 Task: Find connections with filter location Quatro Barras with filter topic #Onlineadvertisingwith filter profile language Spanish with filter current company ANMOL INDUSTRIES LIMITED with filter school R. A. Podar College of Commerce & Economics with filter industry Retail Office Supplies and Gifts with filter service category Customer Service with filter keywords title Massage Therapy
Action: Mouse moved to (215, 275)
Screenshot: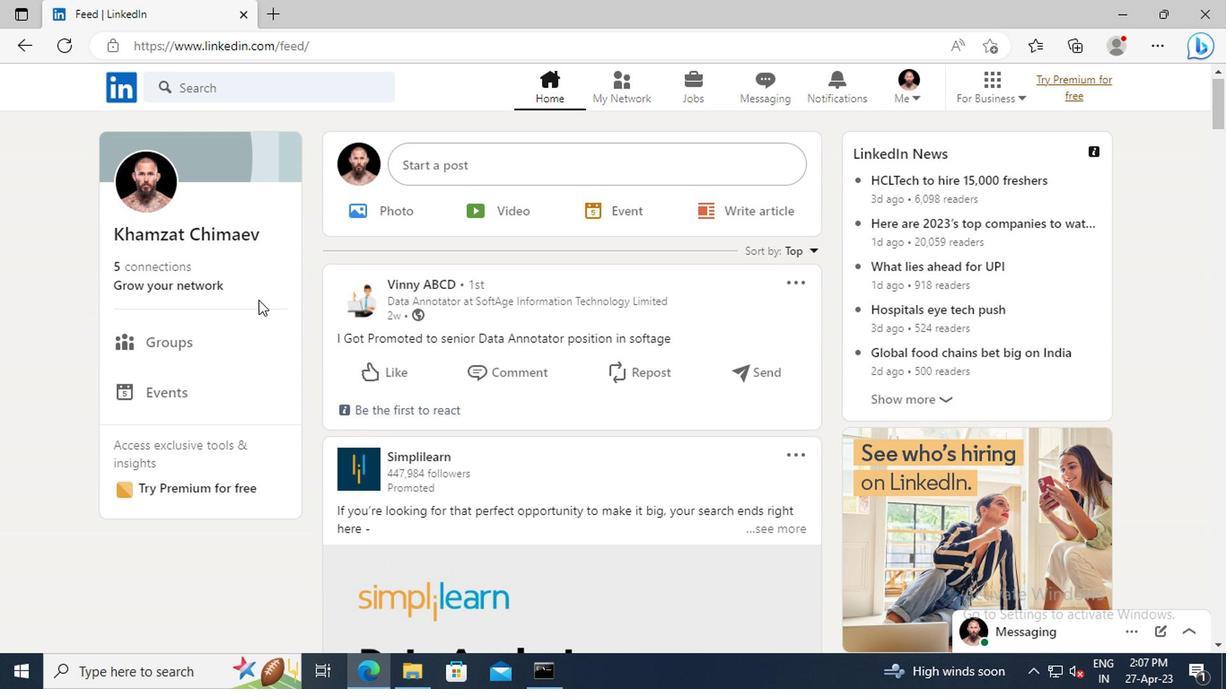 
Action: Mouse pressed left at (215, 275)
Screenshot: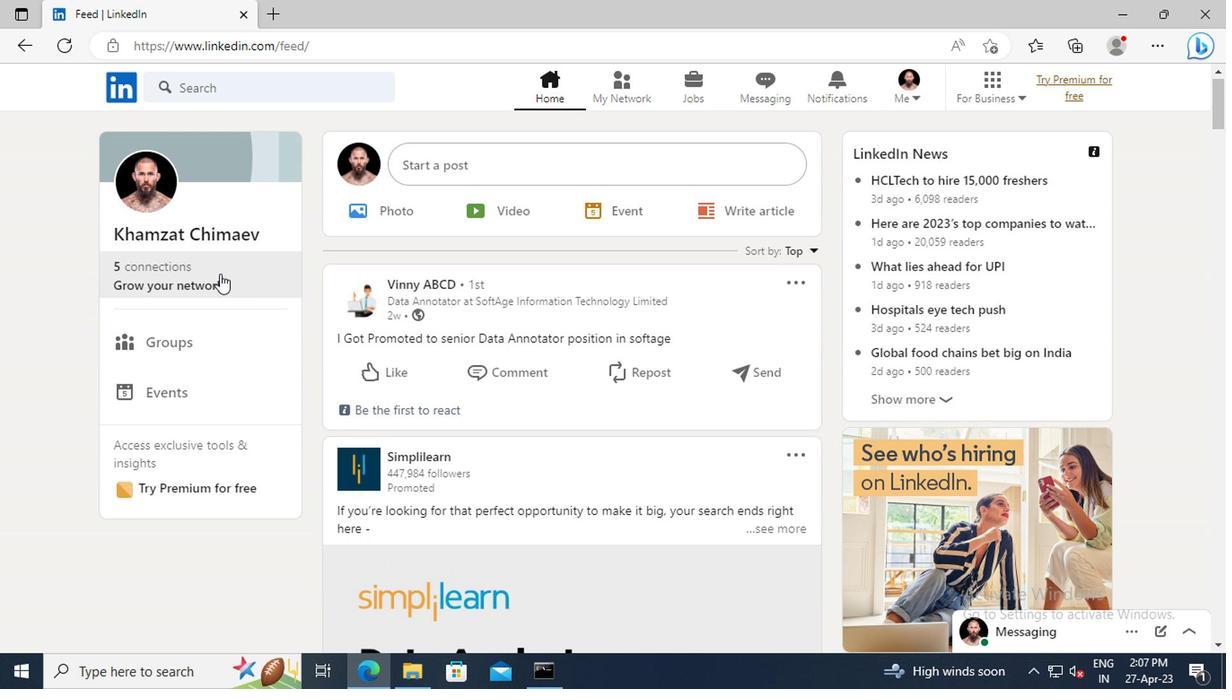 
Action: Mouse moved to (207, 195)
Screenshot: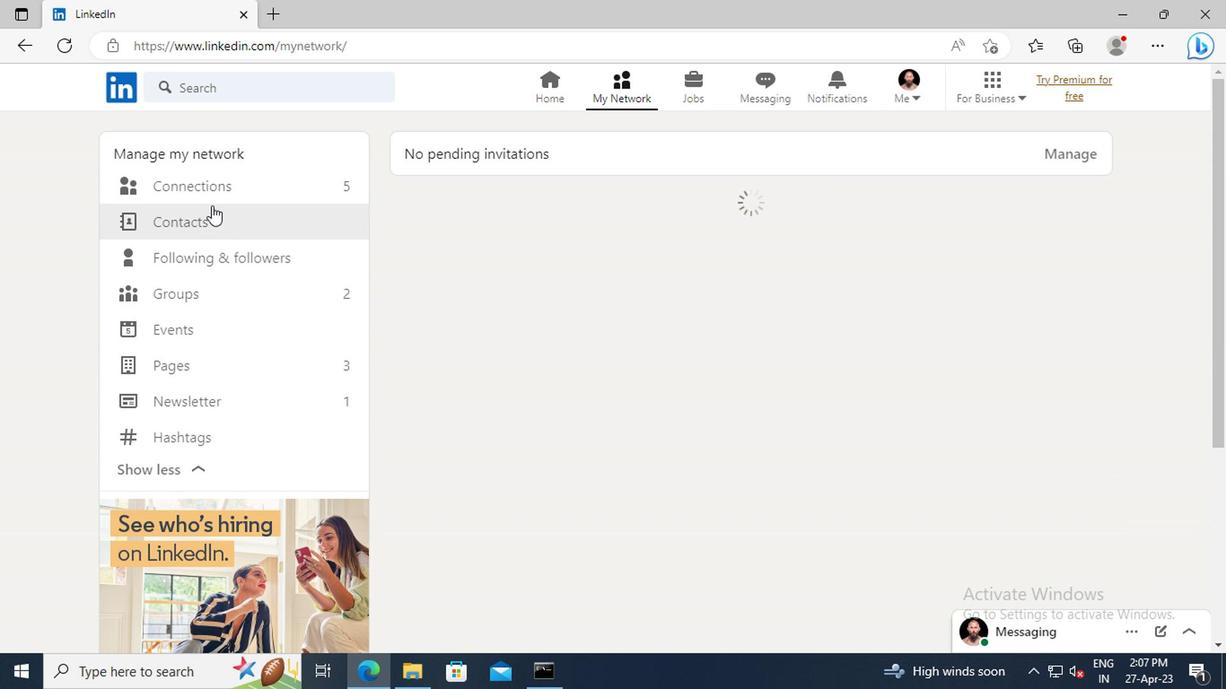 
Action: Mouse pressed left at (207, 195)
Screenshot: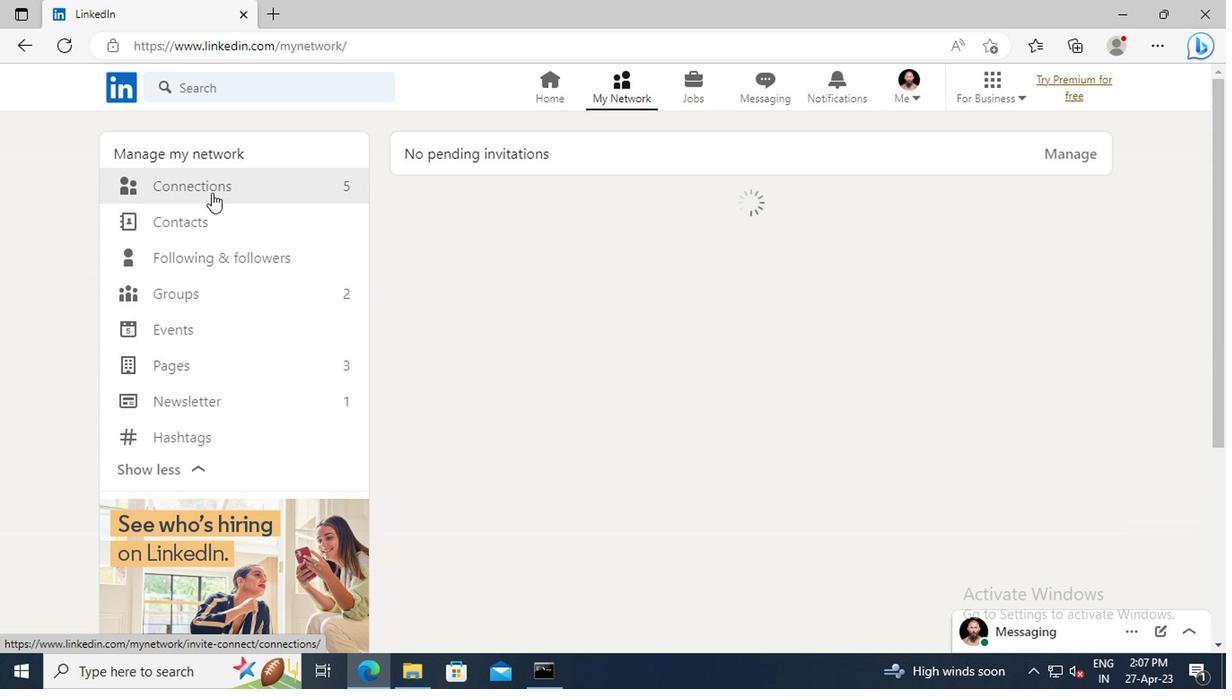 
Action: Mouse moved to (728, 196)
Screenshot: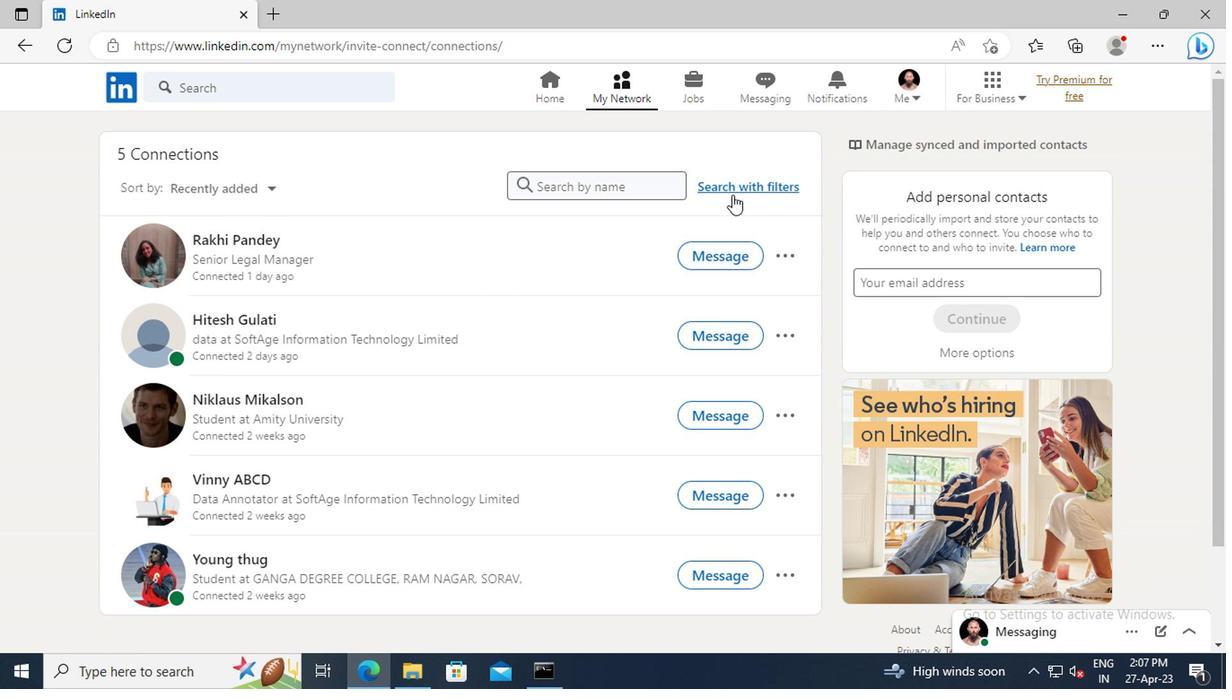 
Action: Mouse pressed left at (728, 196)
Screenshot: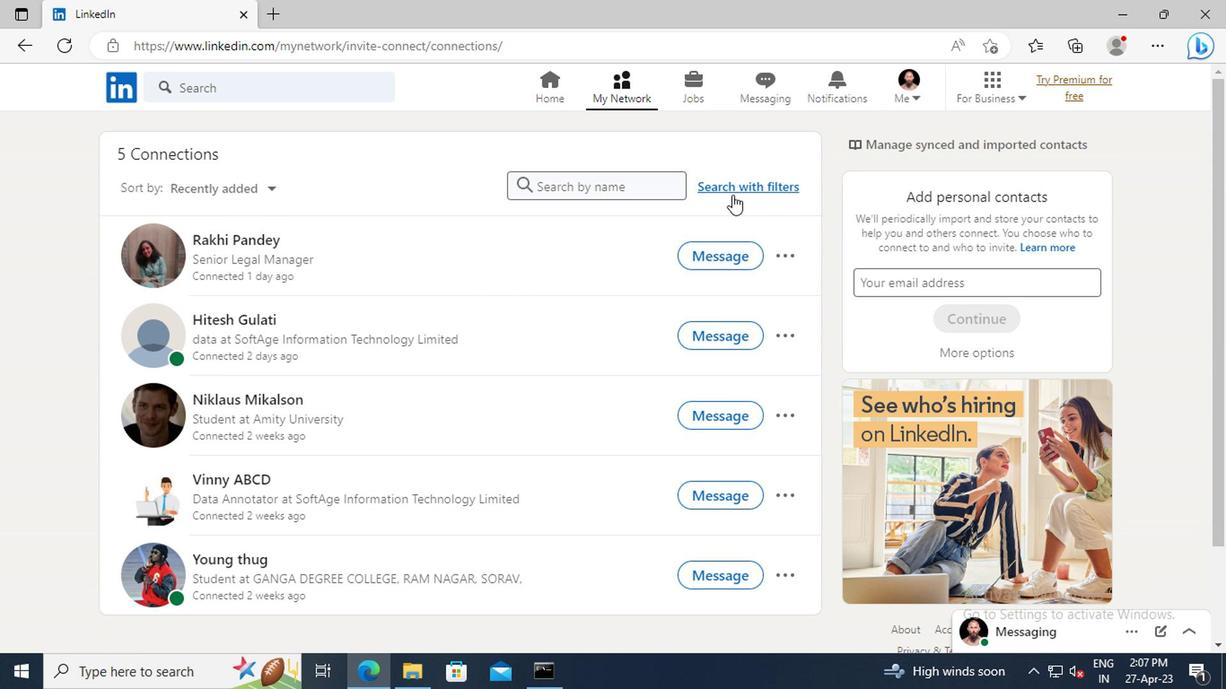 
Action: Mouse moved to (682, 144)
Screenshot: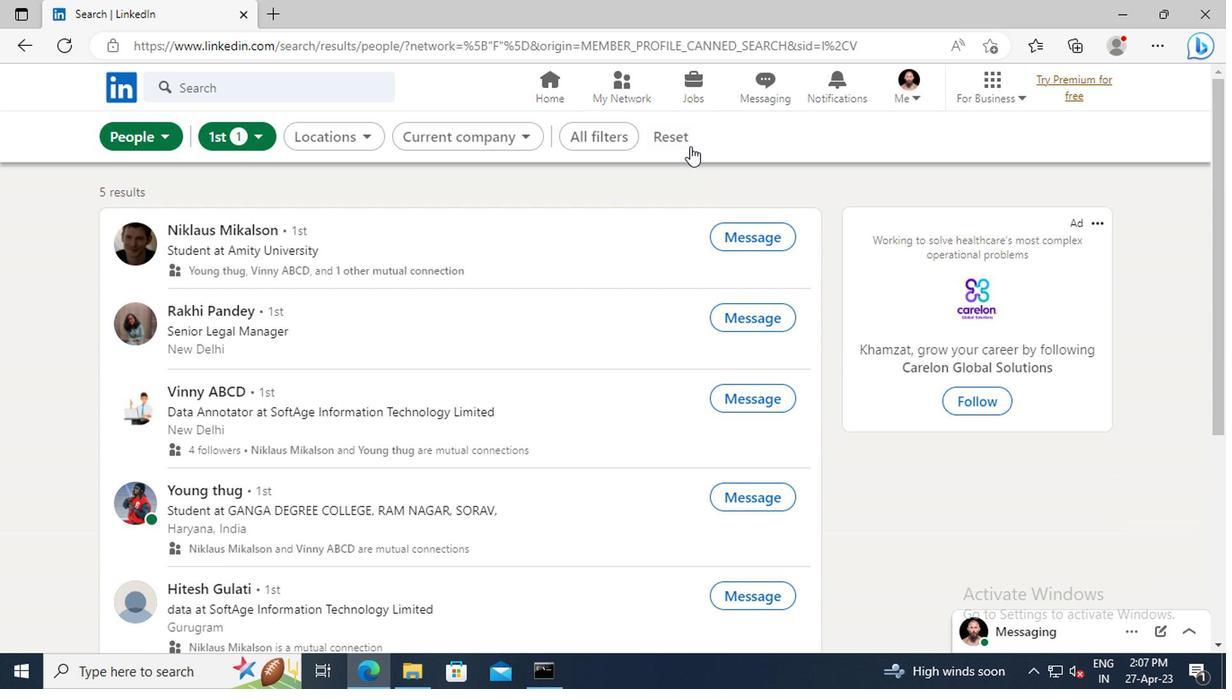 
Action: Mouse pressed left at (682, 144)
Screenshot: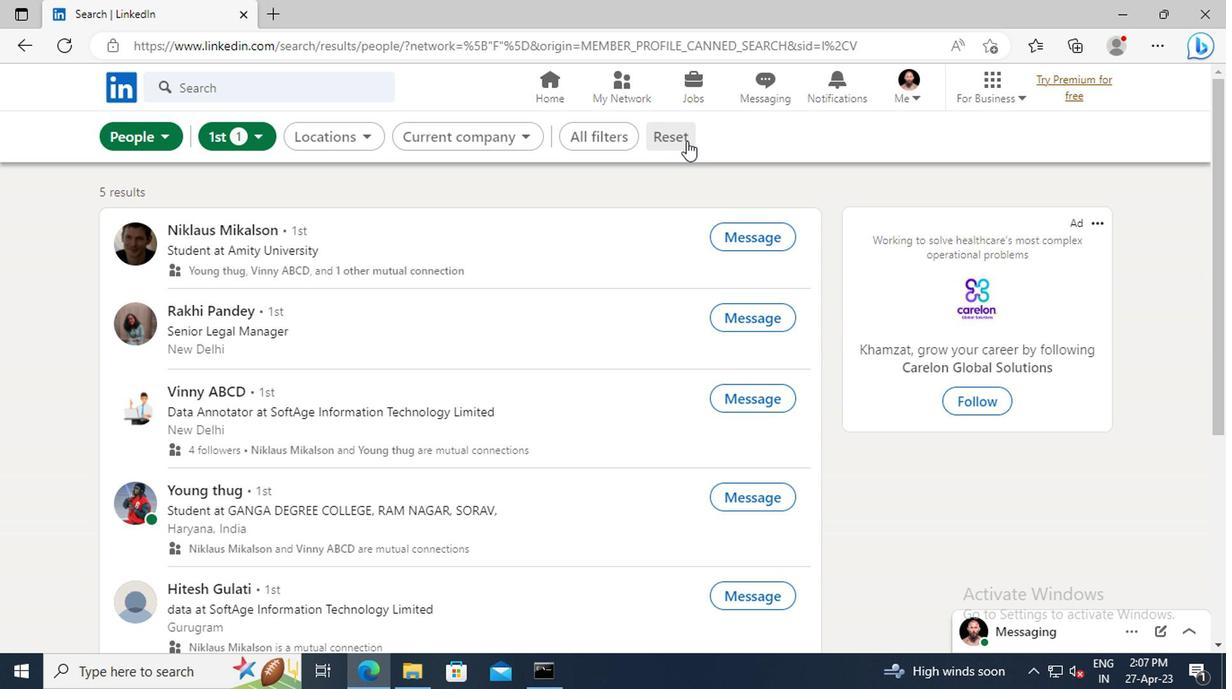 
Action: Mouse moved to (645, 139)
Screenshot: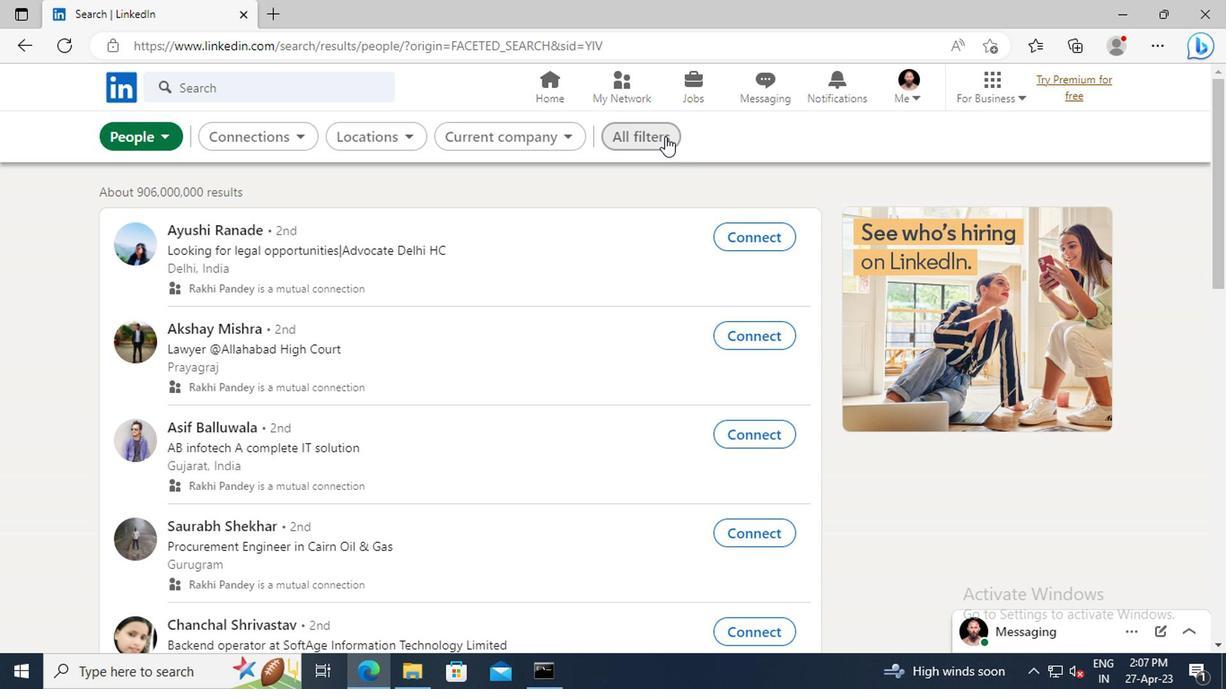 
Action: Mouse pressed left at (645, 139)
Screenshot: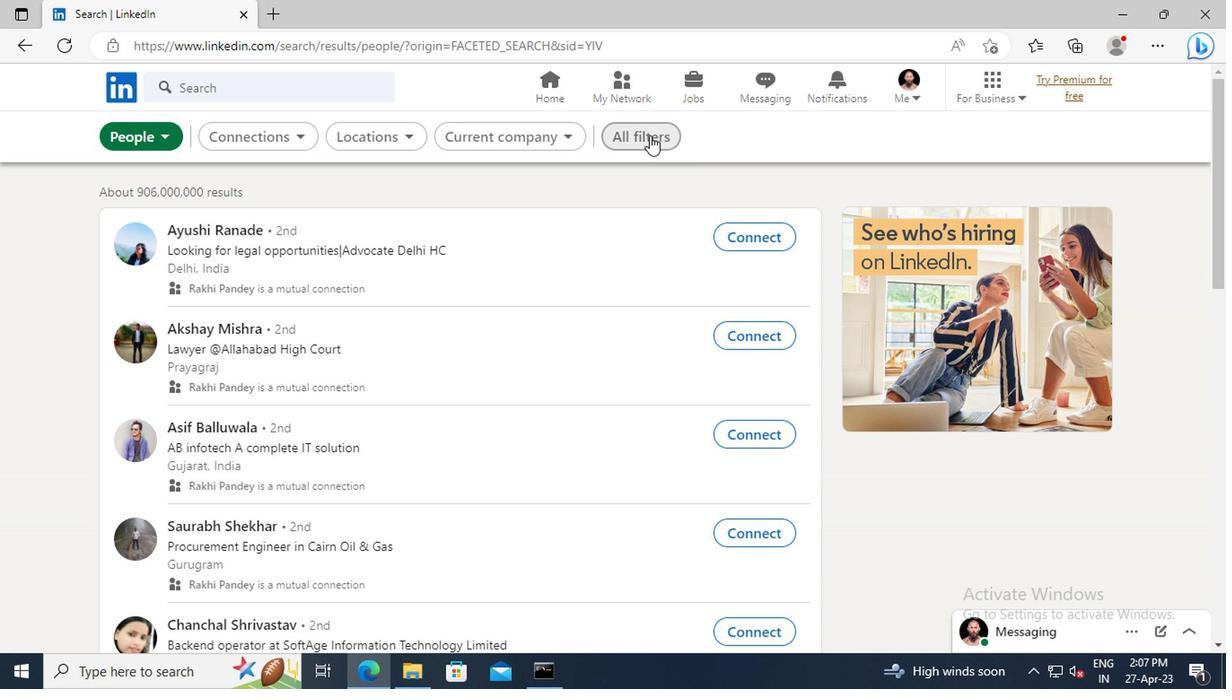 
Action: Mouse moved to (954, 298)
Screenshot: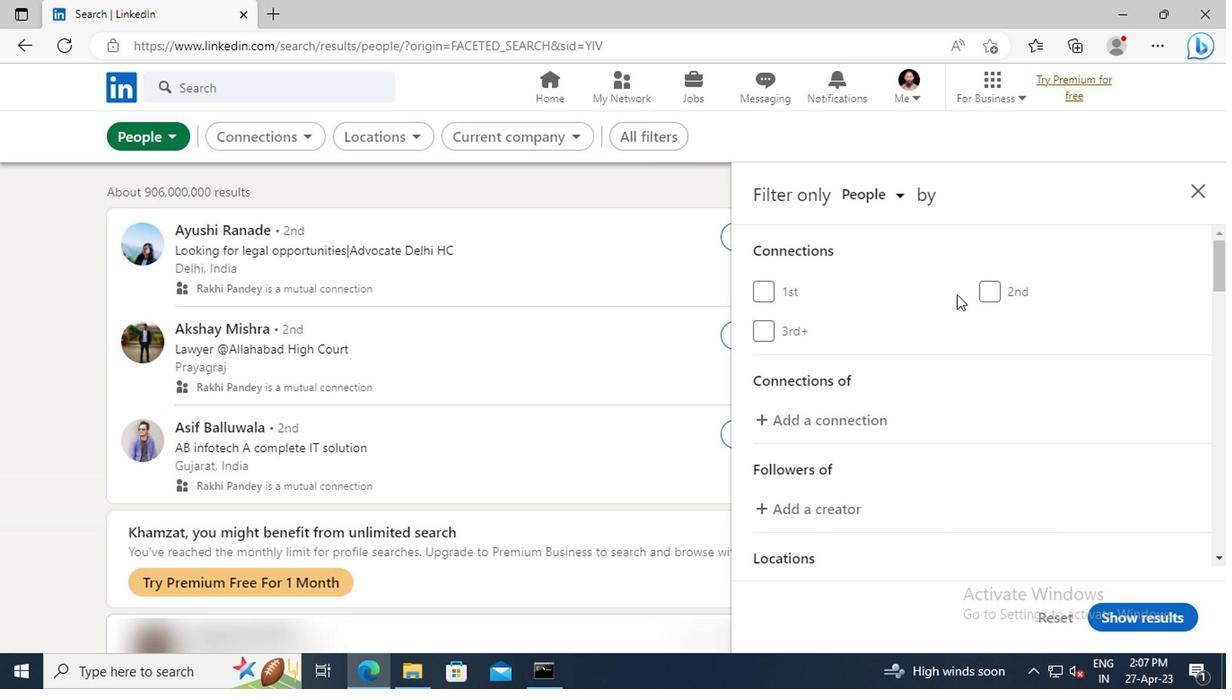
Action: Mouse scrolled (954, 298) with delta (0, 0)
Screenshot: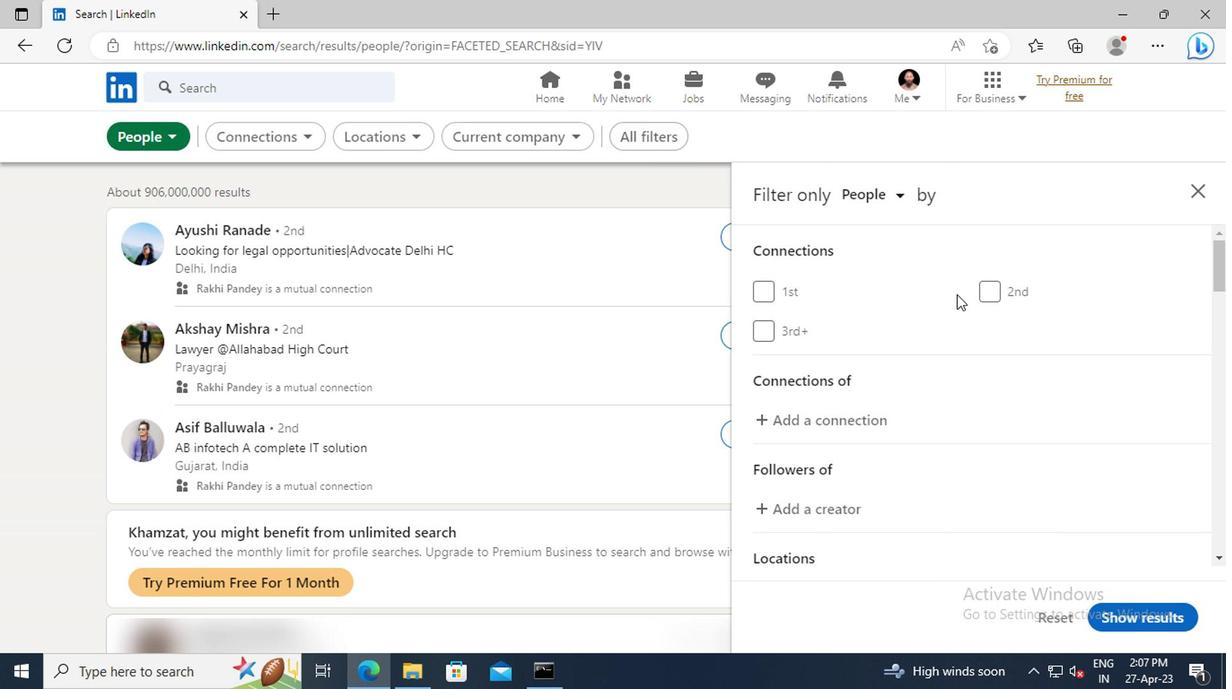 
Action: Mouse scrolled (954, 298) with delta (0, 0)
Screenshot: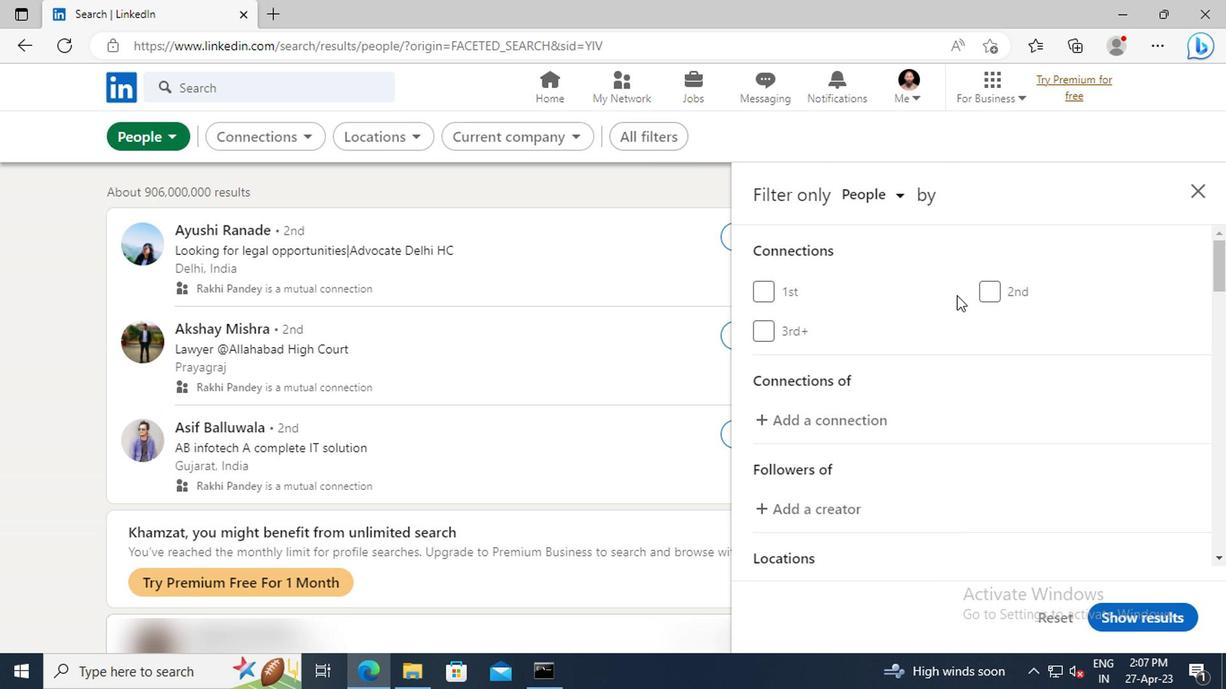 
Action: Mouse moved to (1028, 367)
Screenshot: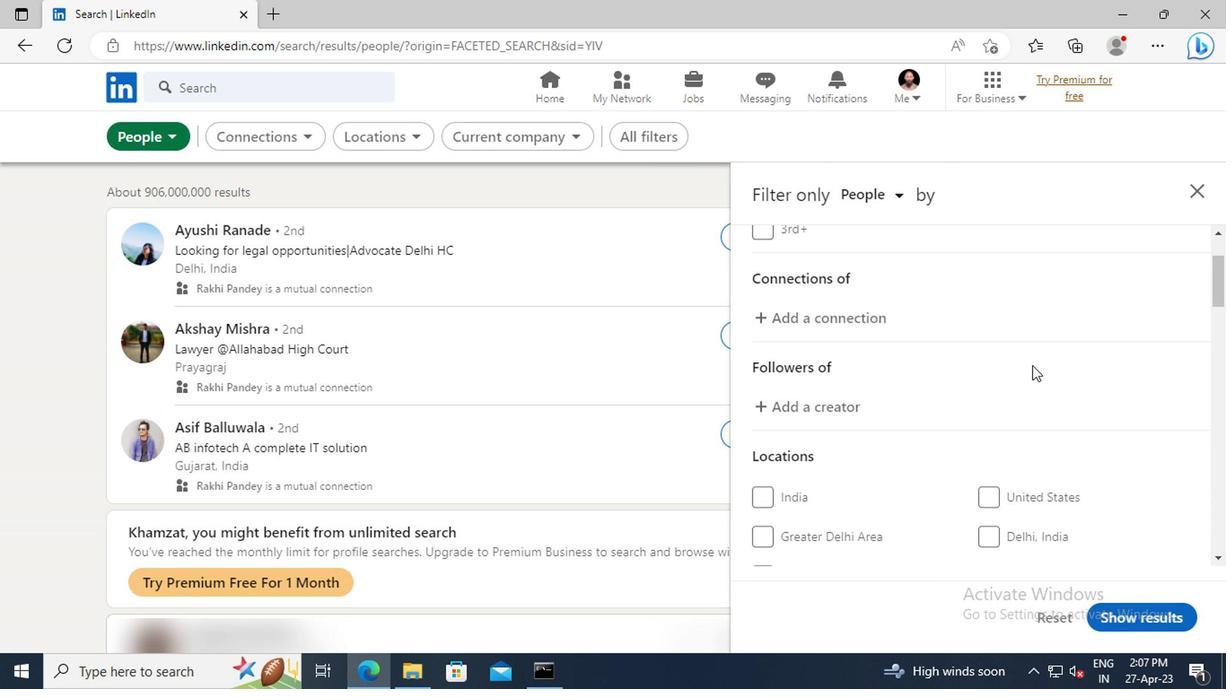 
Action: Mouse scrolled (1028, 366) with delta (0, -1)
Screenshot: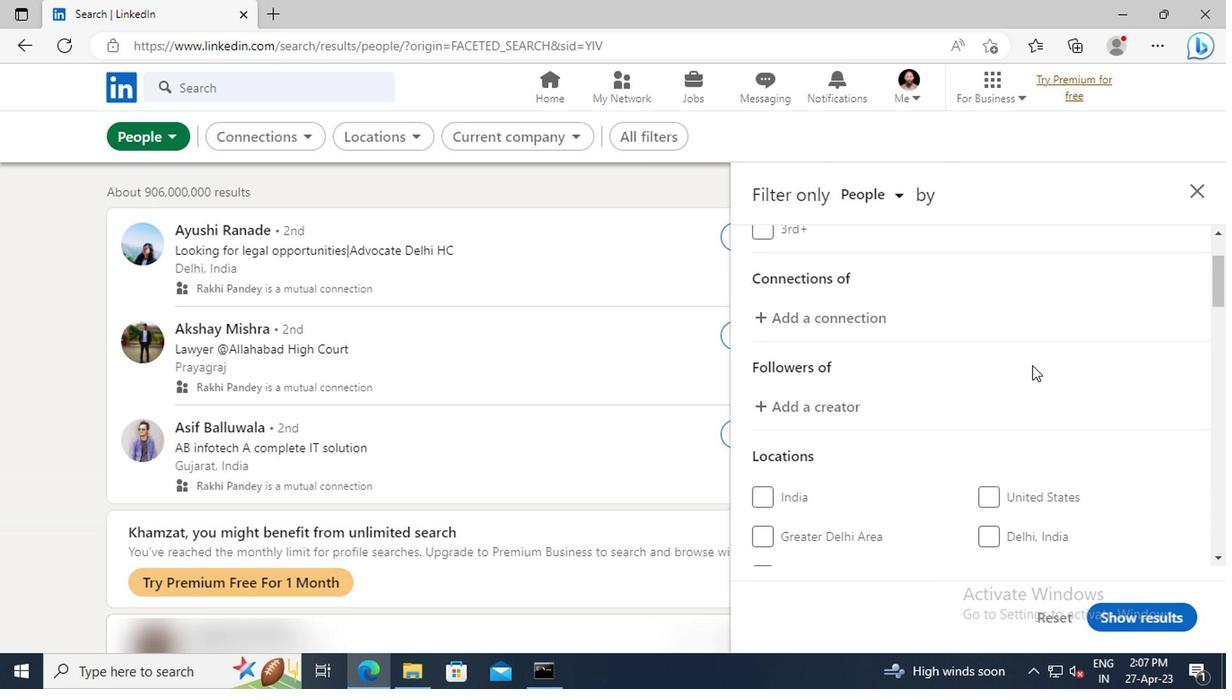 
Action: Mouse scrolled (1028, 366) with delta (0, -1)
Screenshot: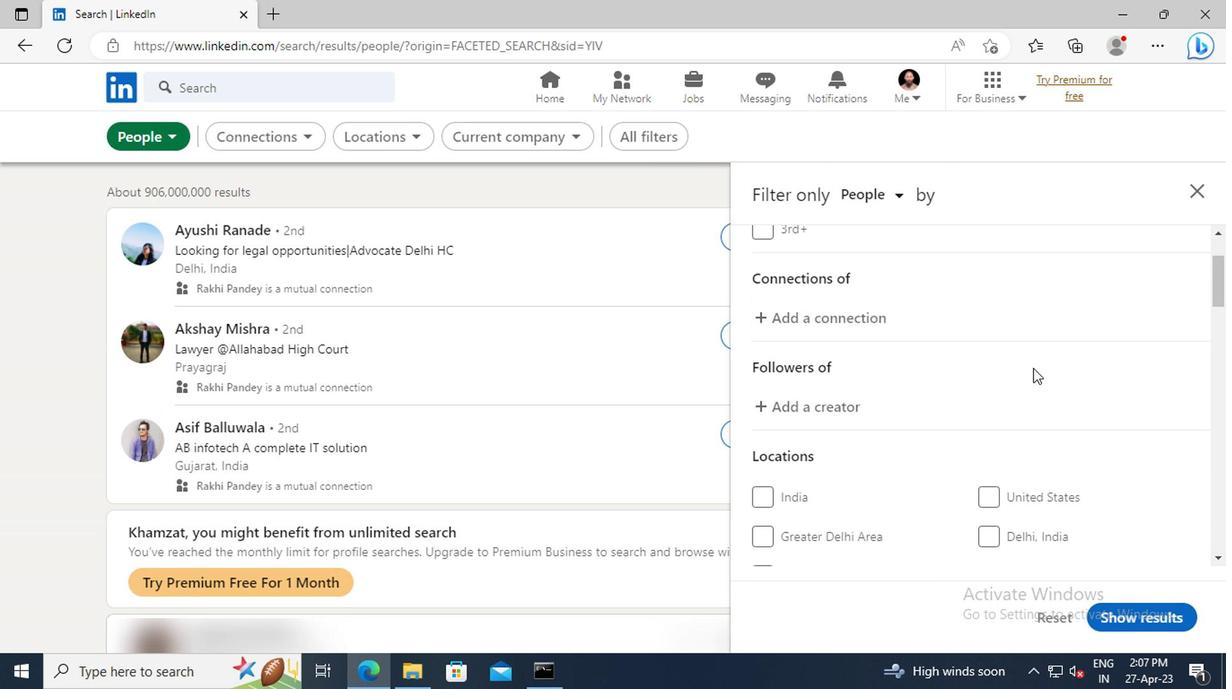 
Action: Mouse scrolled (1028, 366) with delta (0, -1)
Screenshot: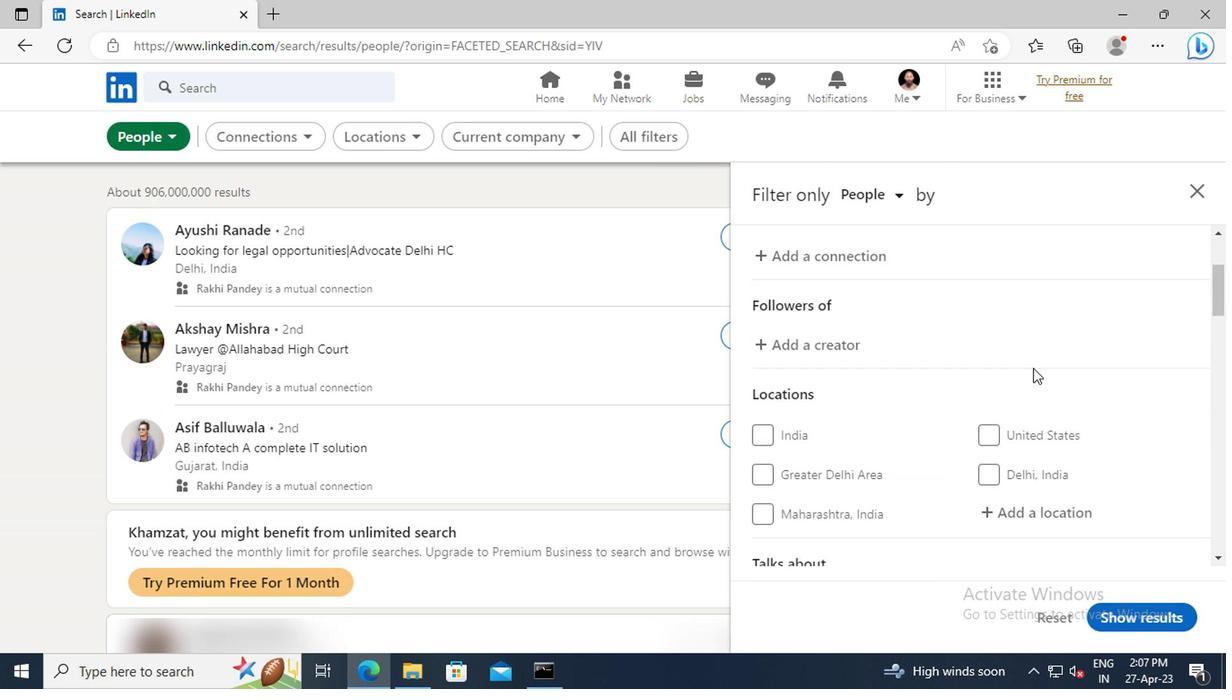 
Action: Mouse moved to (1034, 416)
Screenshot: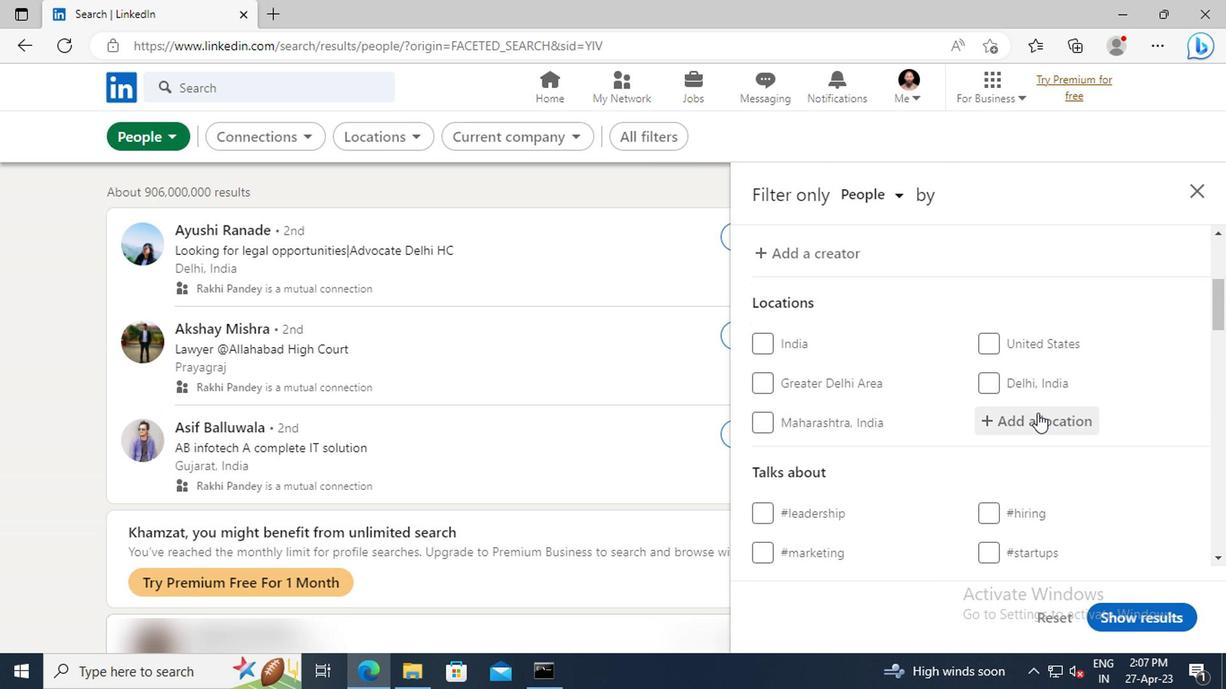 
Action: Mouse pressed left at (1034, 416)
Screenshot: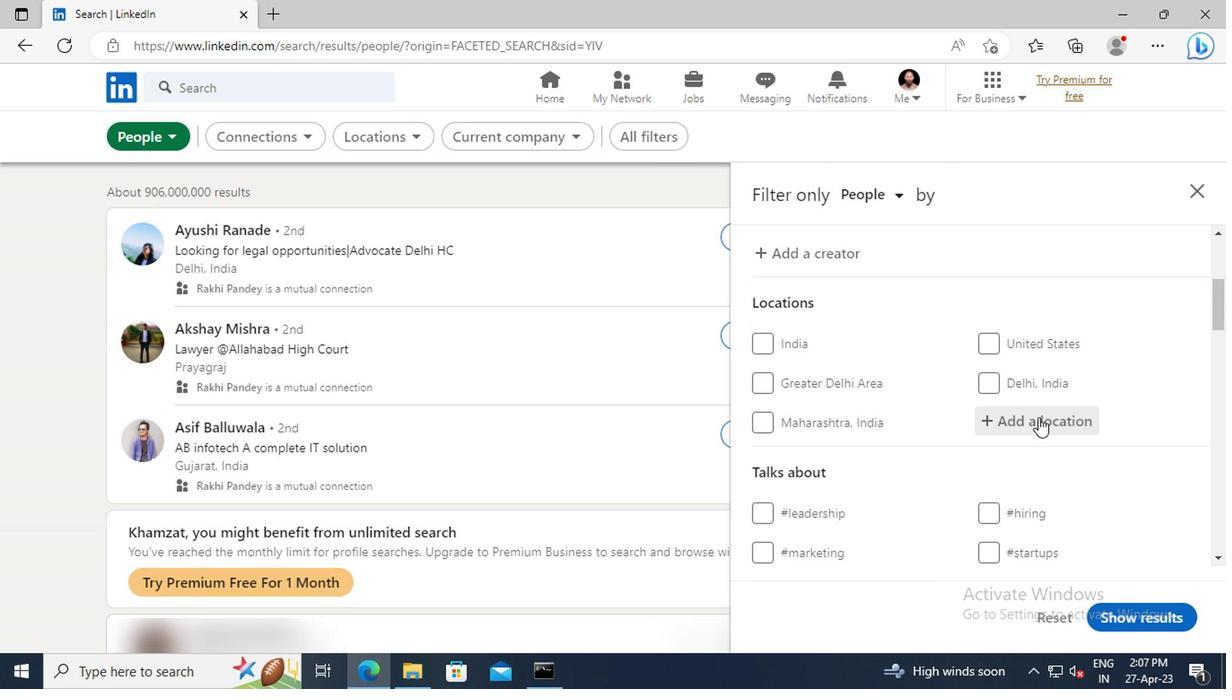 
Action: Key pressed <Key.shift>QUATRO<Key.space><Key.shift>BARRAS
Screenshot: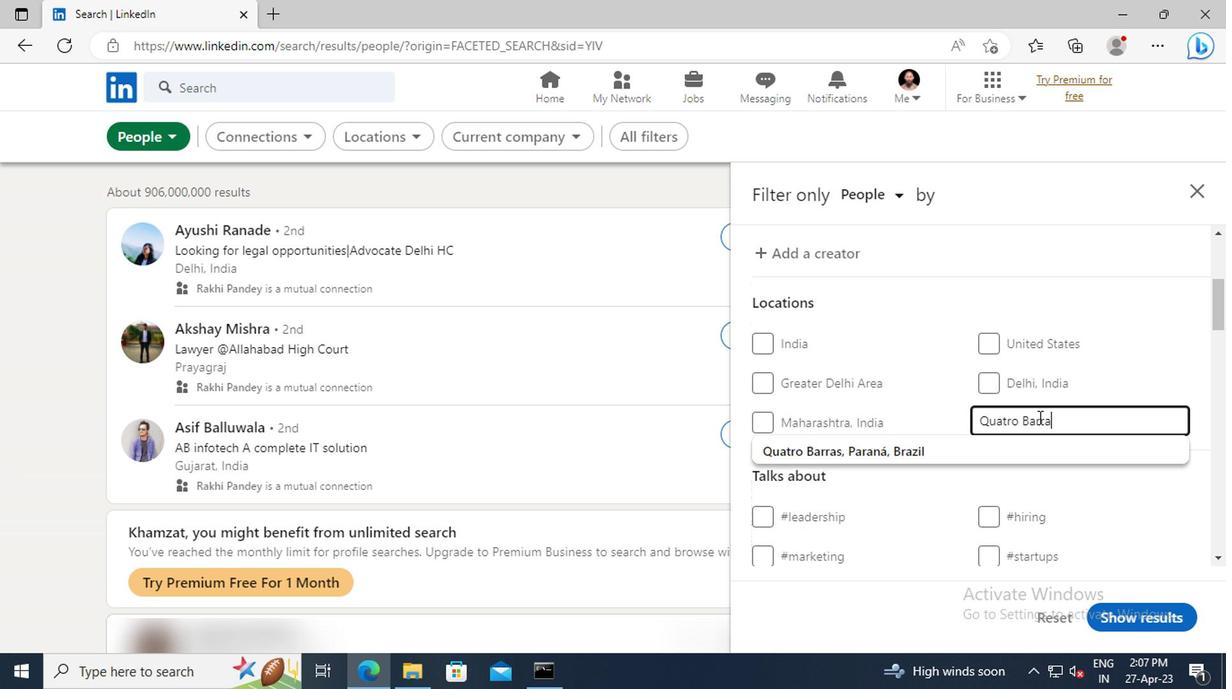 
Action: Mouse moved to (1044, 445)
Screenshot: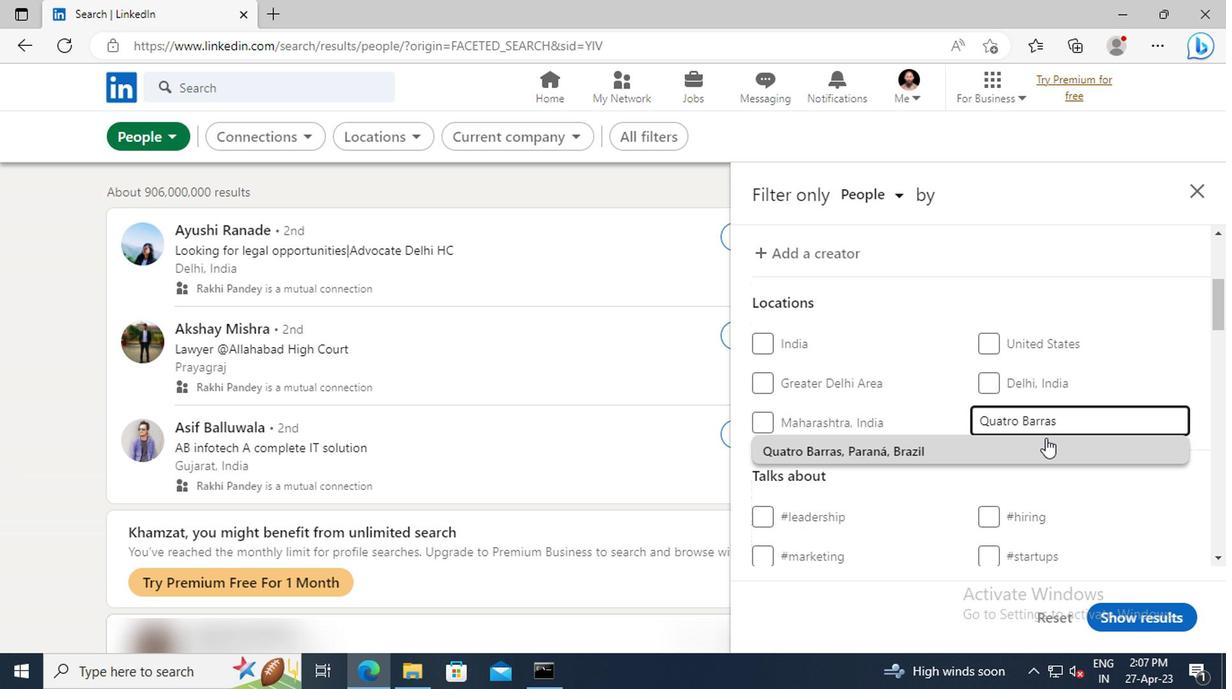 
Action: Mouse pressed left at (1044, 445)
Screenshot: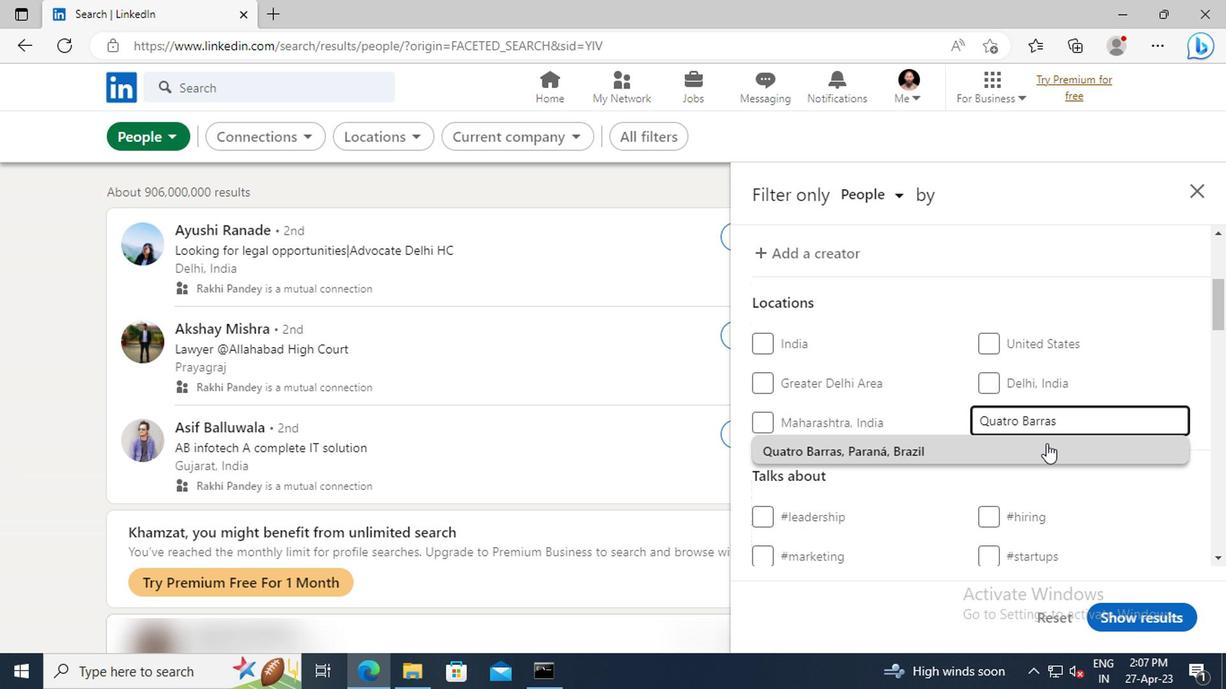 
Action: Mouse moved to (1037, 404)
Screenshot: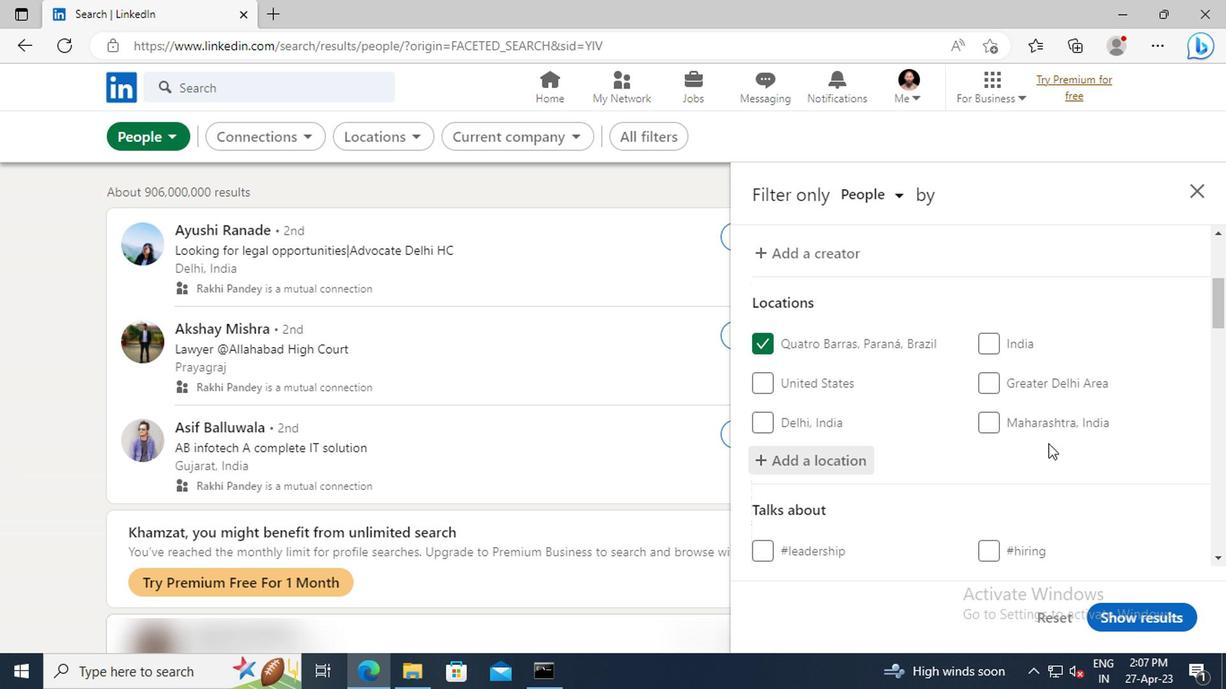 
Action: Mouse scrolled (1037, 403) with delta (0, -1)
Screenshot: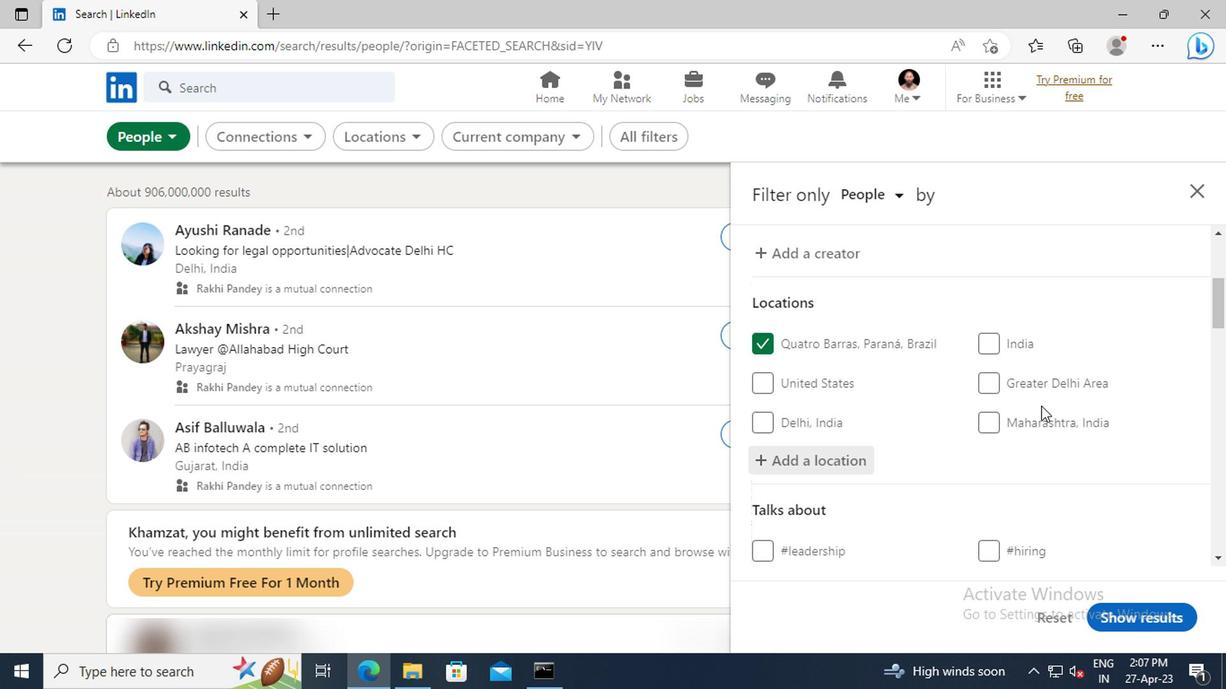
Action: Mouse scrolled (1037, 403) with delta (0, -1)
Screenshot: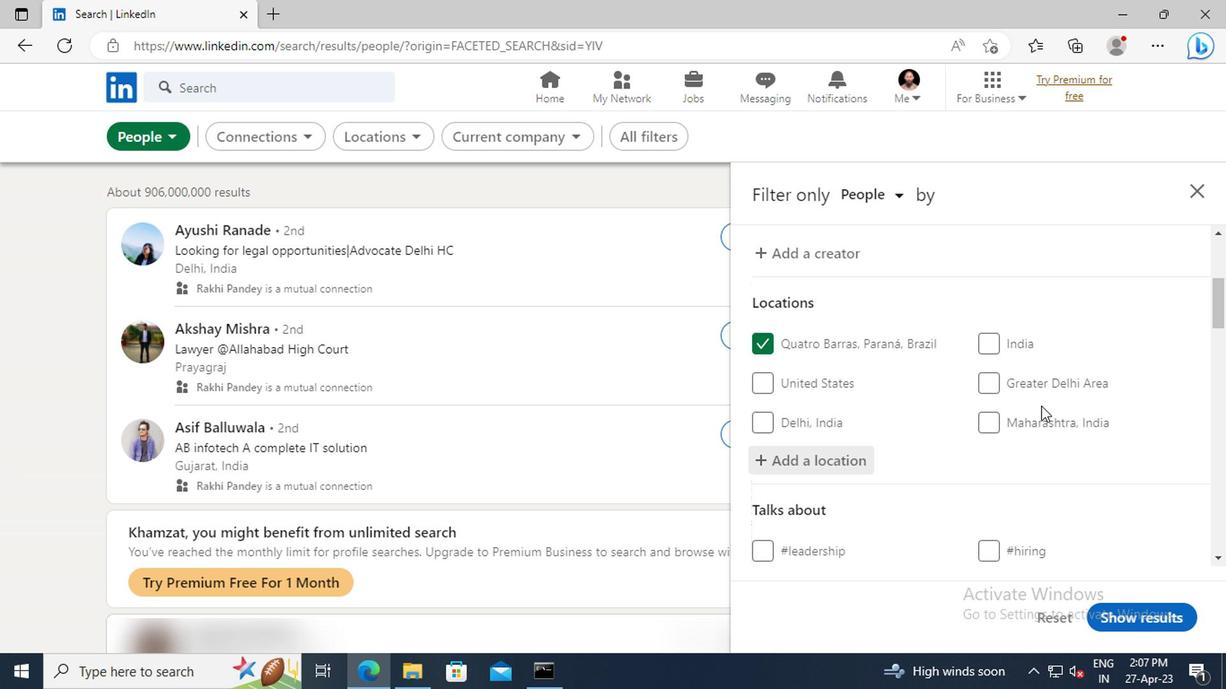 
Action: Mouse scrolled (1037, 403) with delta (0, -1)
Screenshot: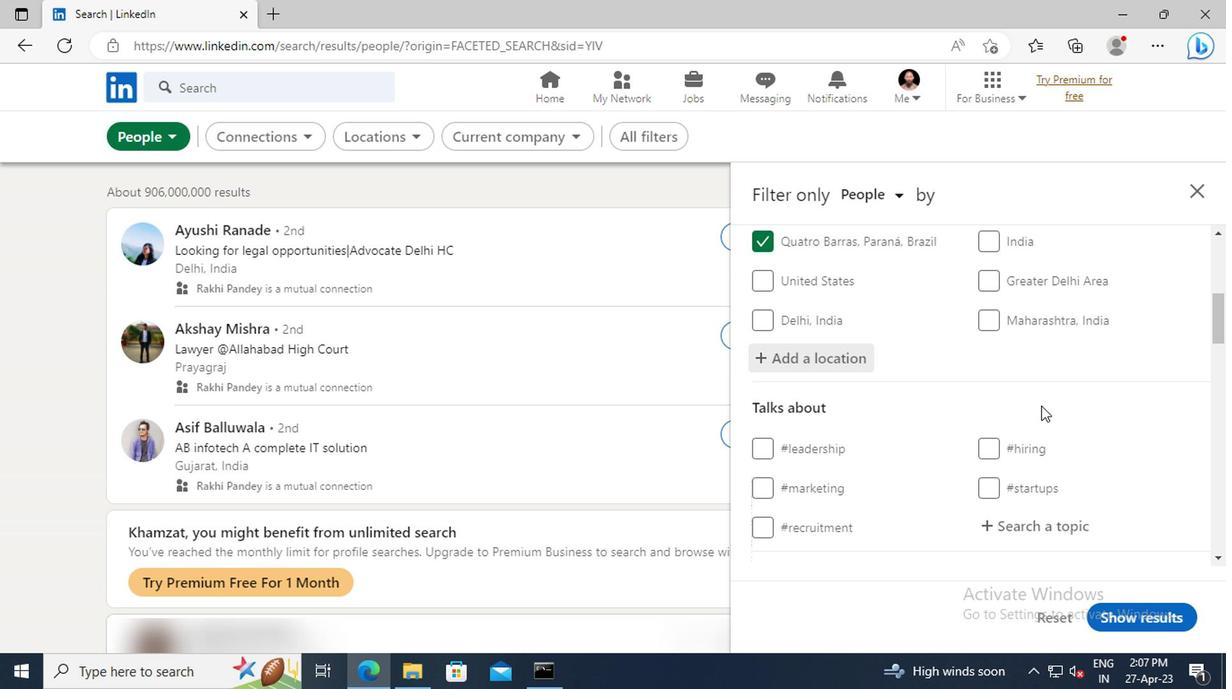 
Action: Mouse scrolled (1037, 403) with delta (0, -1)
Screenshot: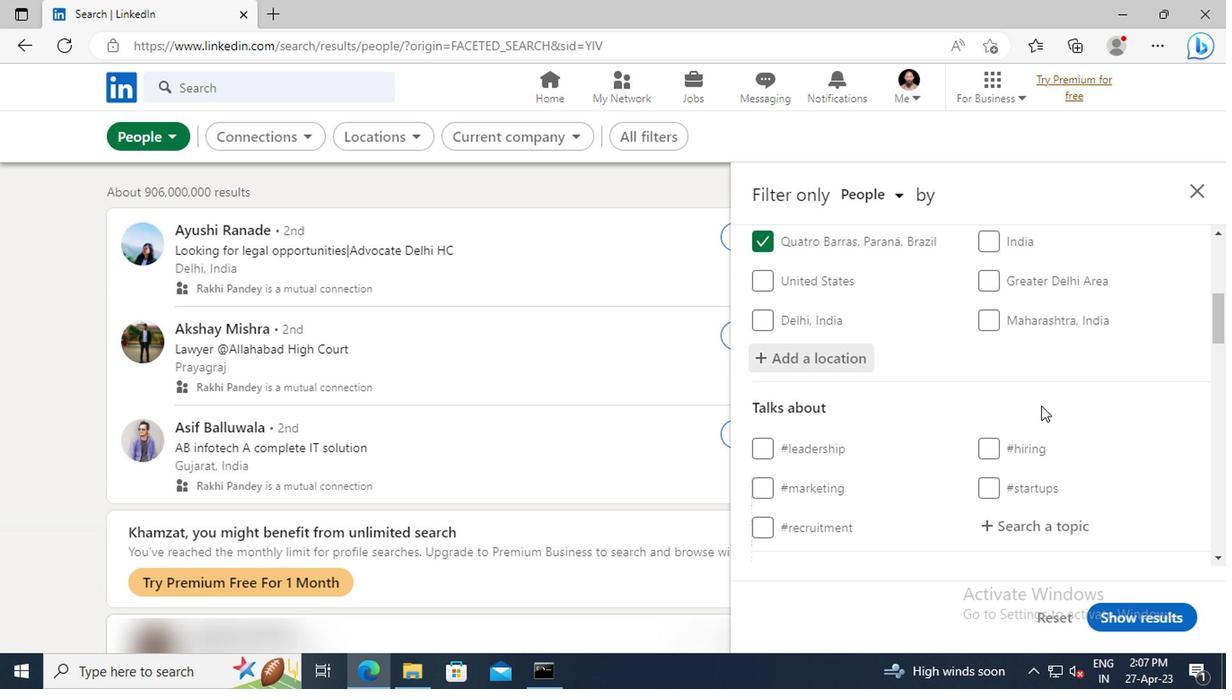 
Action: Mouse moved to (1025, 416)
Screenshot: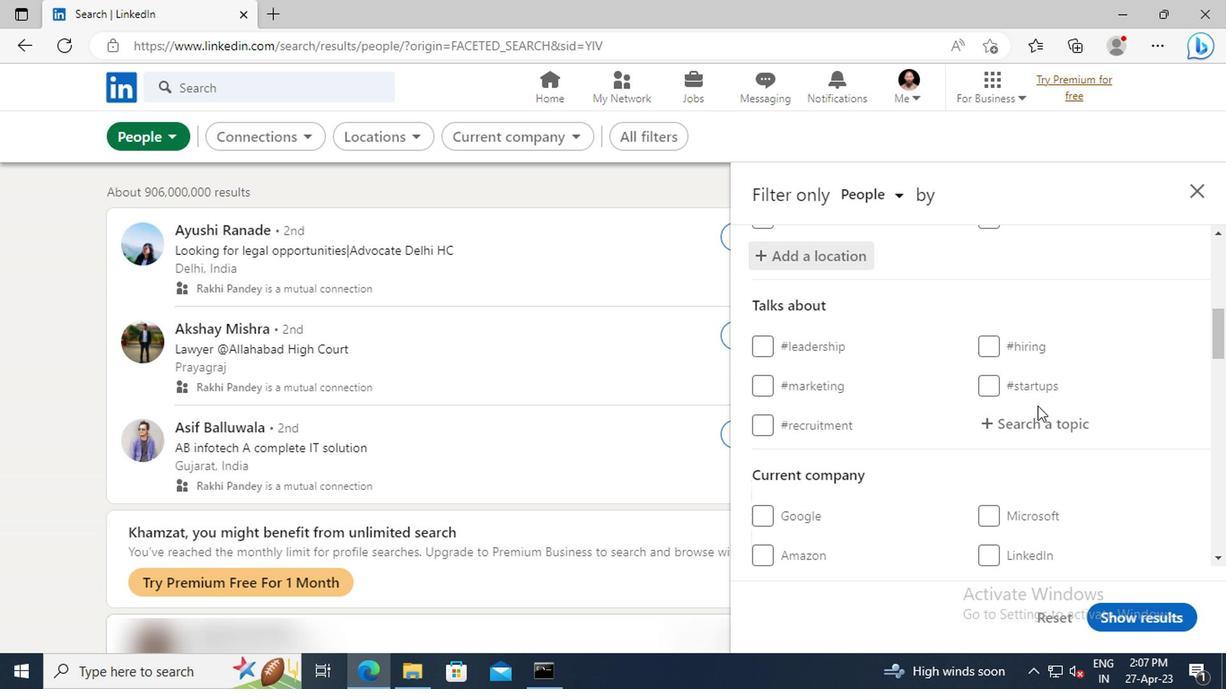 
Action: Mouse pressed left at (1025, 416)
Screenshot: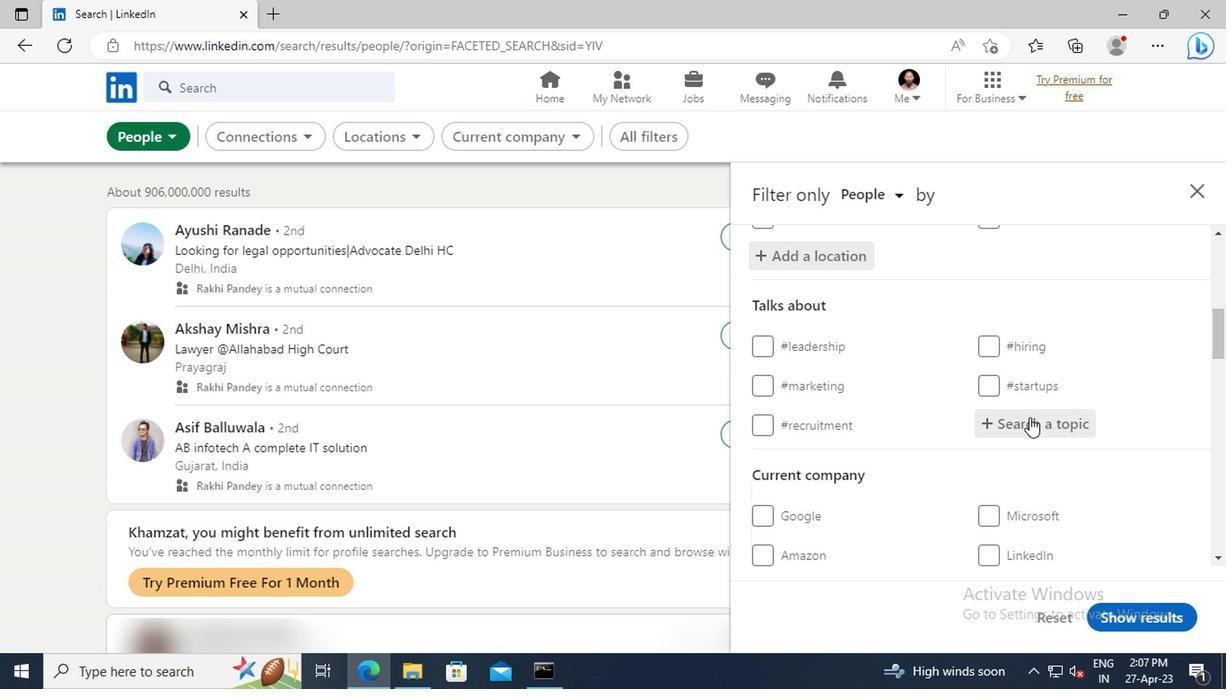 
Action: Key pressed <Key.shift>#ONLINEADVERTISINGWITH<Key.enter>
Screenshot: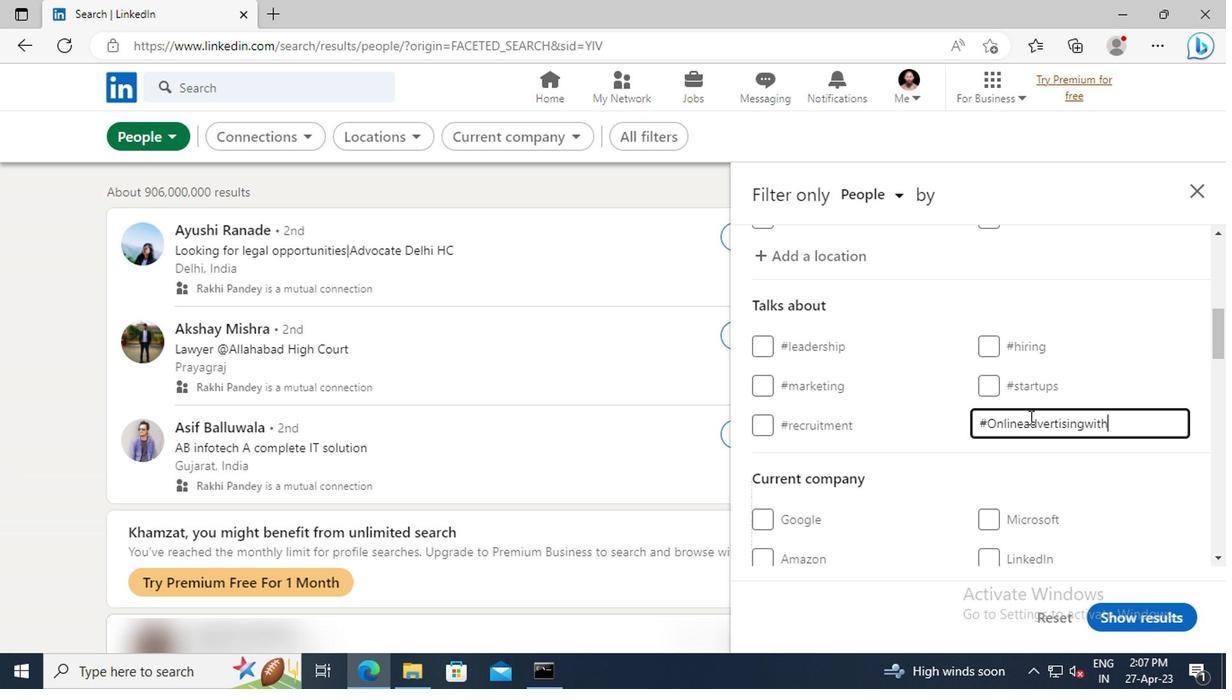 
Action: Mouse moved to (1003, 421)
Screenshot: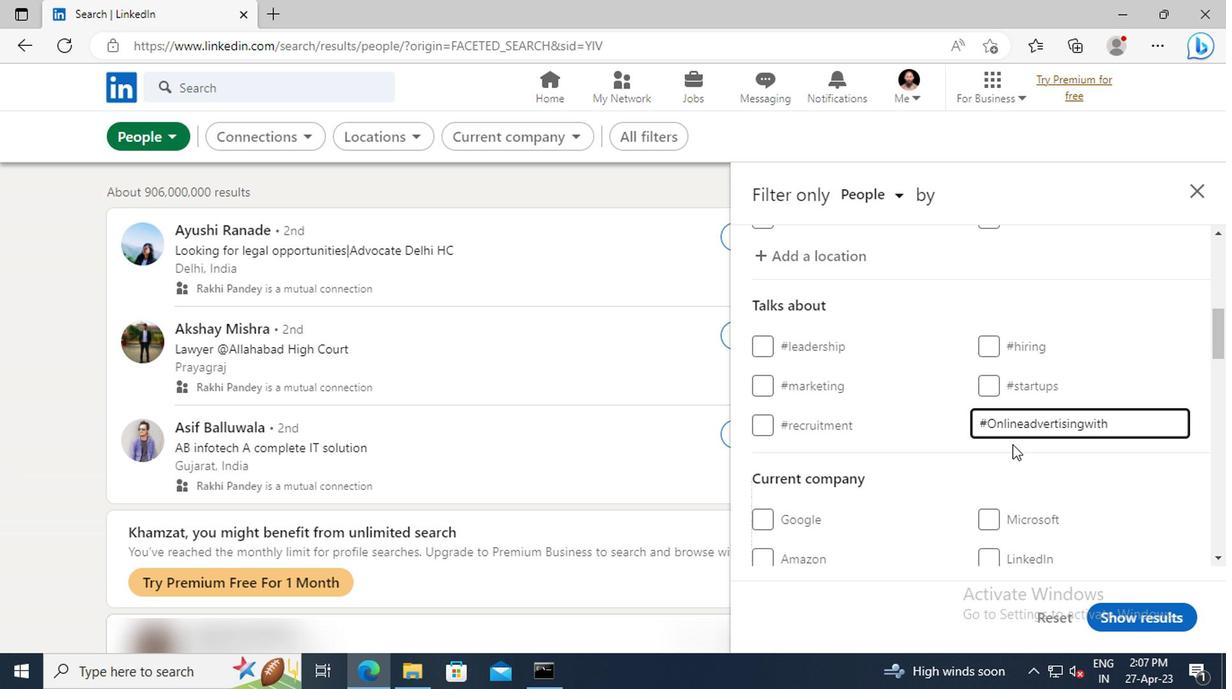 
Action: Mouse scrolled (1003, 420) with delta (0, 0)
Screenshot: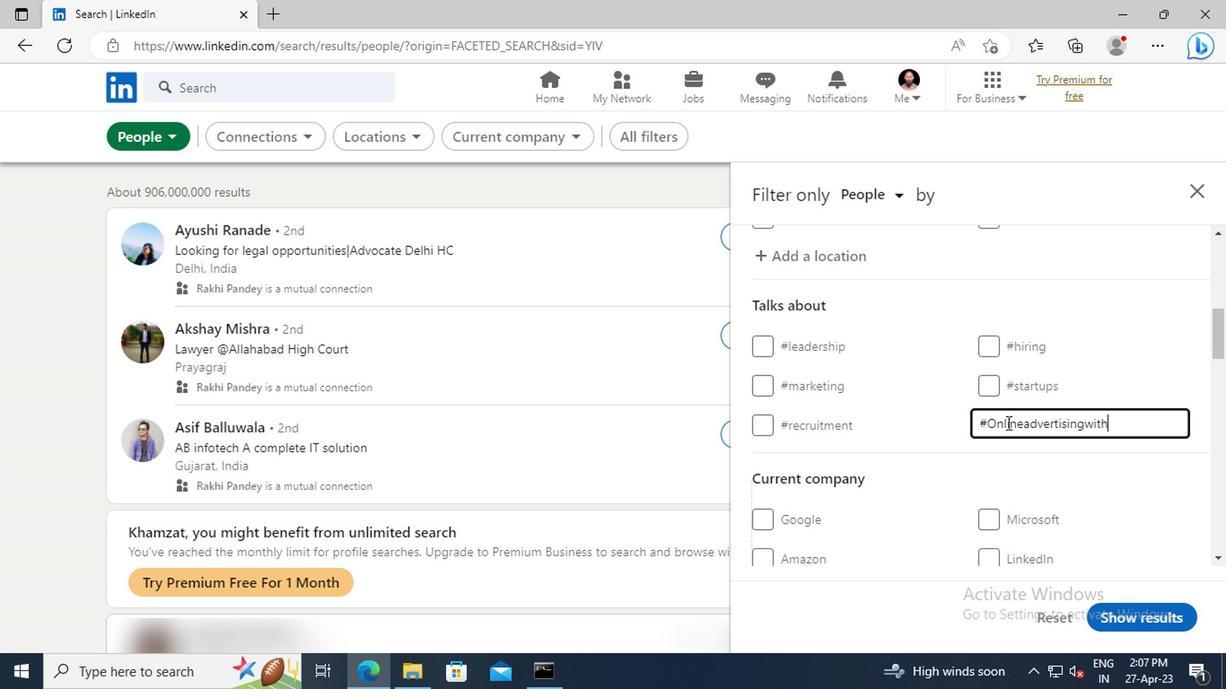 
Action: Mouse scrolled (1003, 420) with delta (0, 0)
Screenshot: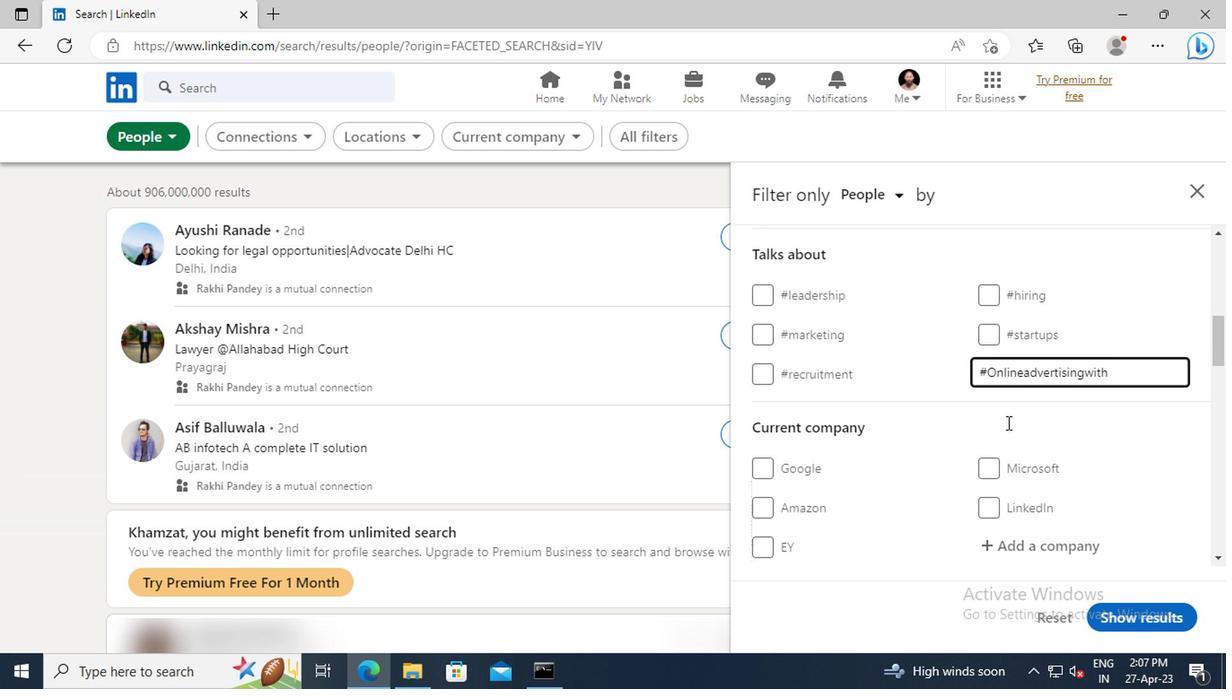 
Action: Mouse scrolled (1003, 420) with delta (0, 0)
Screenshot: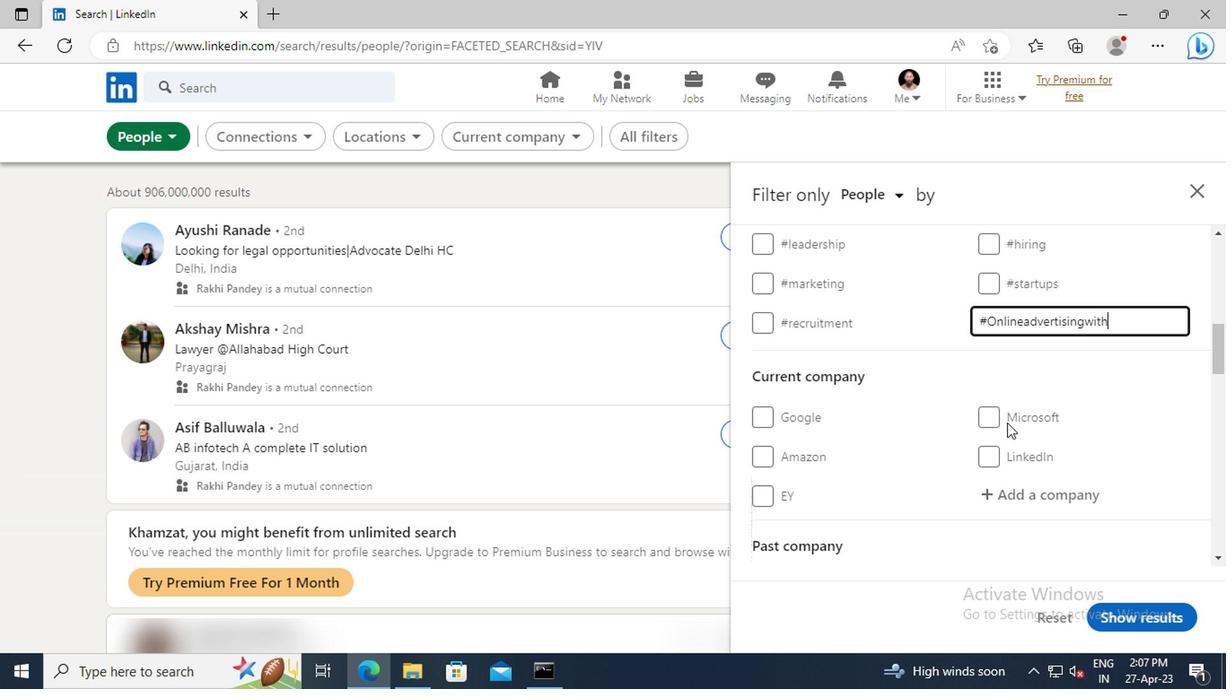 
Action: Mouse scrolled (1003, 420) with delta (0, 0)
Screenshot: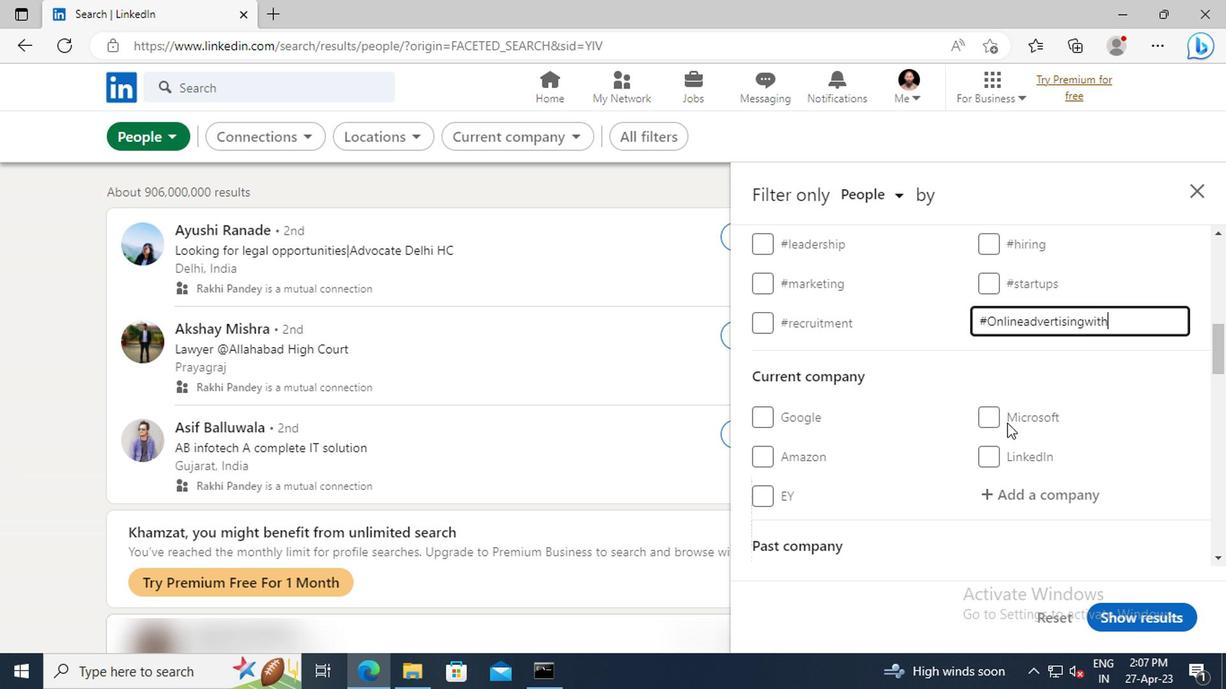 
Action: Mouse scrolled (1003, 420) with delta (0, 0)
Screenshot: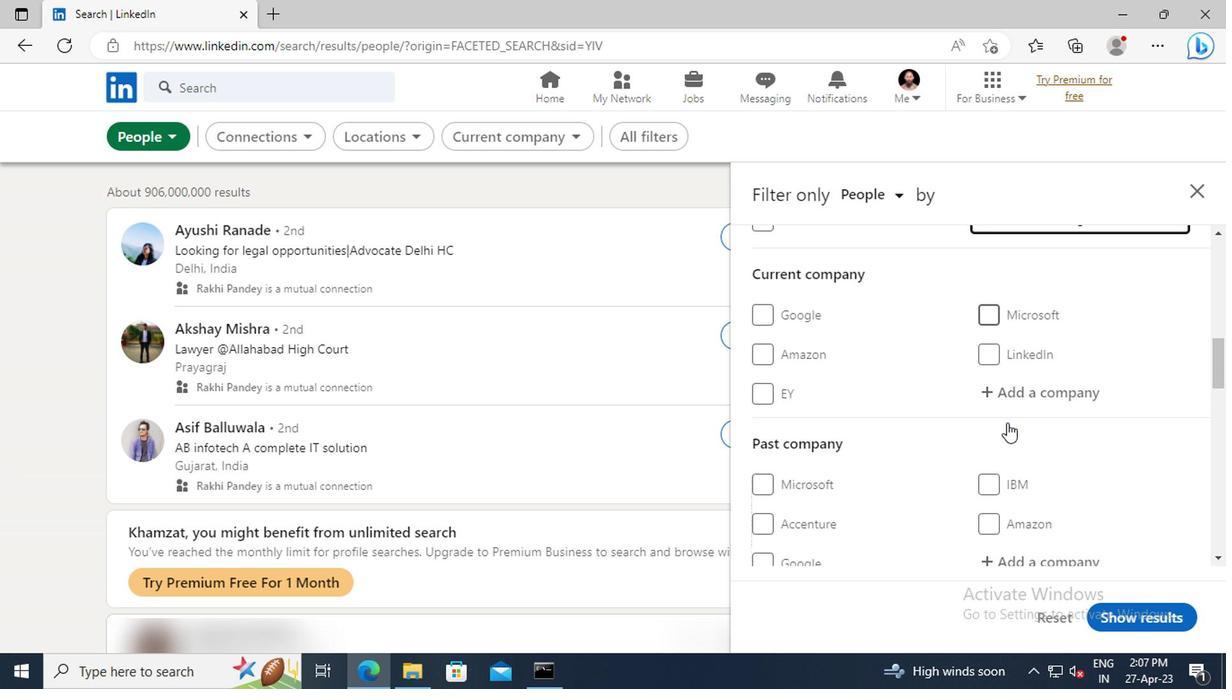 
Action: Mouse scrolled (1003, 420) with delta (0, 0)
Screenshot: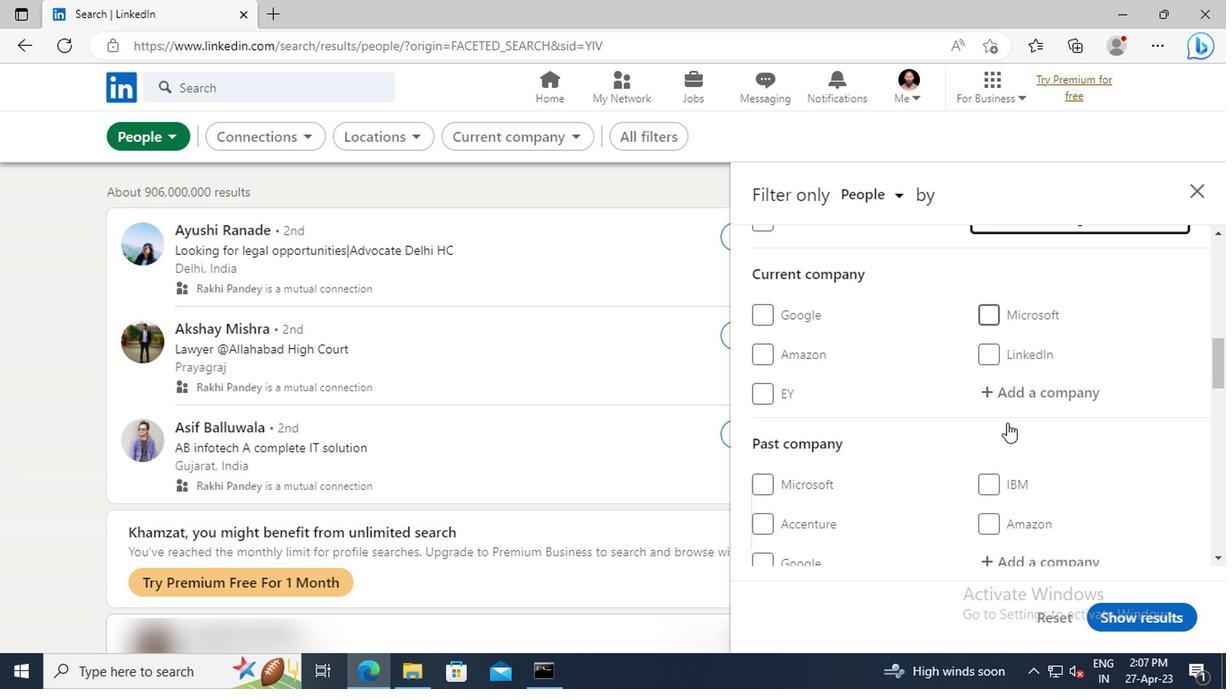 
Action: Mouse scrolled (1003, 420) with delta (0, 0)
Screenshot: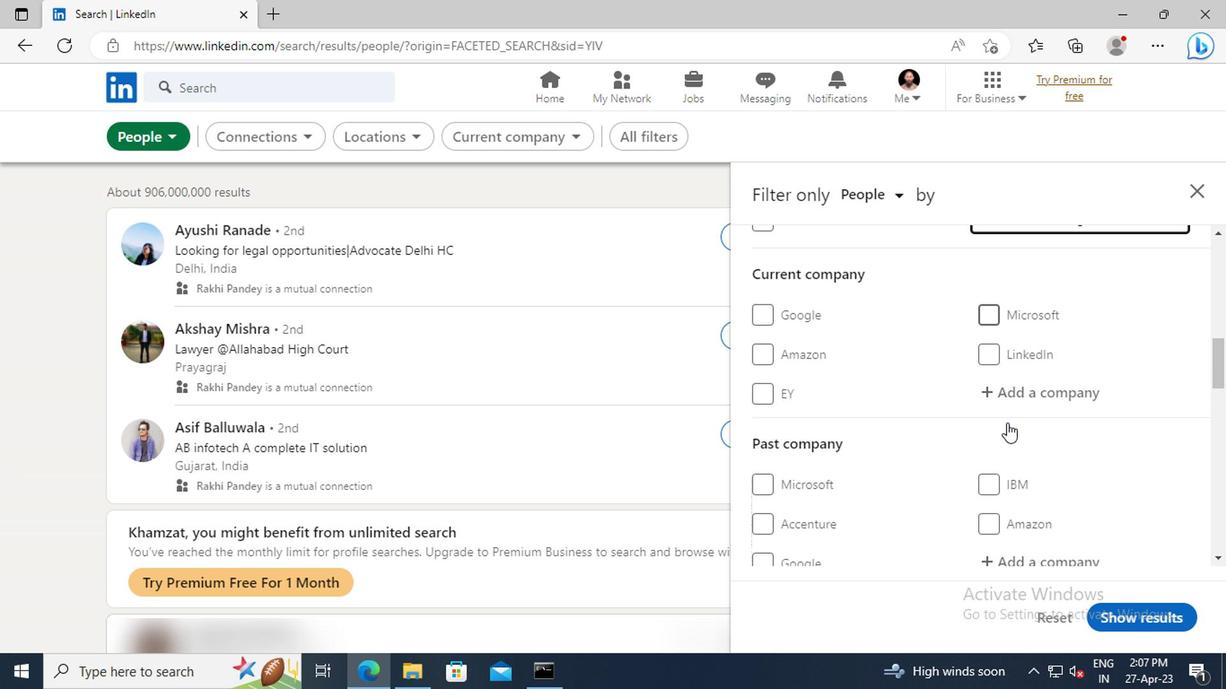 
Action: Mouse scrolled (1003, 420) with delta (0, 0)
Screenshot: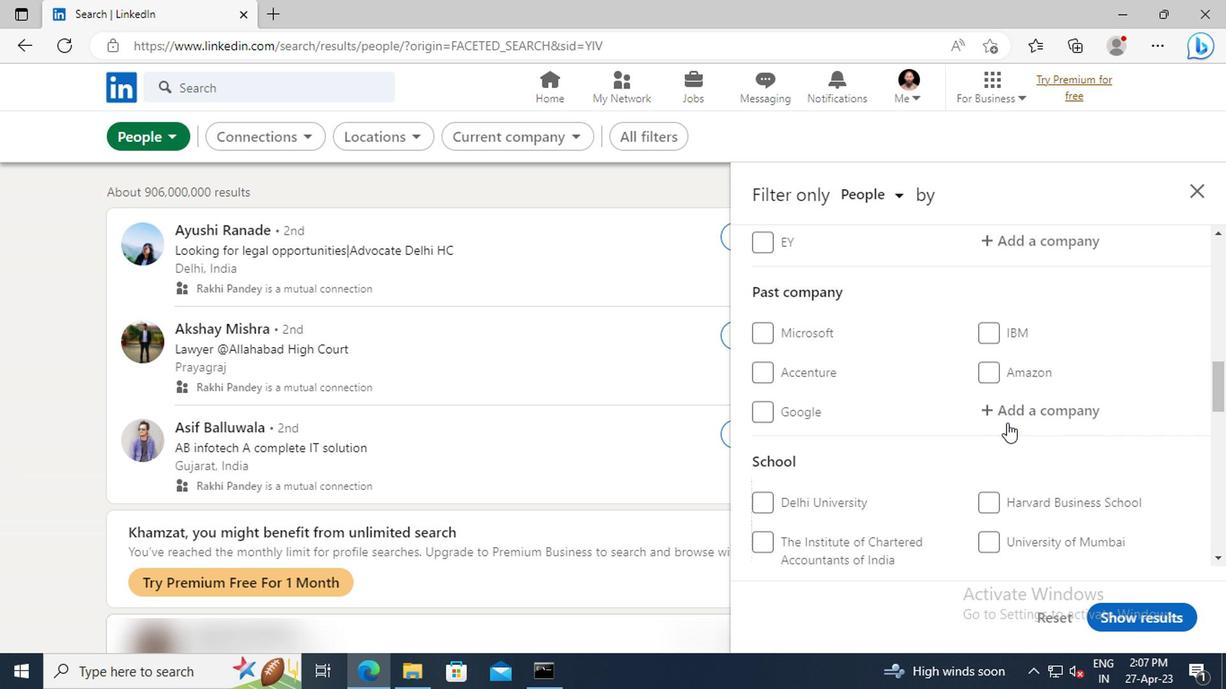 
Action: Mouse scrolled (1003, 420) with delta (0, 0)
Screenshot: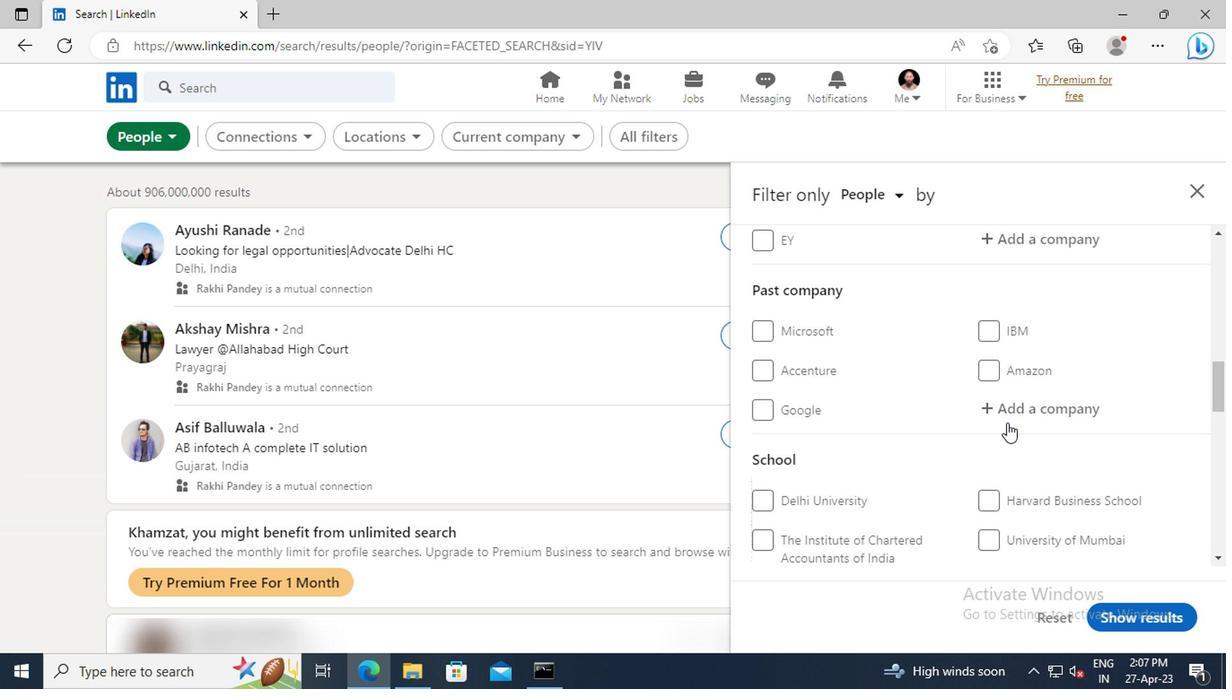 
Action: Mouse scrolled (1003, 420) with delta (0, 0)
Screenshot: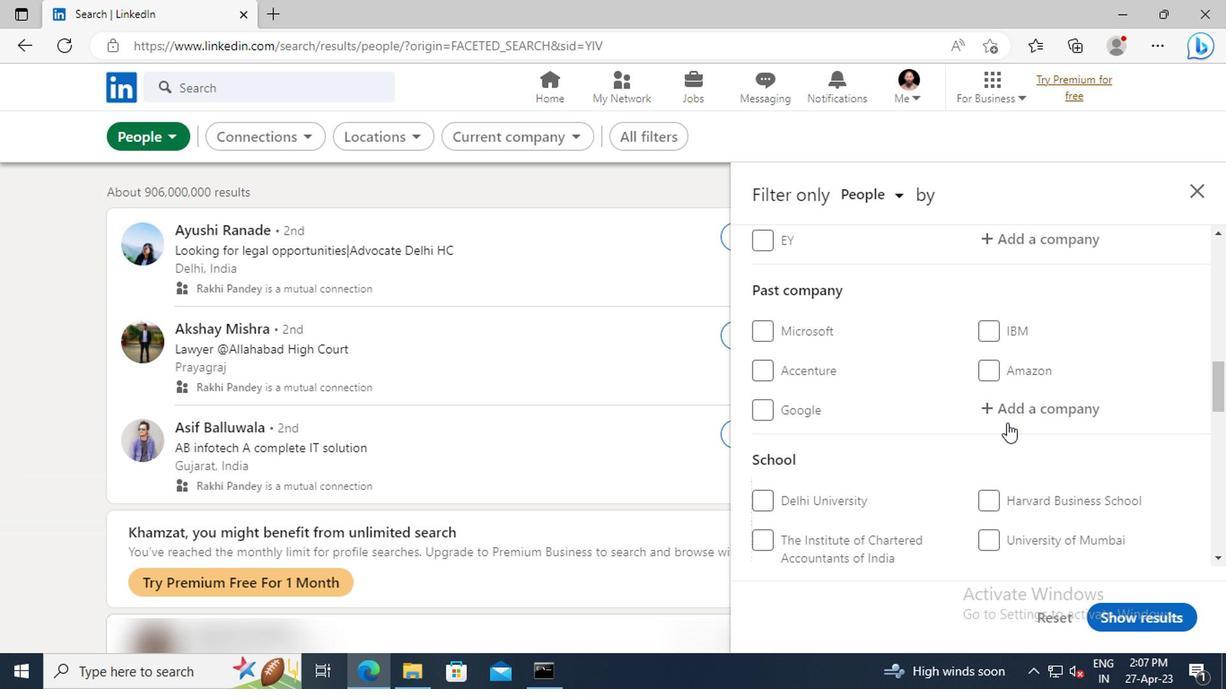 
Action: Mouse scrolled (1003, 420) with delta (0, 0)
Screenshot: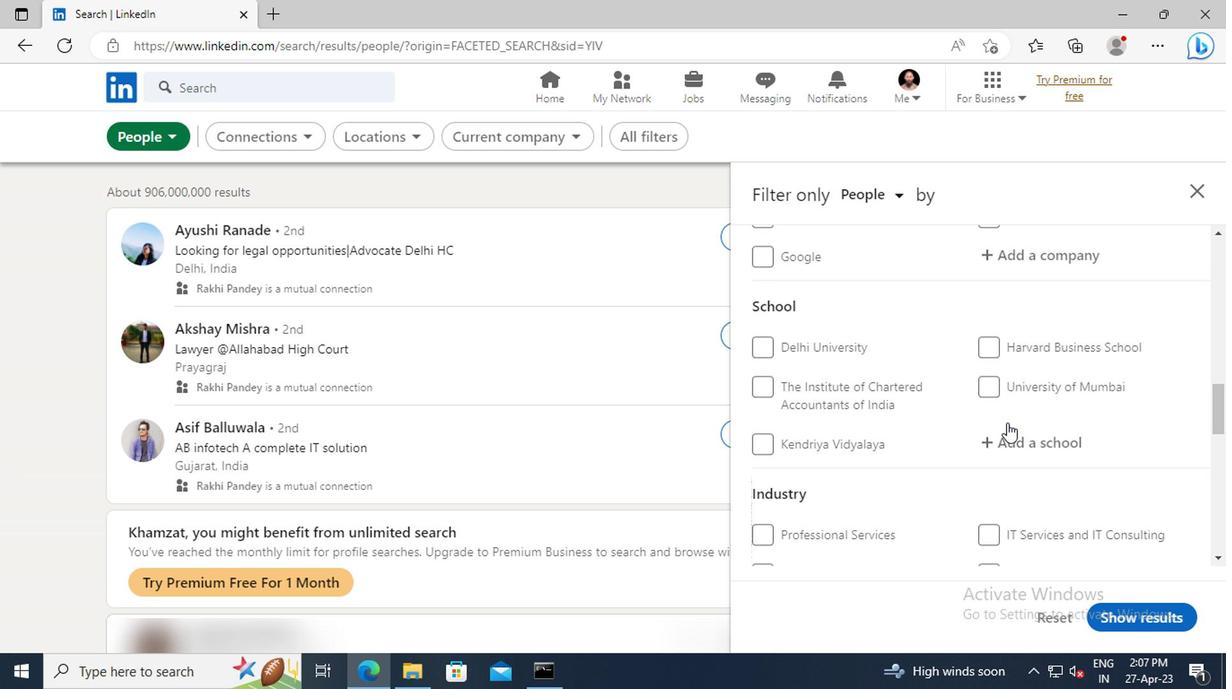 
Action: Mouse scrolled (1003, 420) with delta (0, 0)
Screenshot: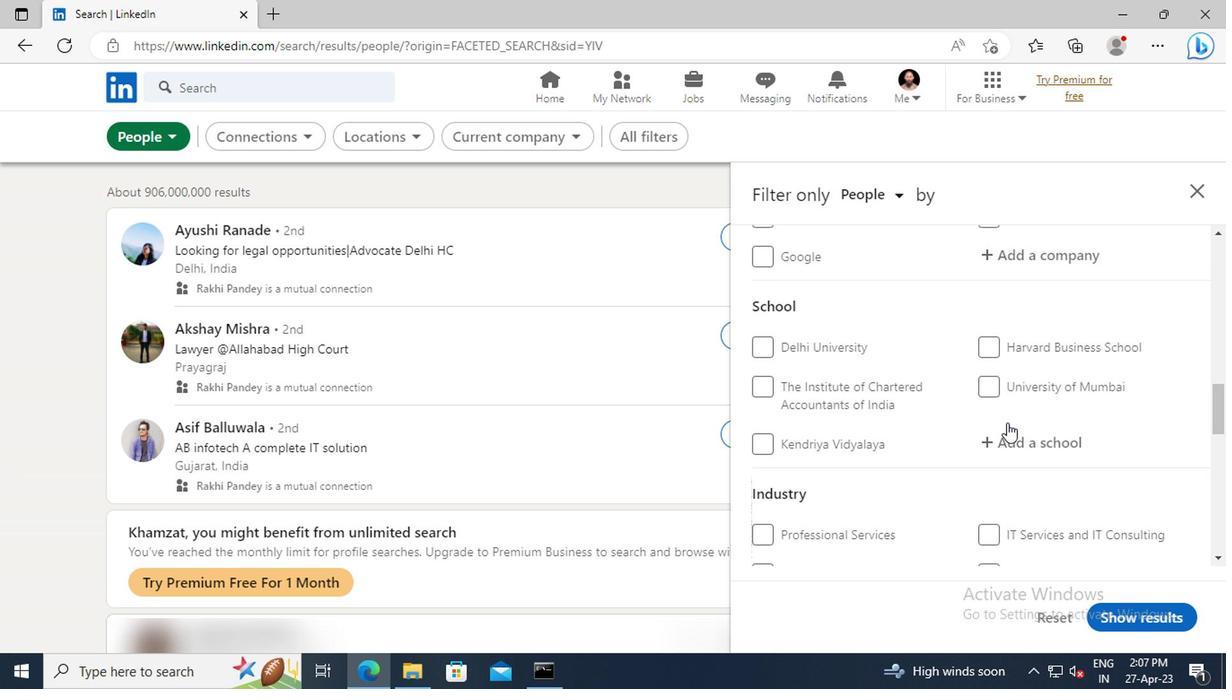 
Action: Mouse scrolled (1003, 420) with delta (0, 0)
Screenshot: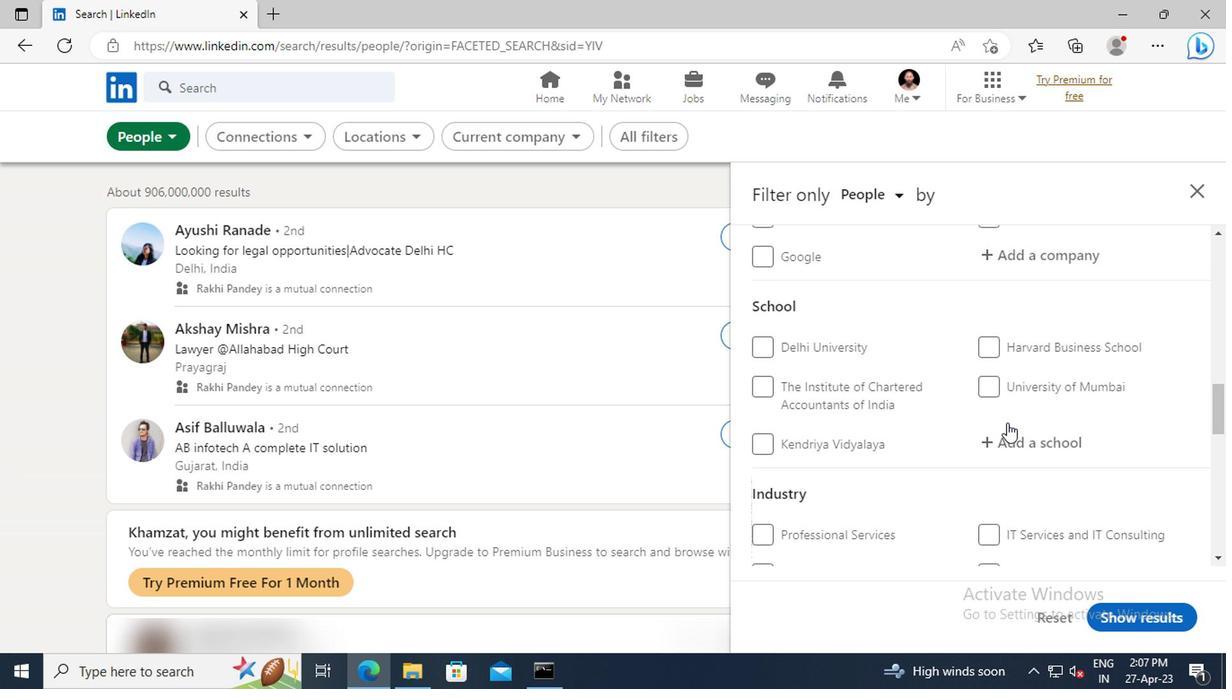 
Action: Mouse scrolled (1003, 420) with delta (0, 0)
Screenshot: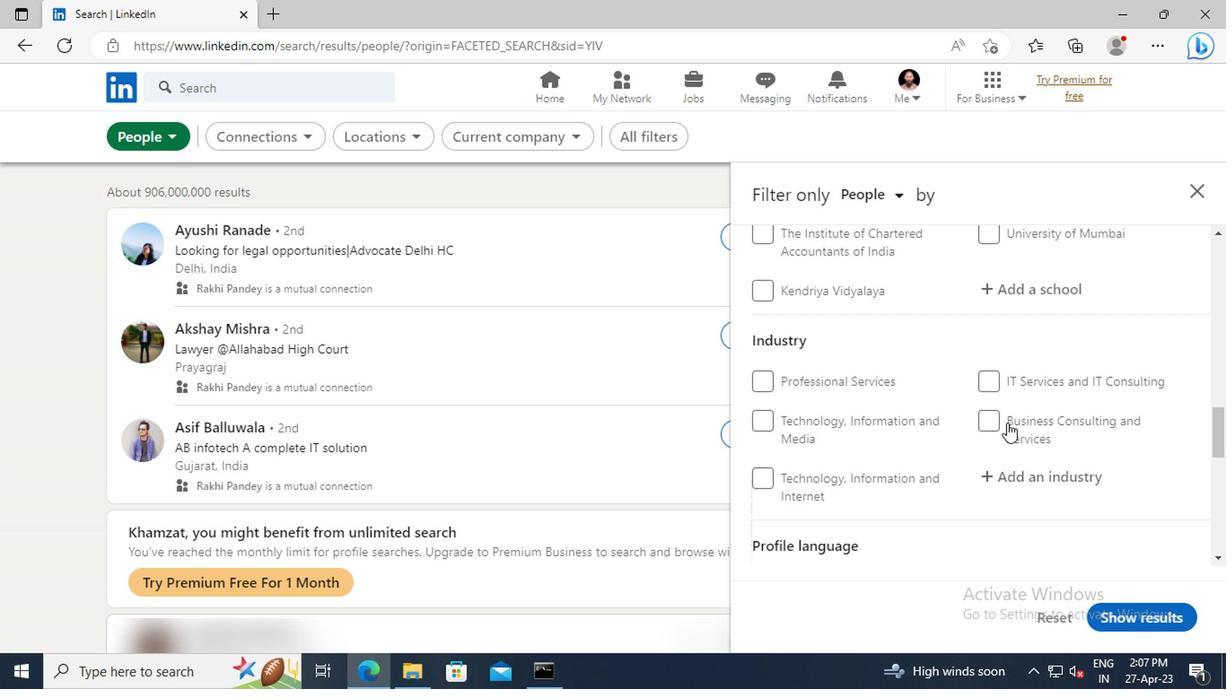 
Action: Mouse scrolled (1003, 420) with delta (0, 0)
Screenshot: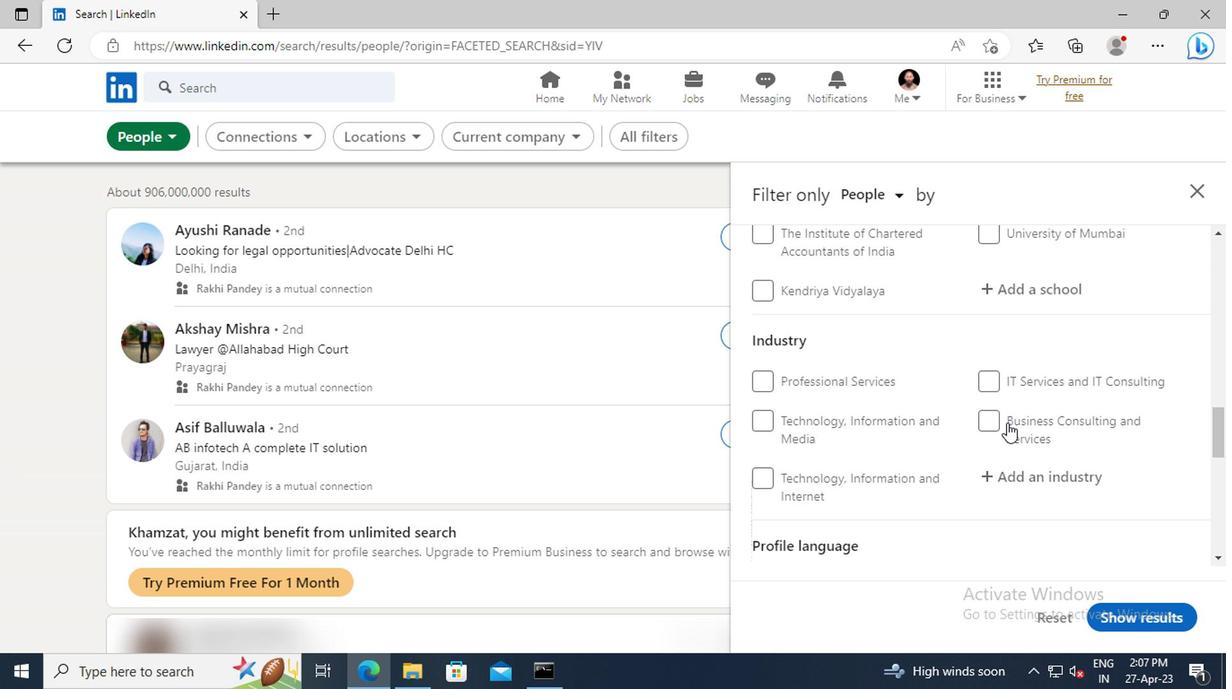 
Action: Mouse scrolled (1003, 420) with delta (0, 0)
Screenshot: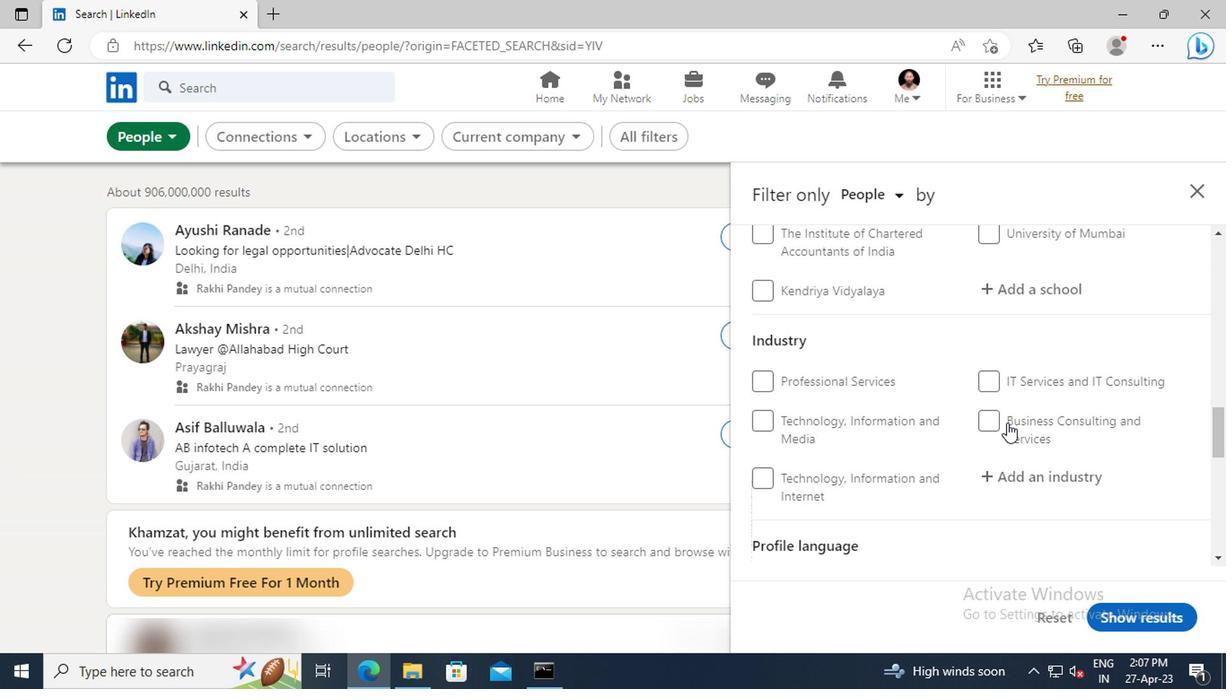 
Action: Mouse moved to (760, 475)
Screenshot: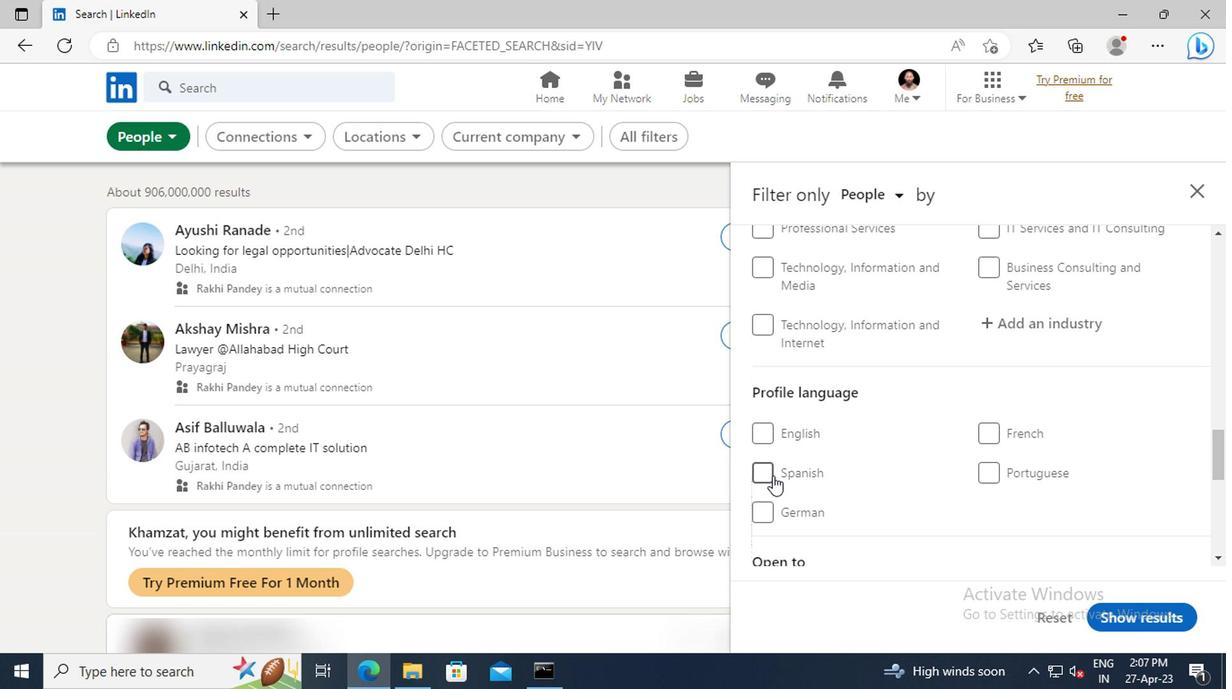 
Action: Mouse pressed left at (760, 475)
Screenshot: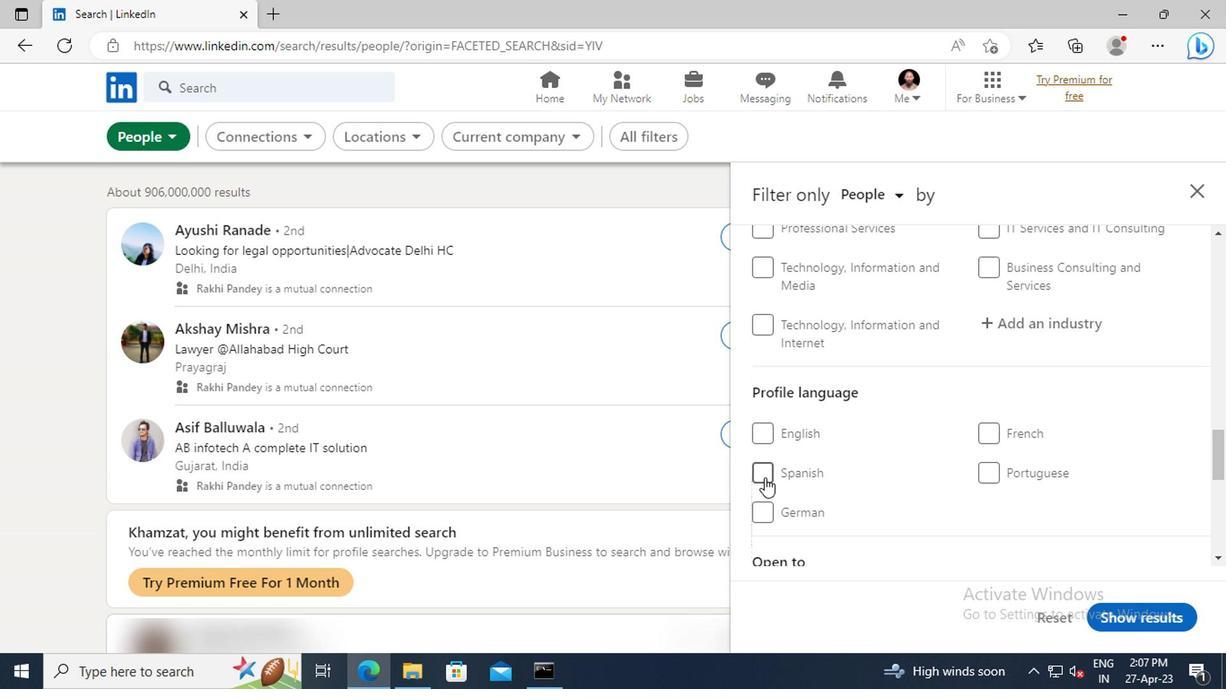 
Action: Mouse moved to (1009, 440)
Screenshot: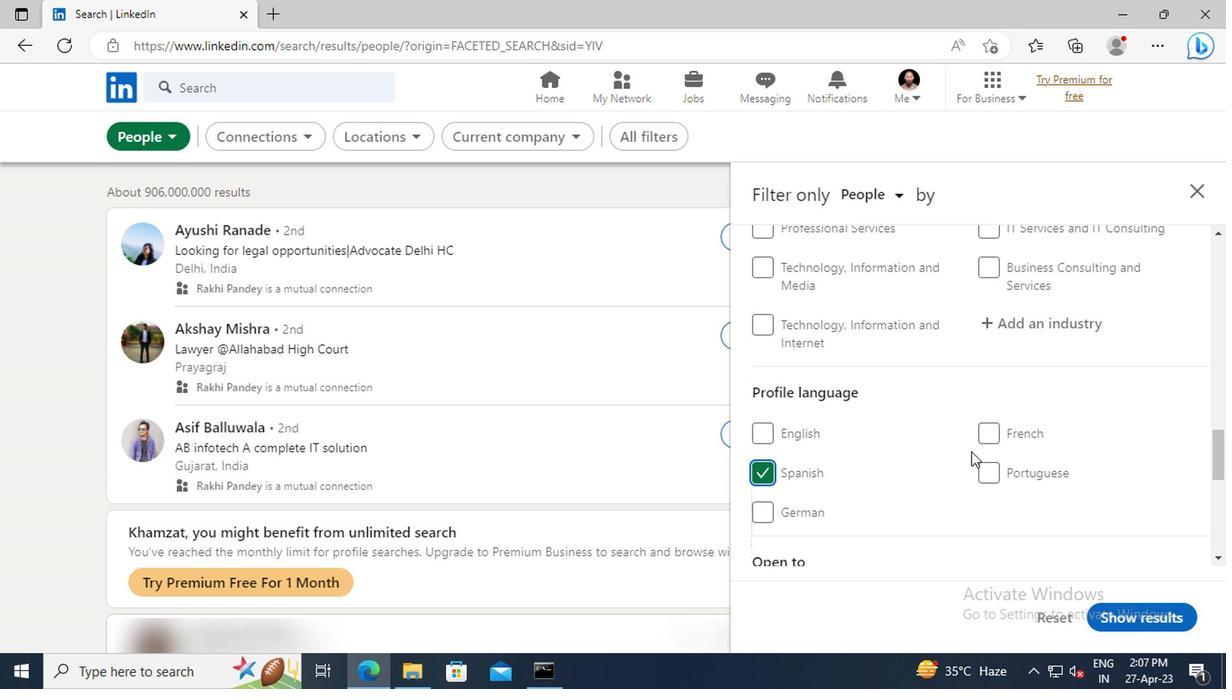 
Action: Mouse scrolled (1009, 440) with delta (0, 0)
Screenshot: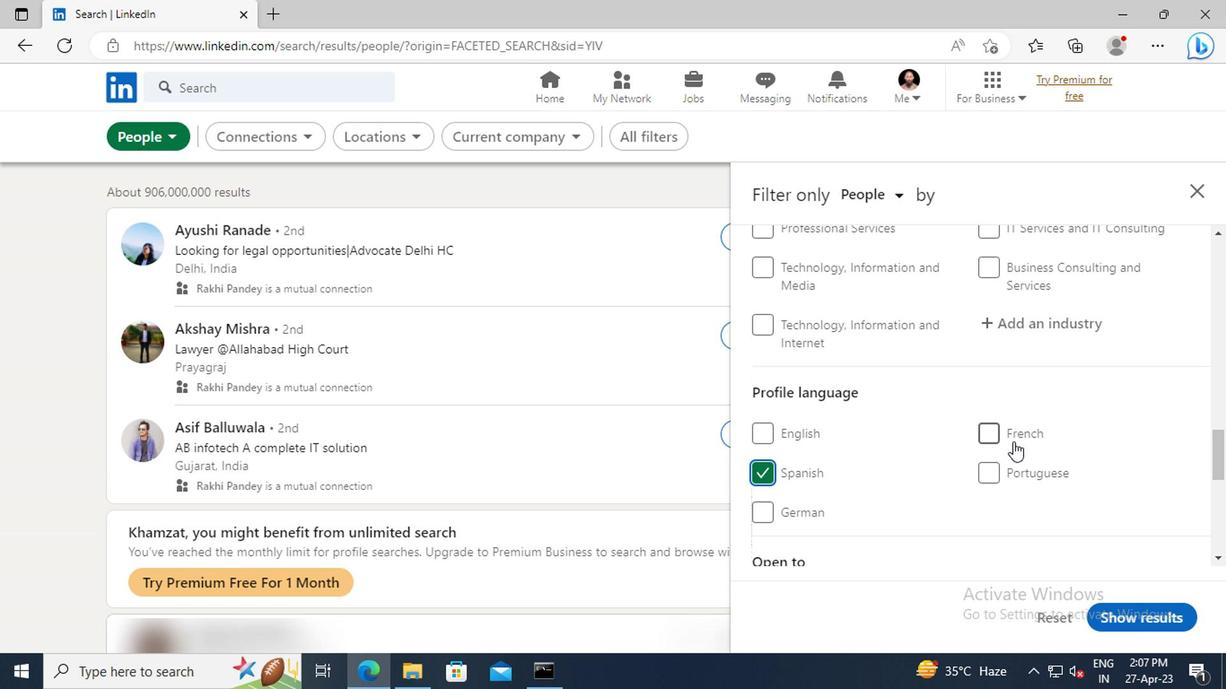 
Action: Mouse scrolled (1009, 440) with delta (0, 0)
Screenshot: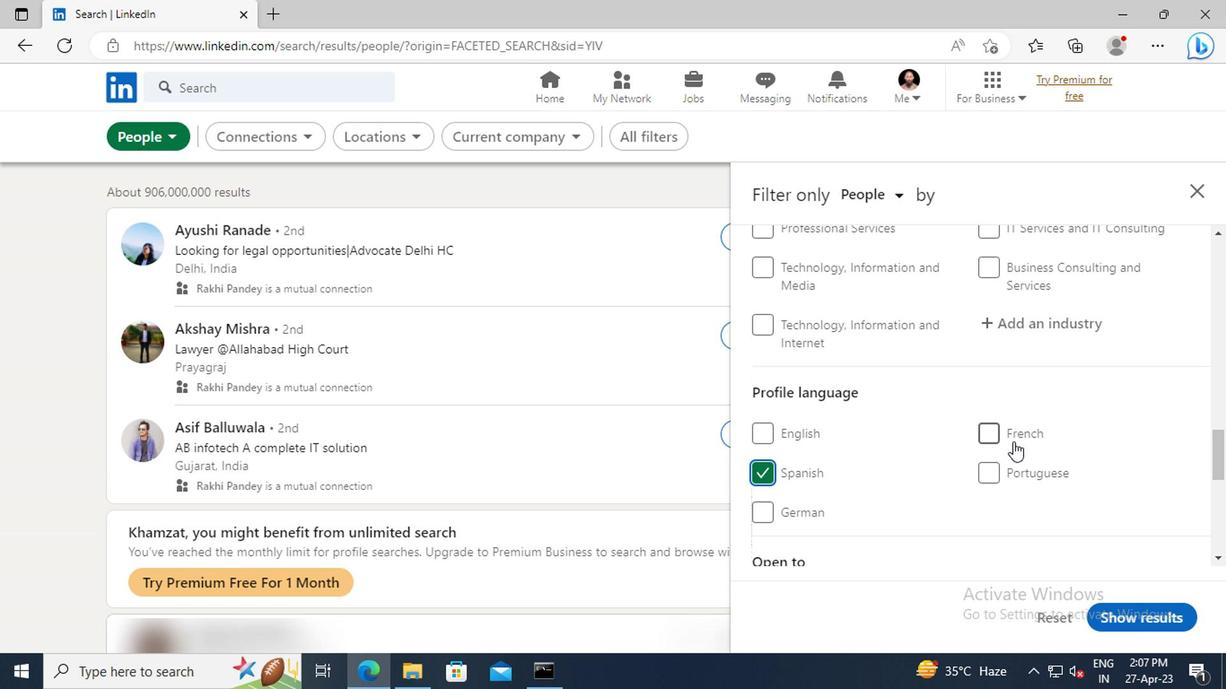 
Action: Mouse scrolled (1009, 440) with delta (0, 0)
Screenshot: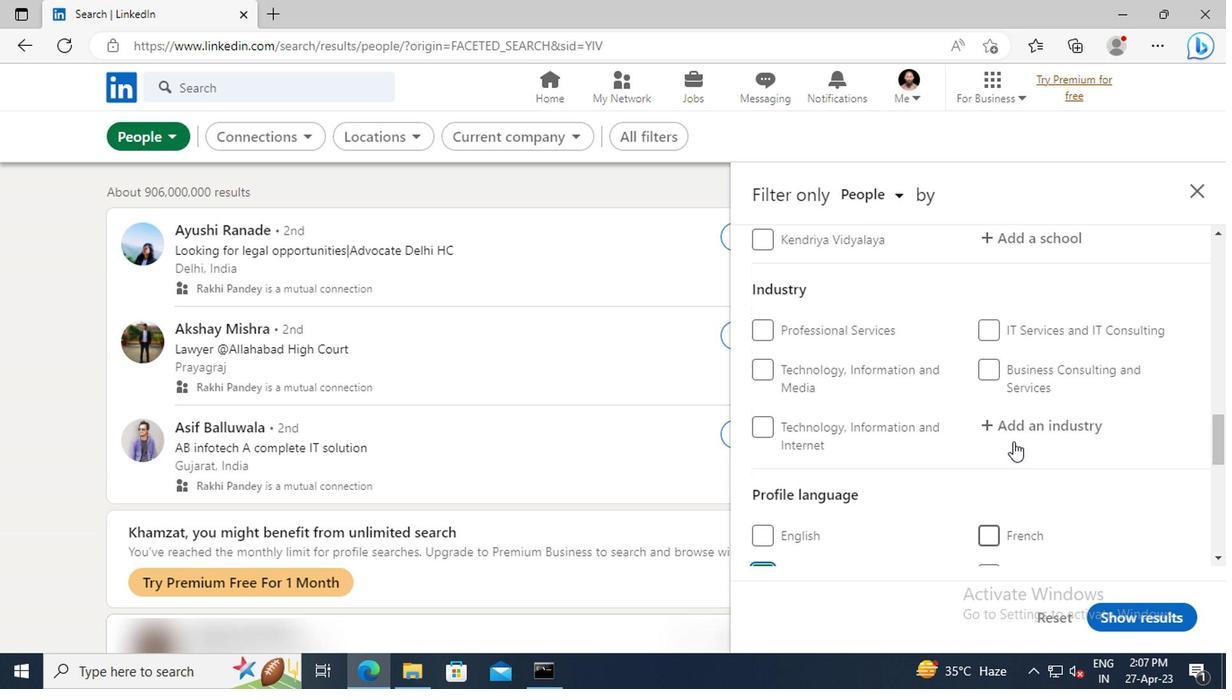 
Action: Mouse scrolled (1009, 440) with delta (0, 0)
Screenshot: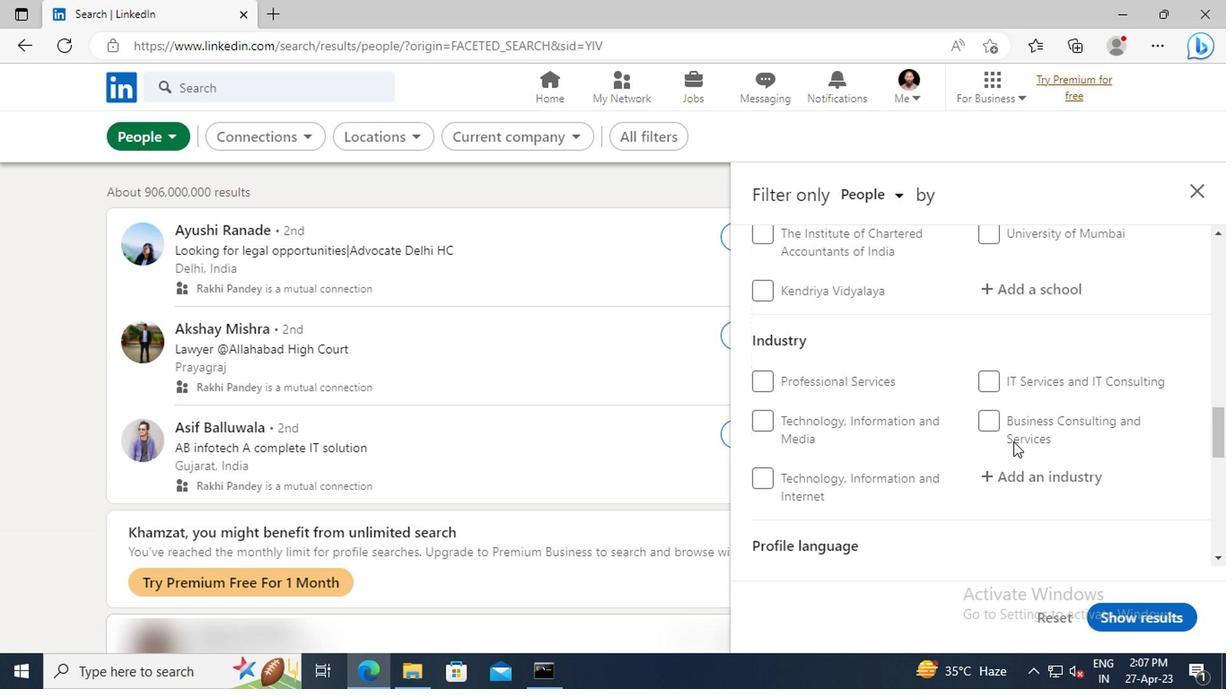 
Action: Mouse moved to (1010, 440)
Screenshot: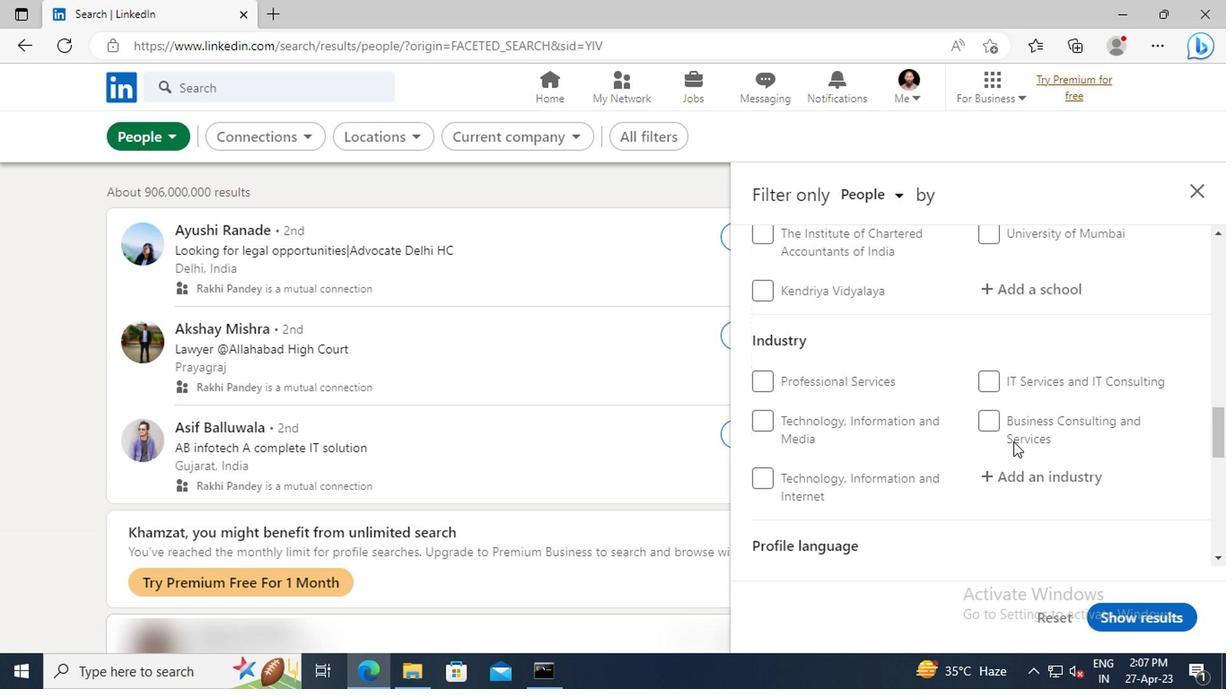 
Action: Mouse scrolled (1010, 440) with delta (0, 0)
Screenshot: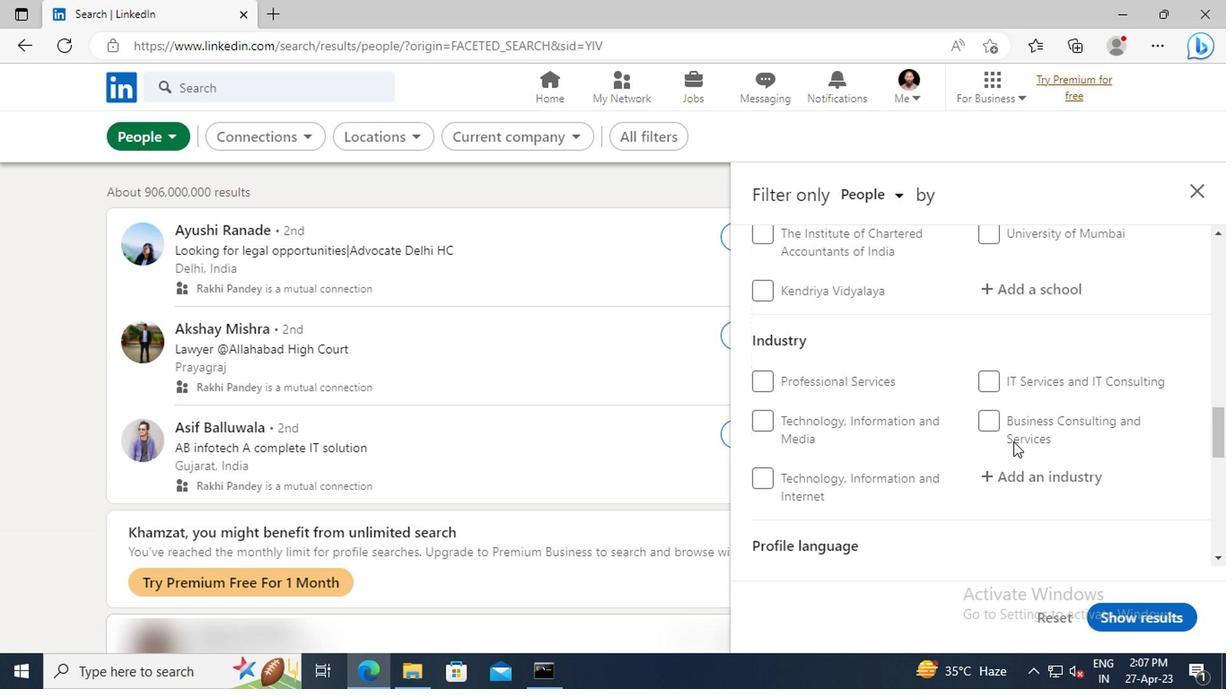 
Action: Mouse scrolled (1010, 440) with delta (0, 0)
Screenshot: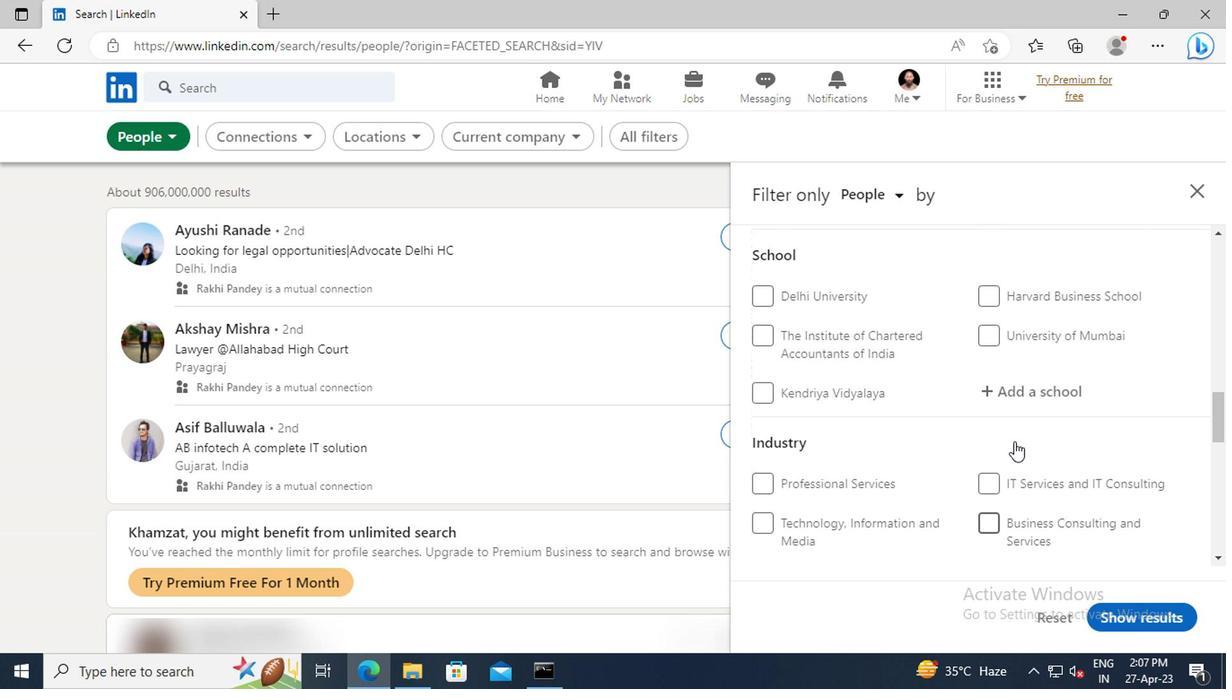 
Action: Mouse scrolled (1010, 440) with delta (0, 0)
Screenshot: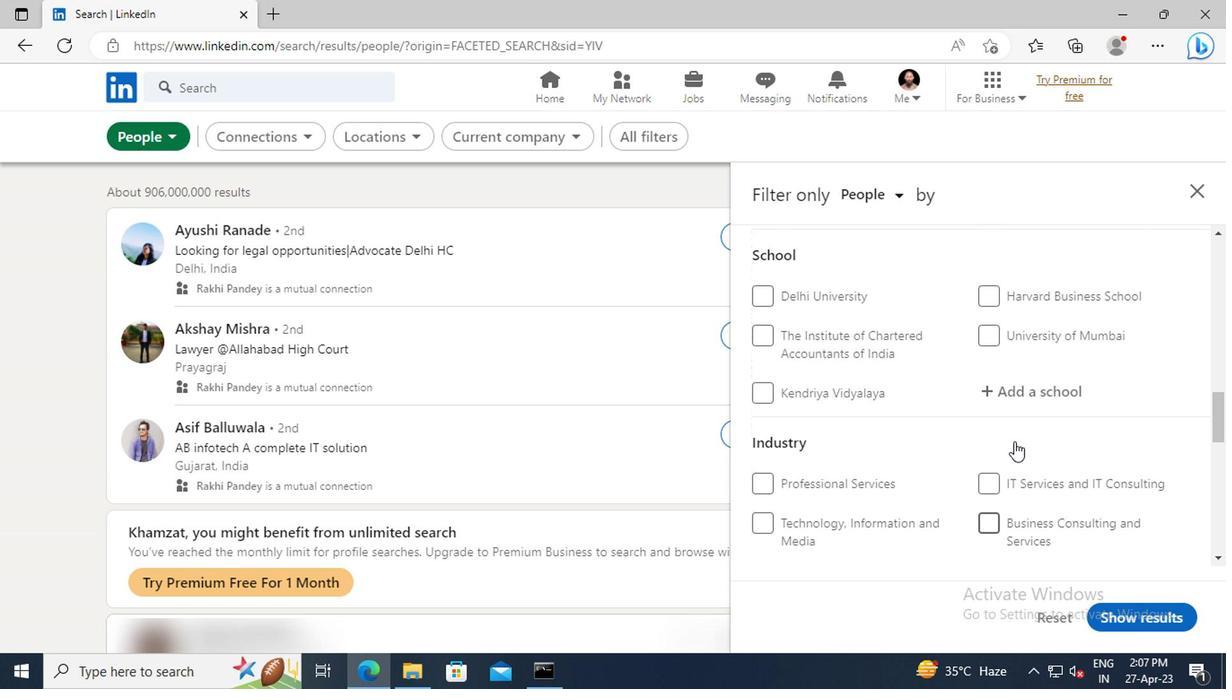 
Action: Mouse scrolled (1010, 440) with delta (0, 0)
Screenshot: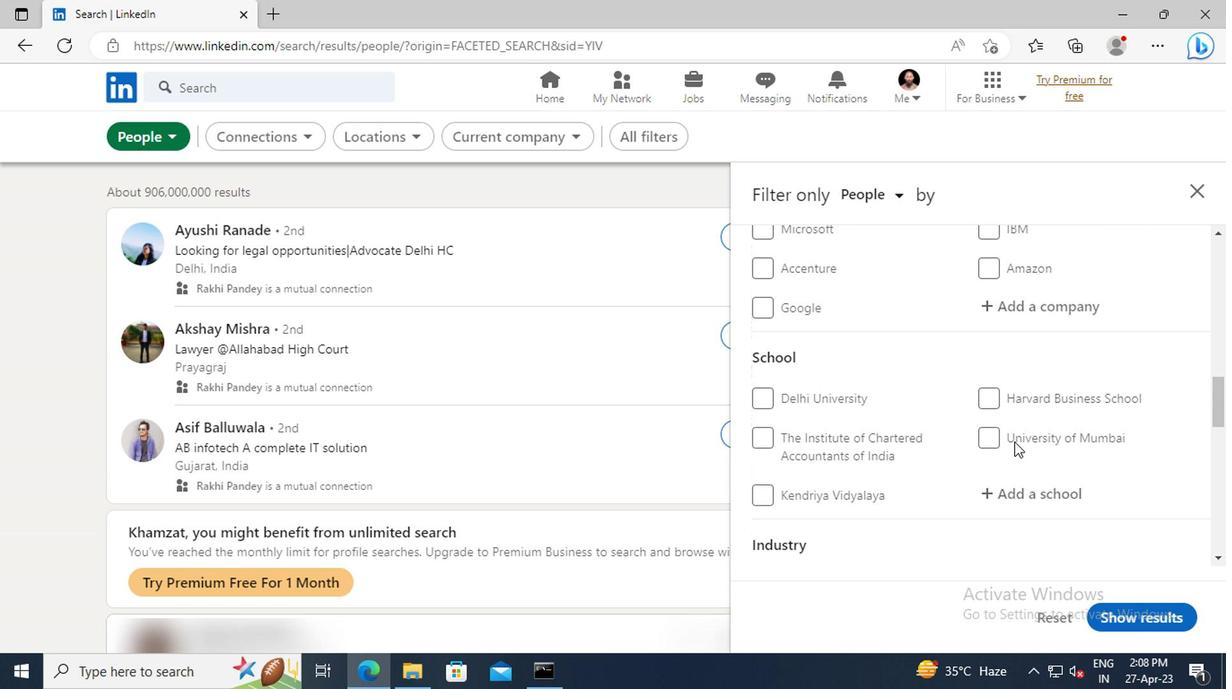 
Action: Mouse scrolled (1010, 440) with delta (0, 0)
Screenshot: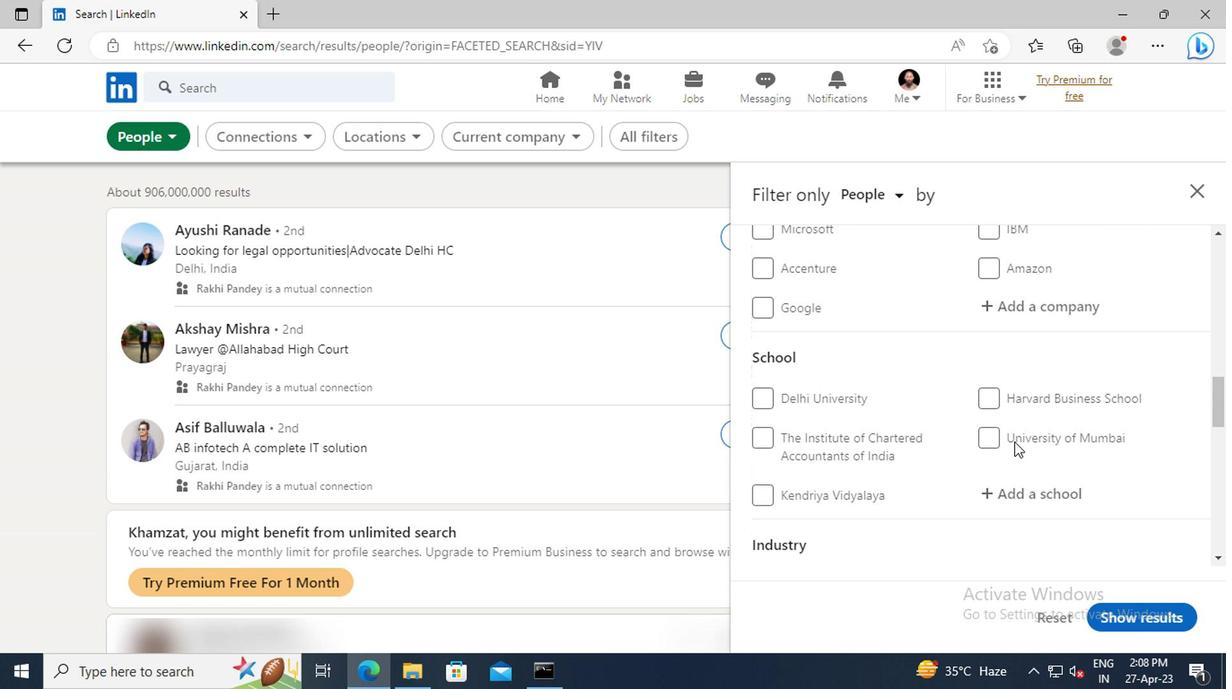 
Action: Mouse scrolled (1010, 440) with delta (0, 0)
Screenshot: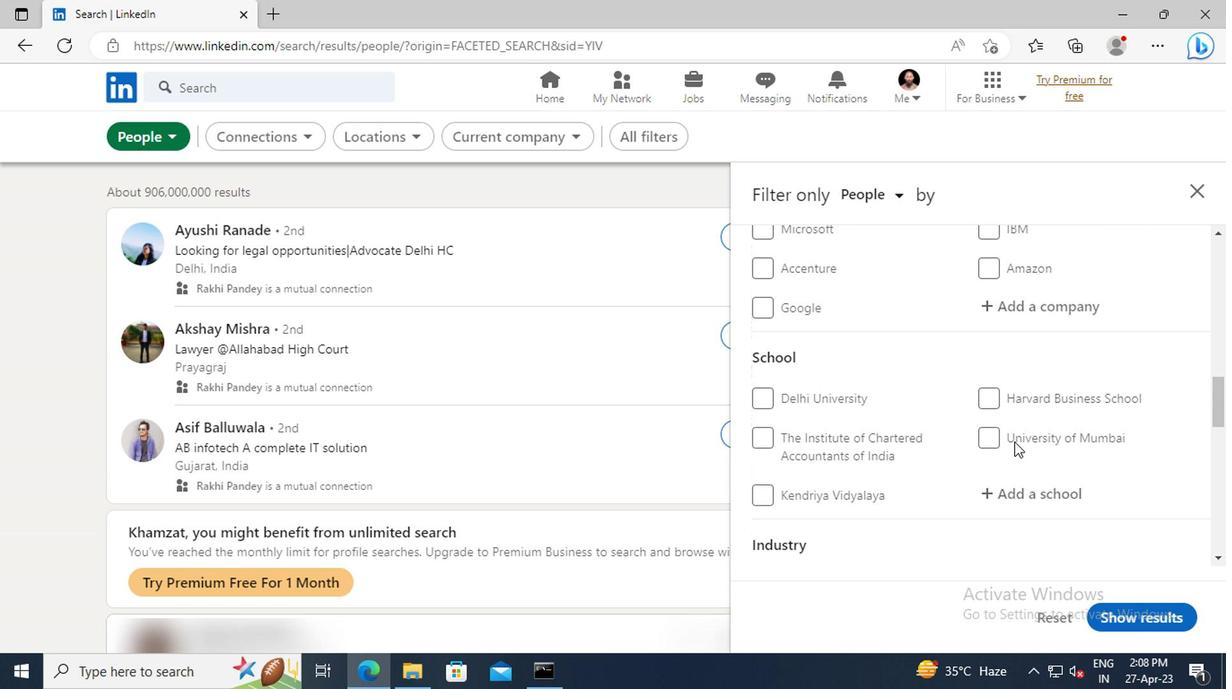 
Action: Mouse scrolled (1010, 440) with delta (0, 0)
Screenshot: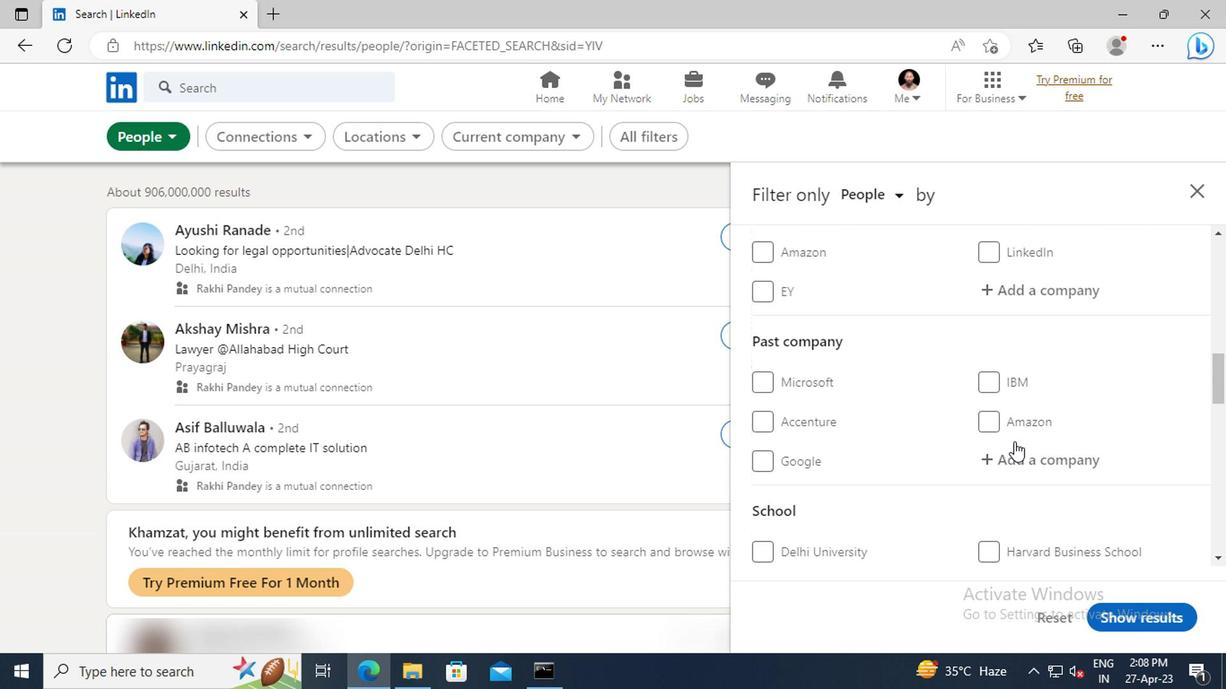 
Action: Mouse scrolled (1010, 440) with delta (0, 0)
Screenshot: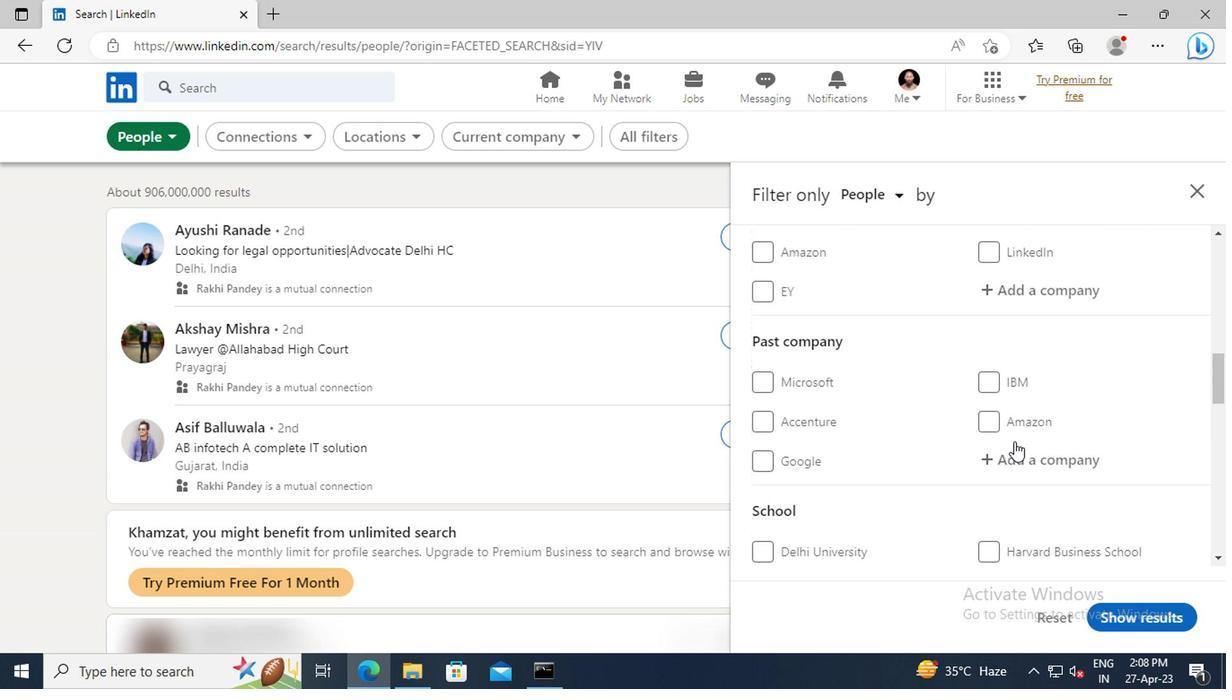 
Action: Mouse scrolled (1010, 440) with delta (0, 0)
Screenshot: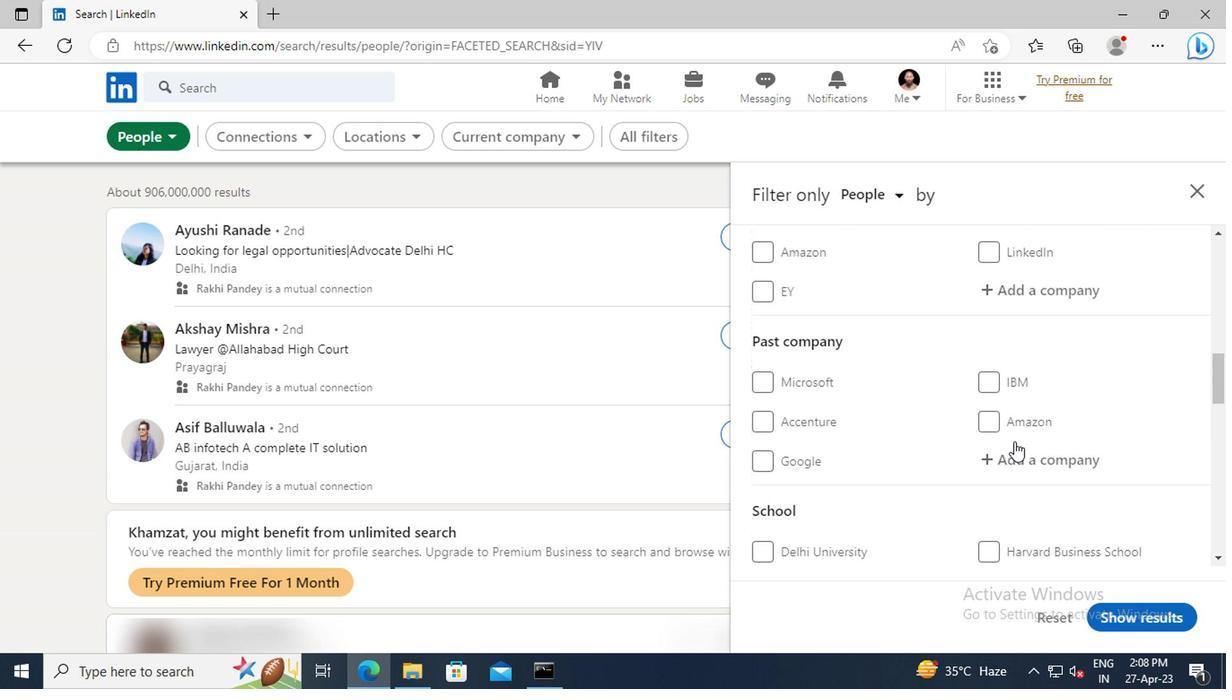 
Action: Mouse moved to (1008, 442)
Screenshot: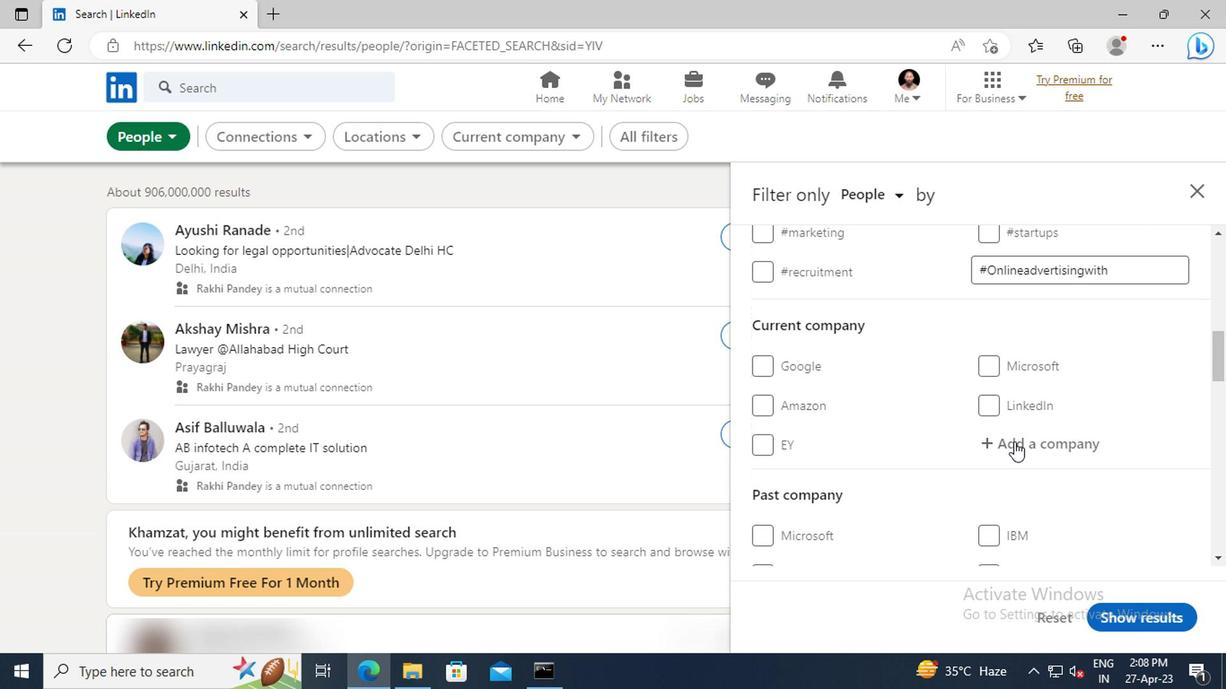 
Action: Mouse pressed left at (1008, 442)
Screenshot: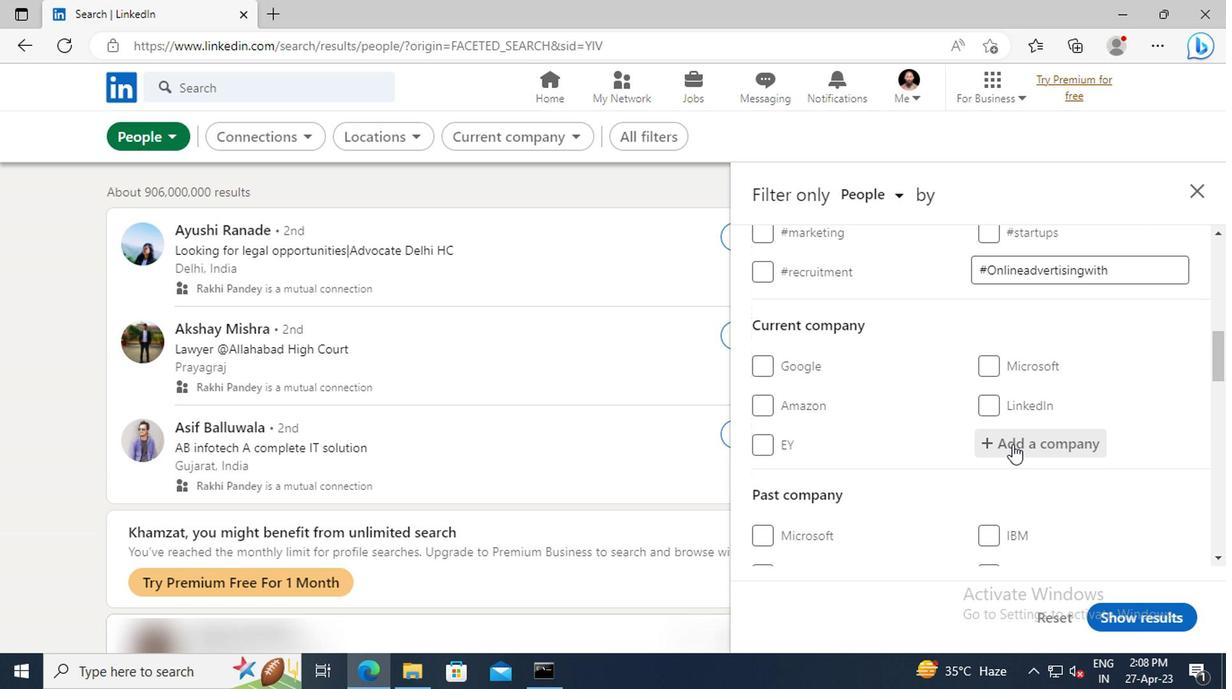 
Action: Key pressed <Key.shift>ANMOL<Key.space><Key.shift>INDUSTRIES<Key.space><Key.shift>LIMITED
Screenshot: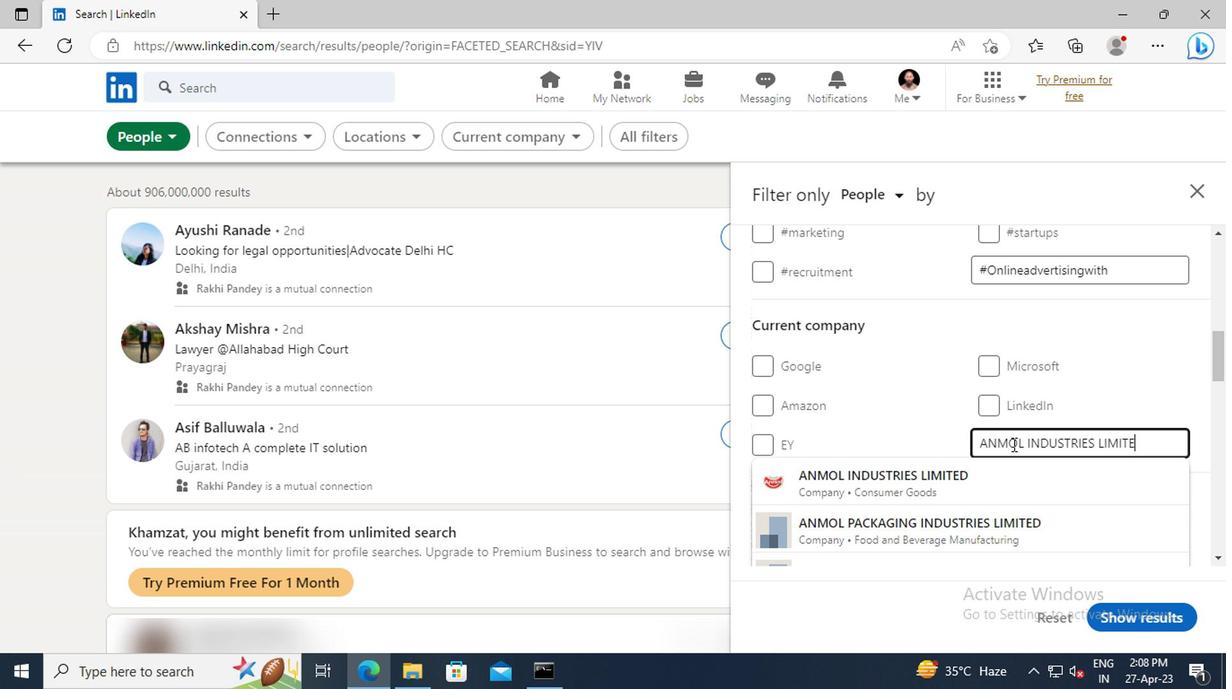 
Action: Mouse moved to (1002, 475)
Screenshot: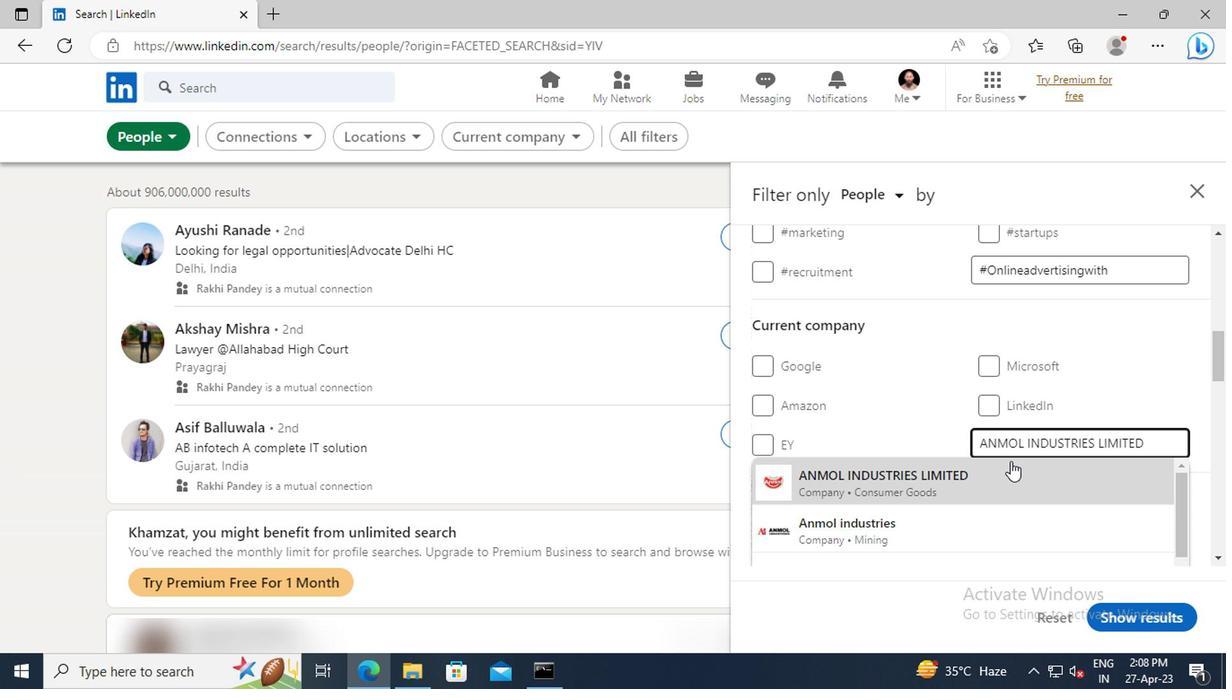 
Action: Mouse pressed left at (1002, 475)
Screenshot: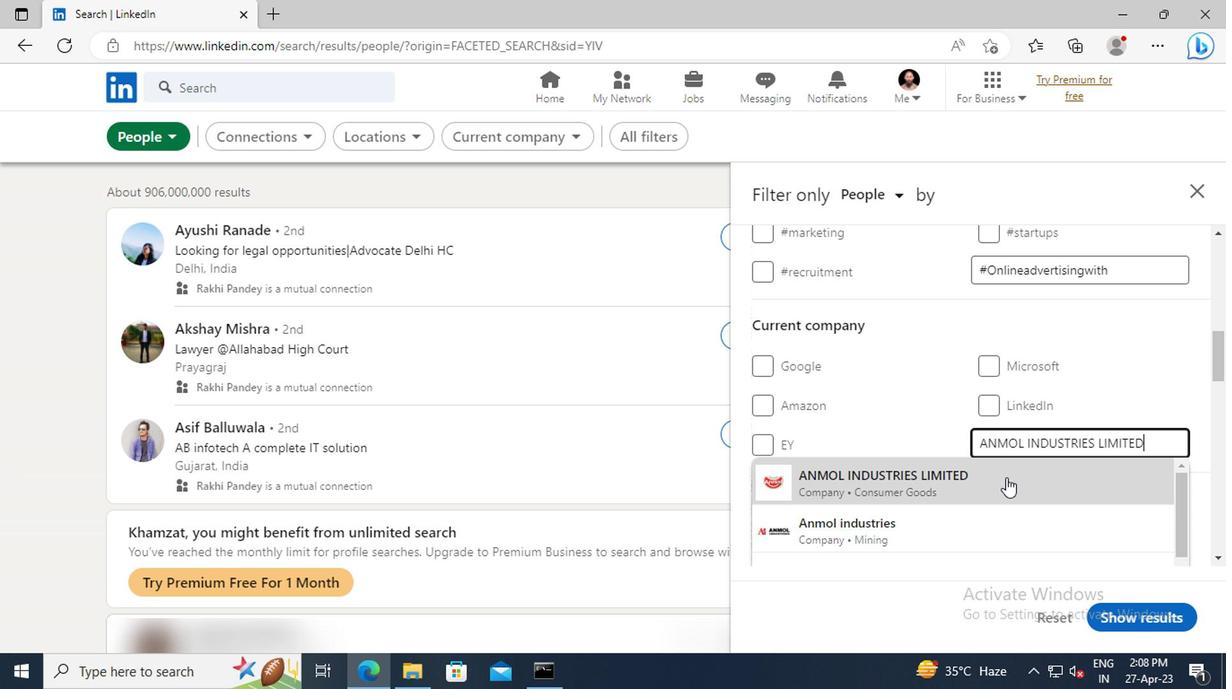 
Action: Mouse moved to (955, 381)
Screenshot: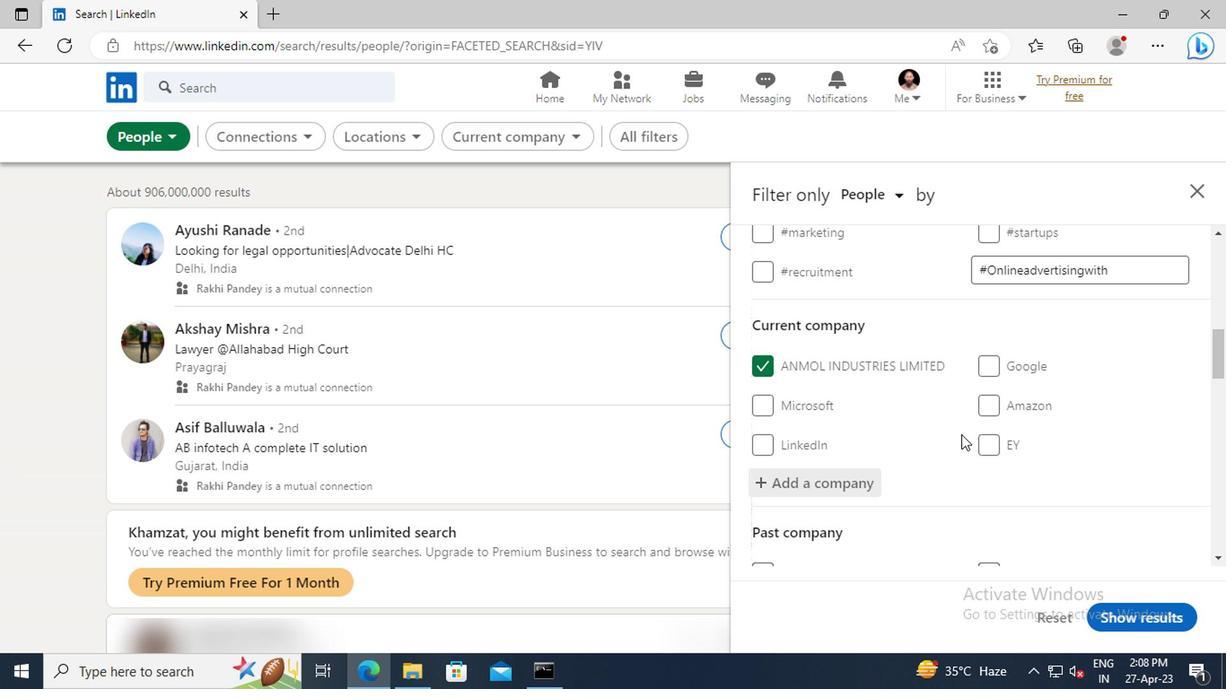 
Action: Mouse scrolled (955, 380) with delta (0, -1)
Screenshot: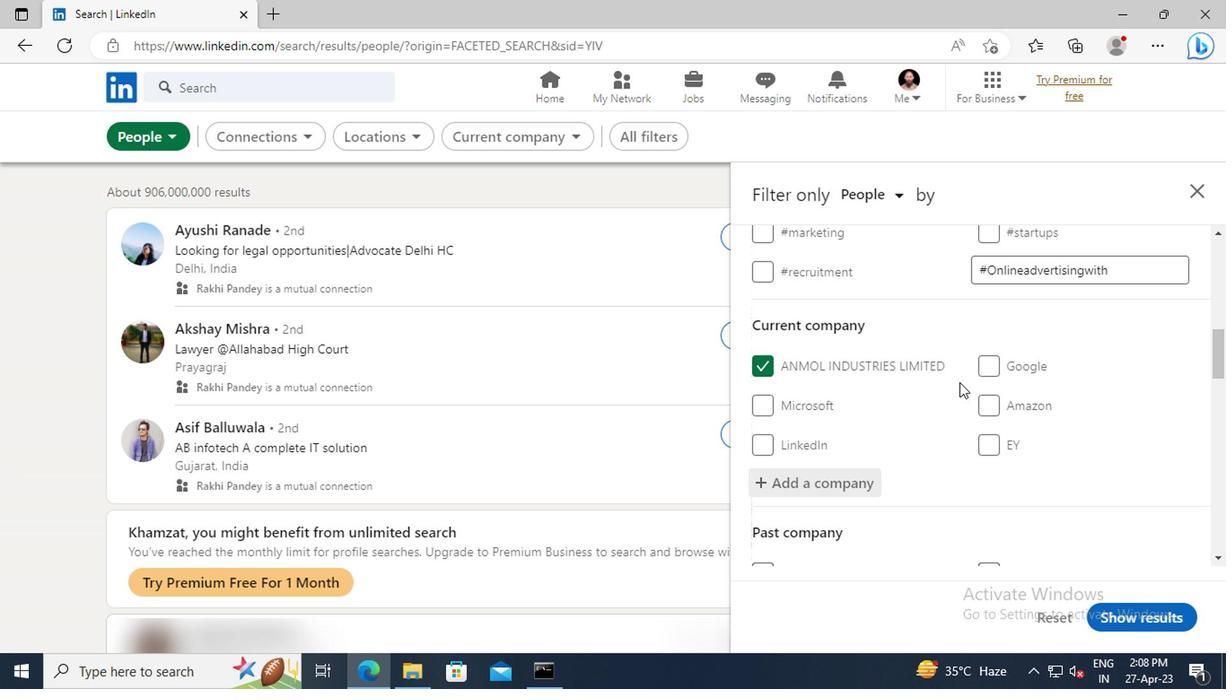 
Action: Mouse scrolled (955, 380) with delta (0, -1)
Screenshot: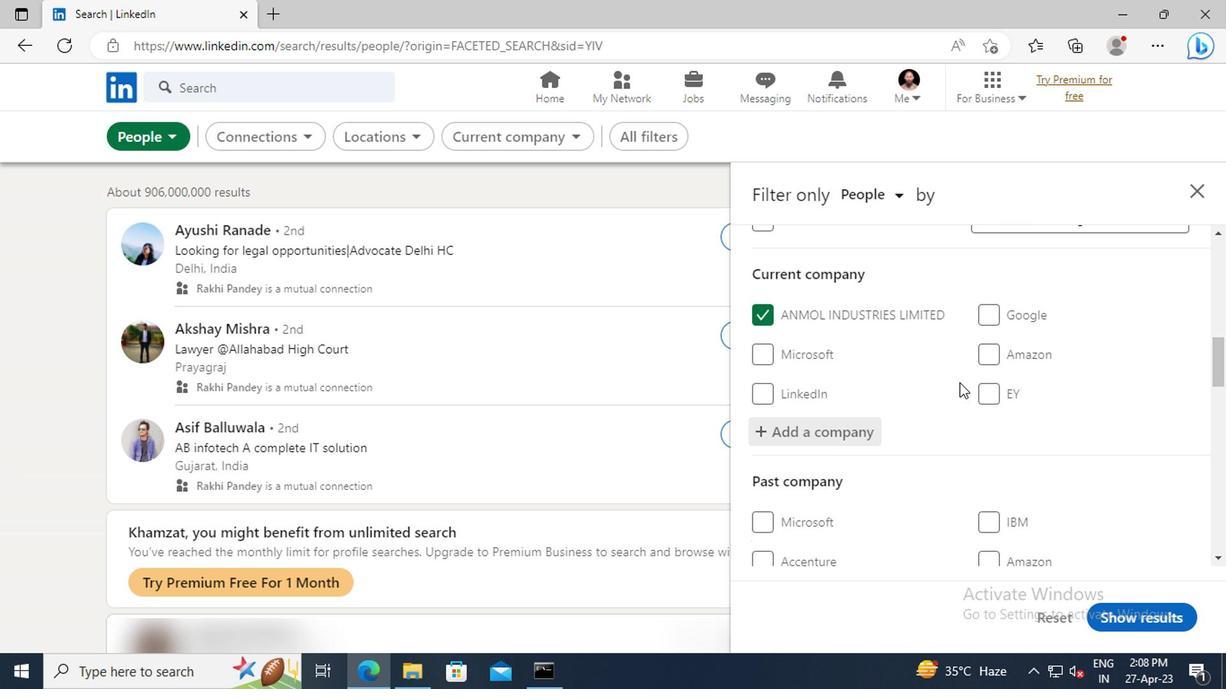 
Action: Mouse scrolled (955, 380) with delta (0, -1)
Screenshot: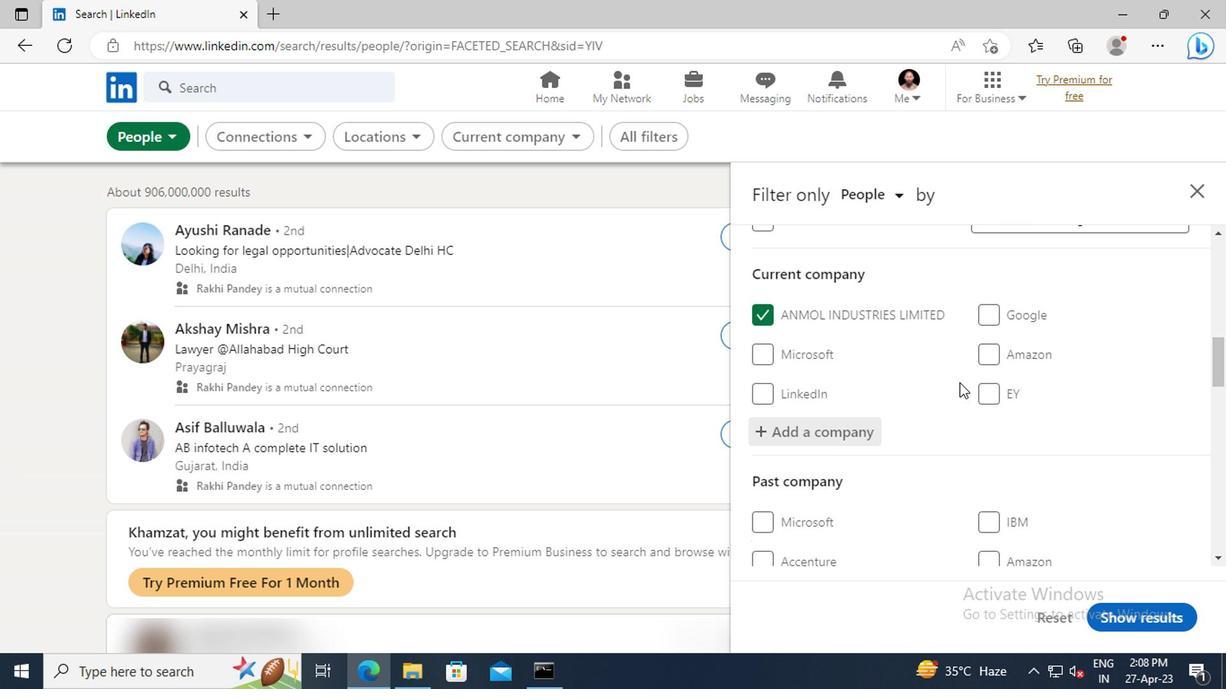 
Action: Mouse scrolled (955, 380) with delta (0, -1)
Screenshot: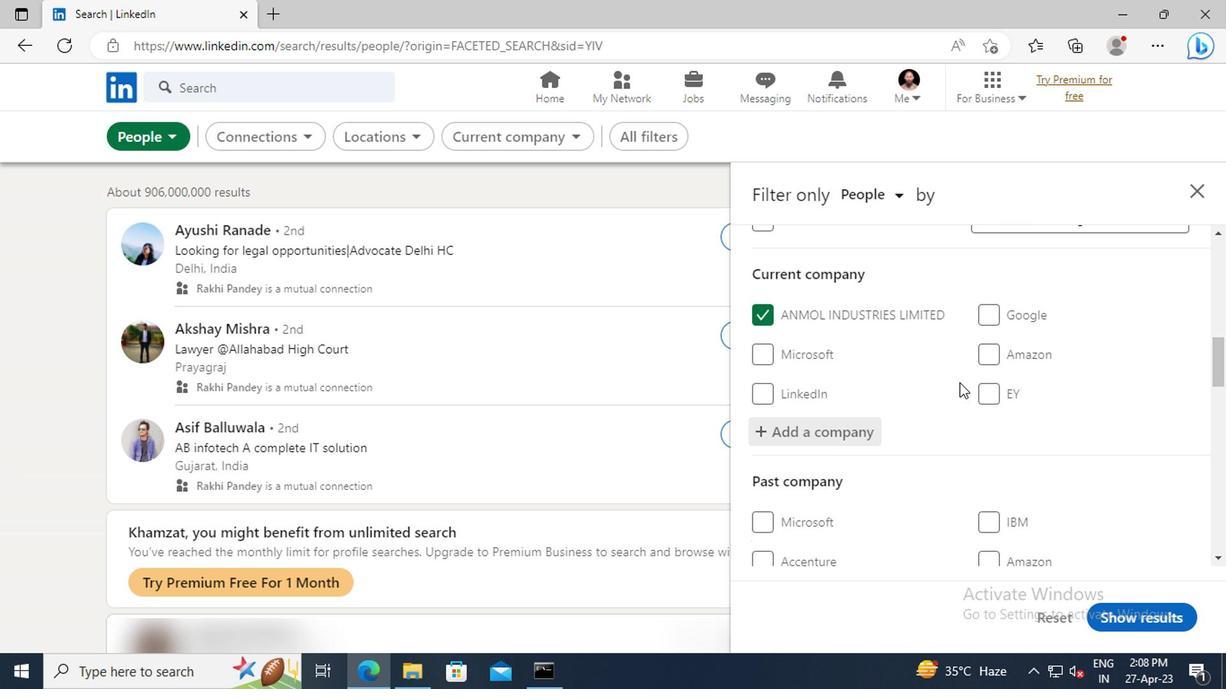 
Action: Mouse scrolled (955, 380) with delta (0, -1)
Screenshot: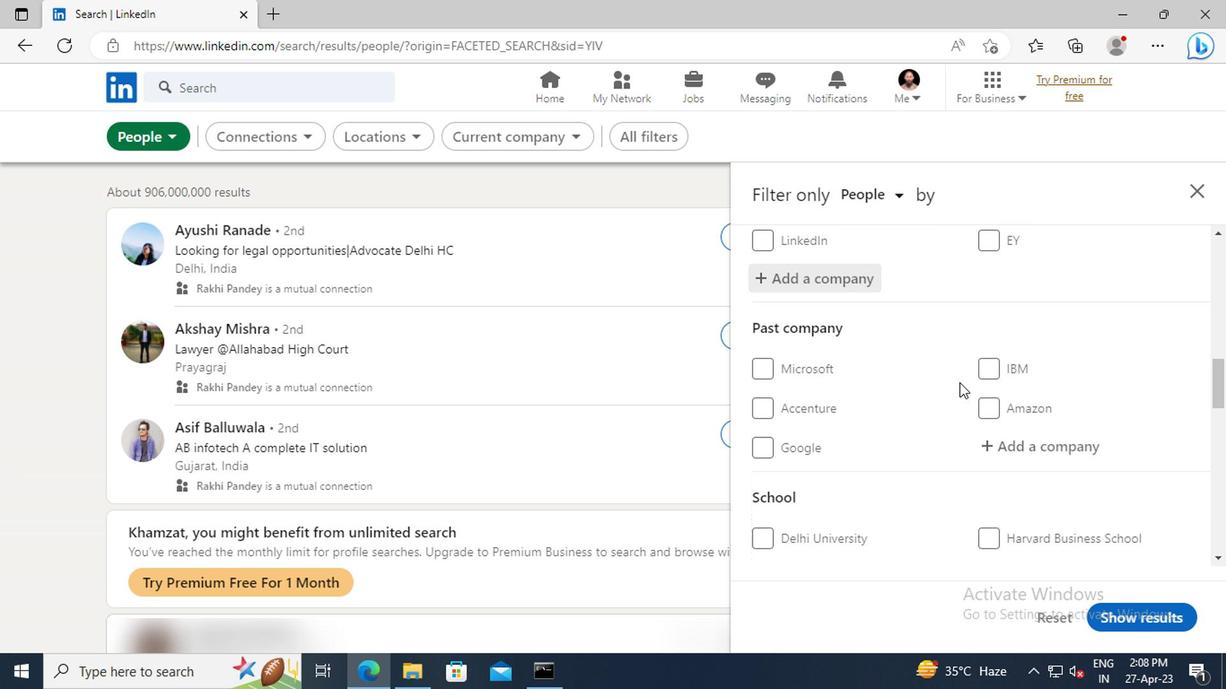 
Action: Mouse scrolled (955, 380) with delta (0, -1)
Screenshot: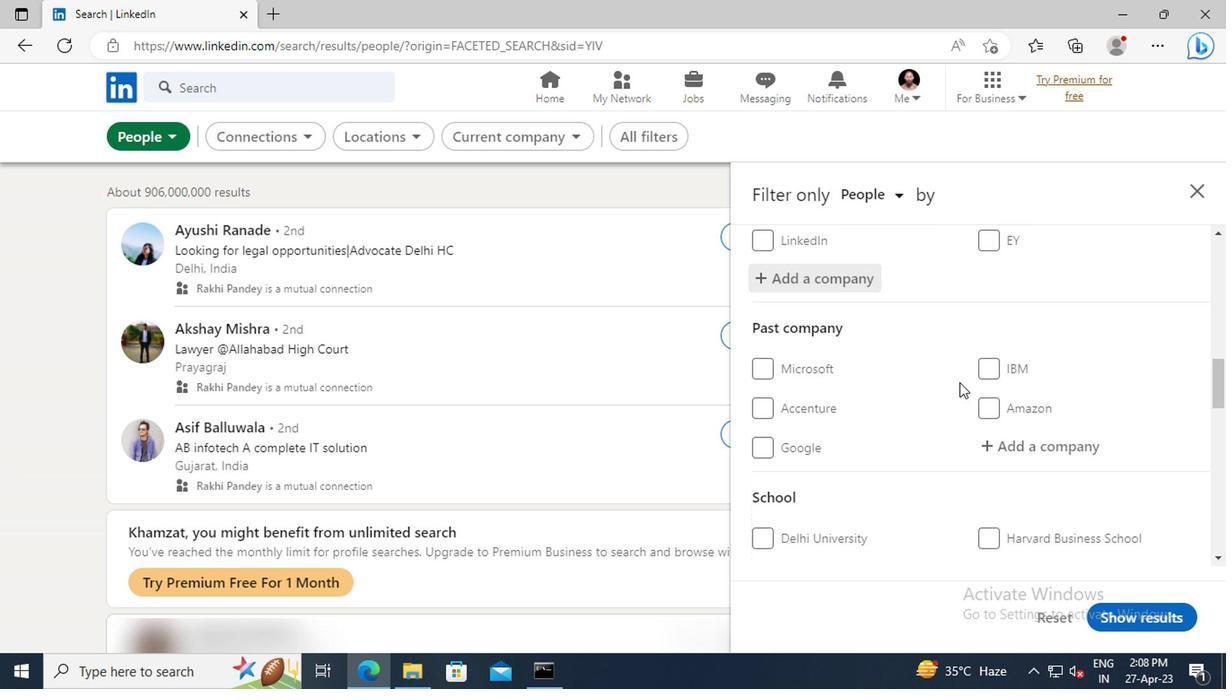 
Action: Mouse scrolled (955, 380) with delta (0, -1)
Screenshot: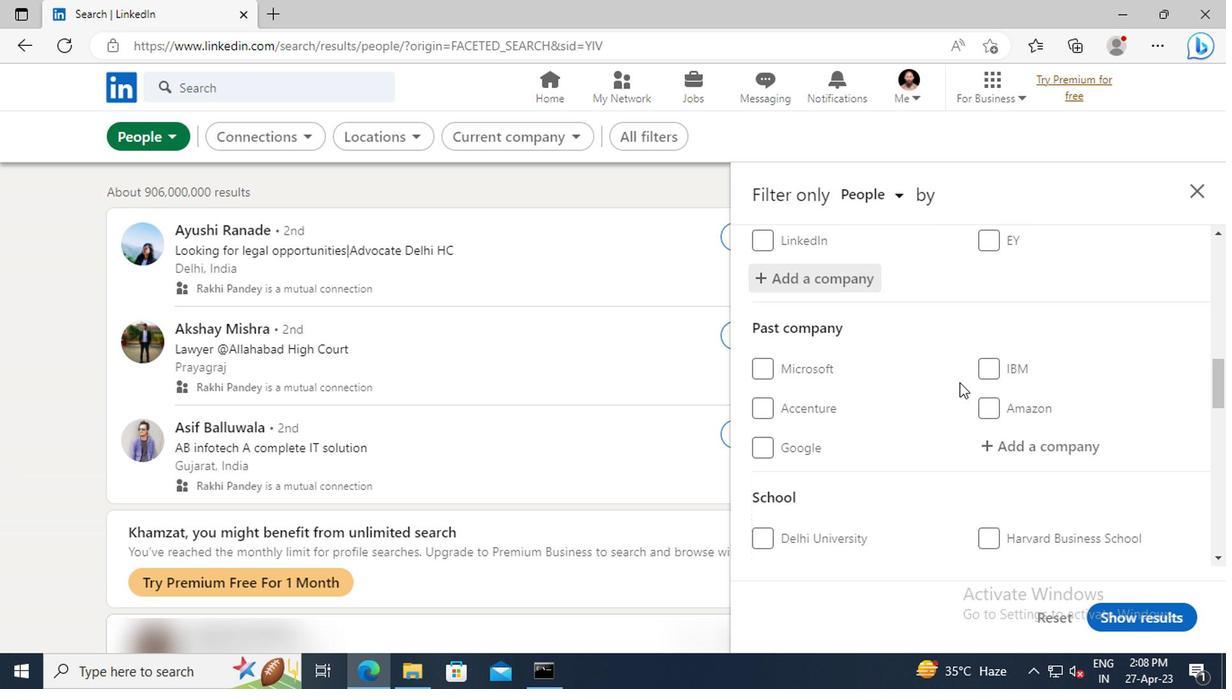 
Action: Mouse scrolled (955, 380) with delta (0, -1)
Screenshot: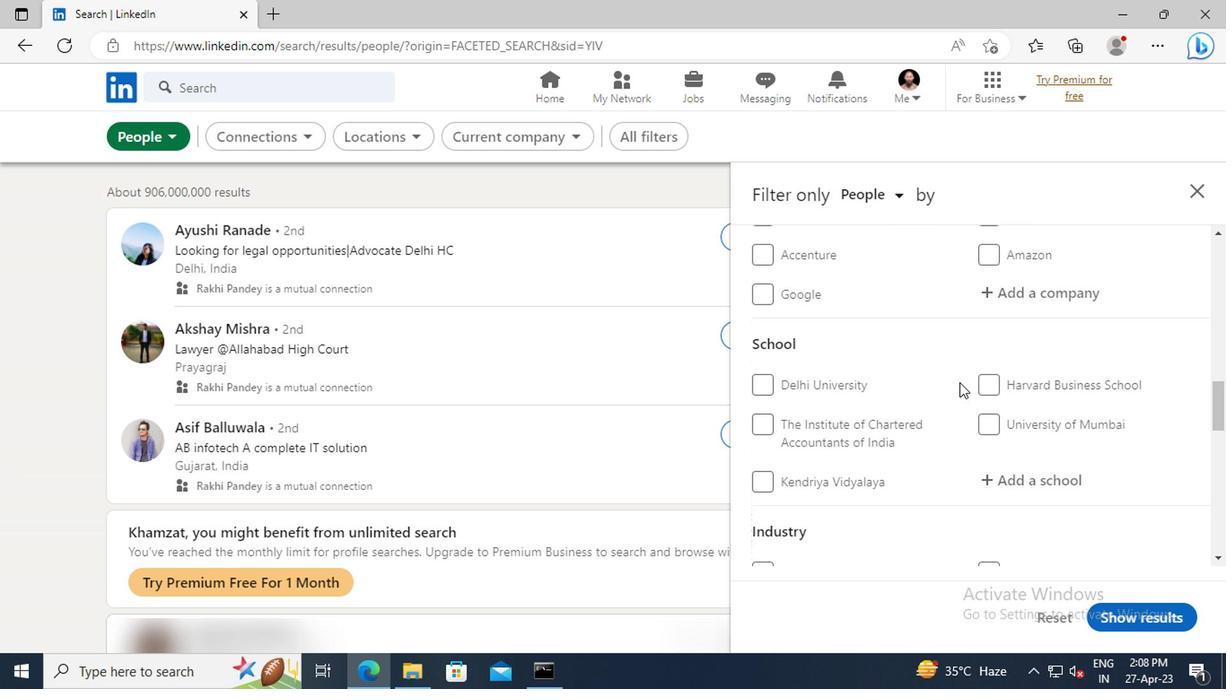 
Action: Mouse moved to (997, 421)
Screenshot: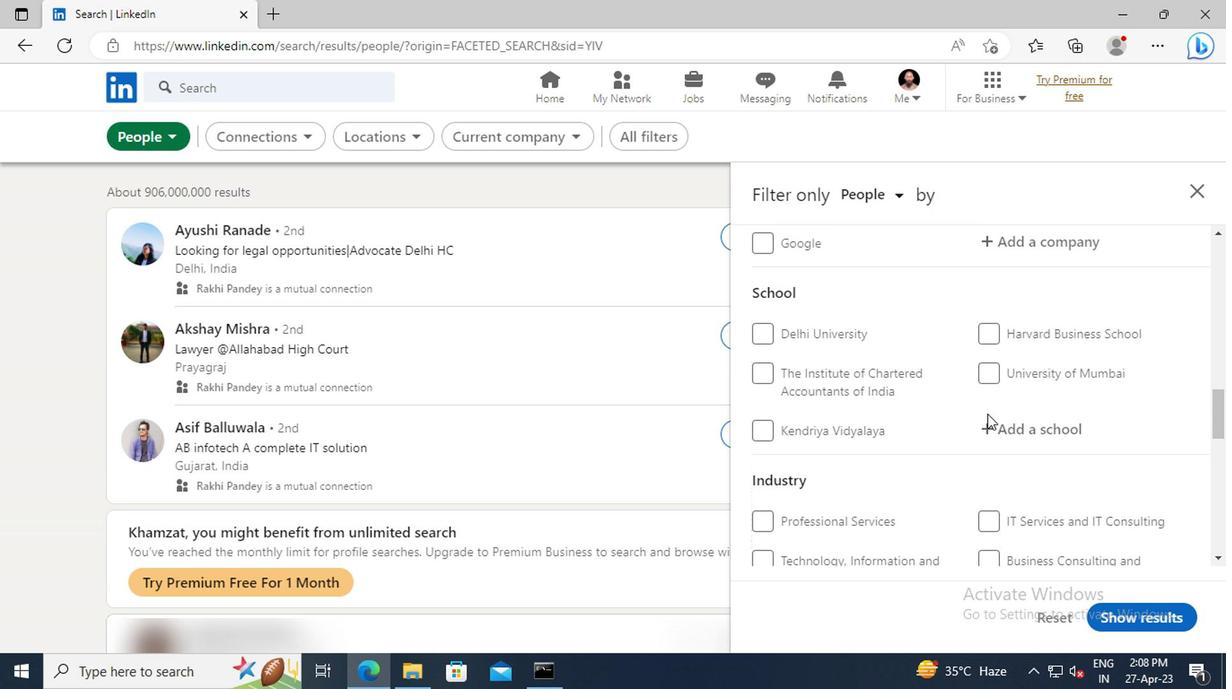 
Action: Mouse pressed left at (997, 421)
Screenshot: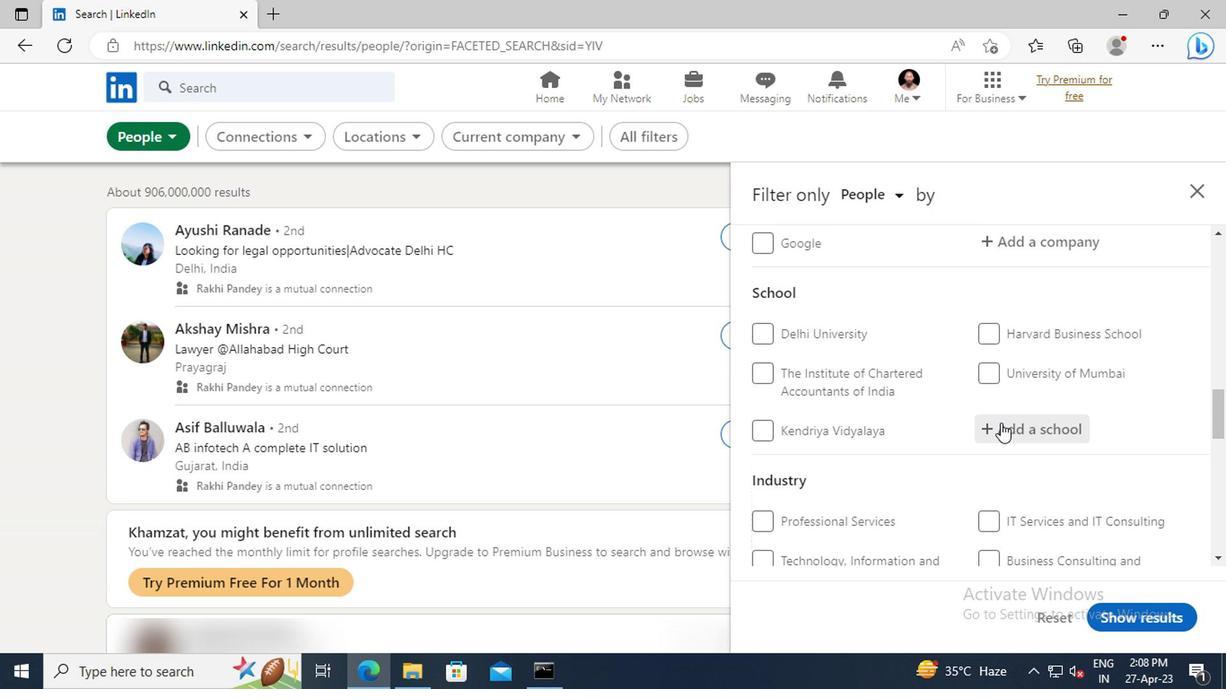 
Action: Key pressed <Key.shift>R.<Key.space><Key.shift>A.<Key.space><Key.shift>PODAR<Key.space><Key.shift>COLLEGE<Key.space>OF<Key.space>
Screenshot: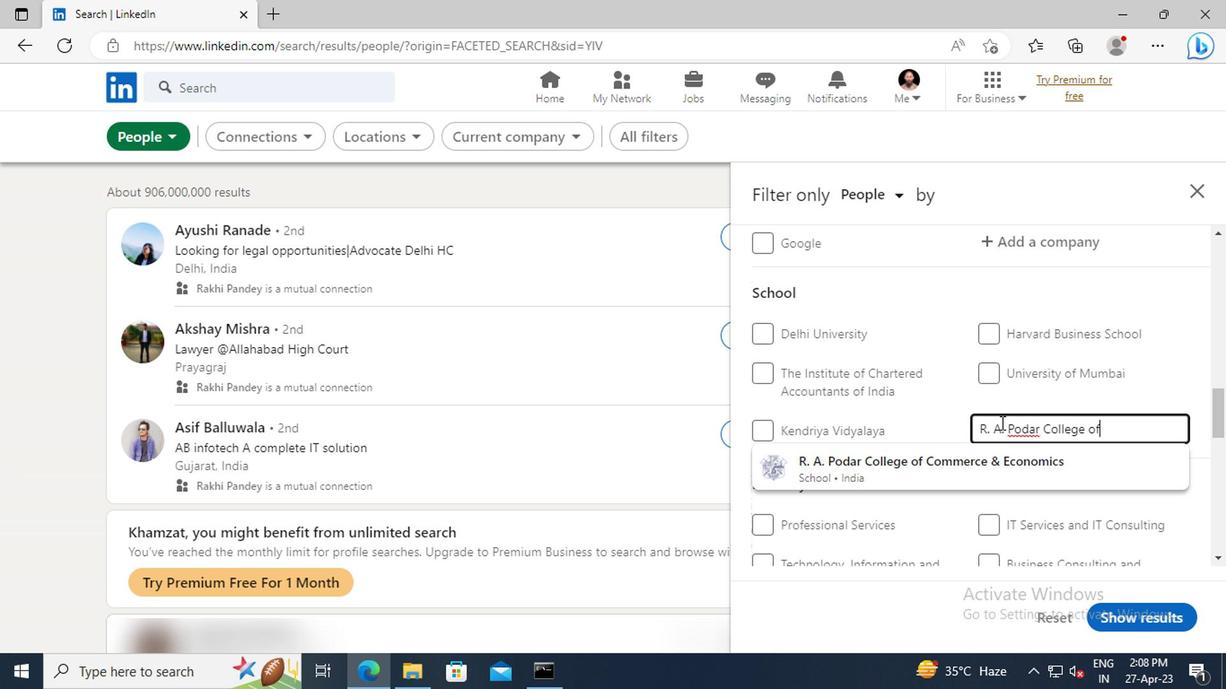 
Action: Mouse moved to (995, 464)
Screenshot: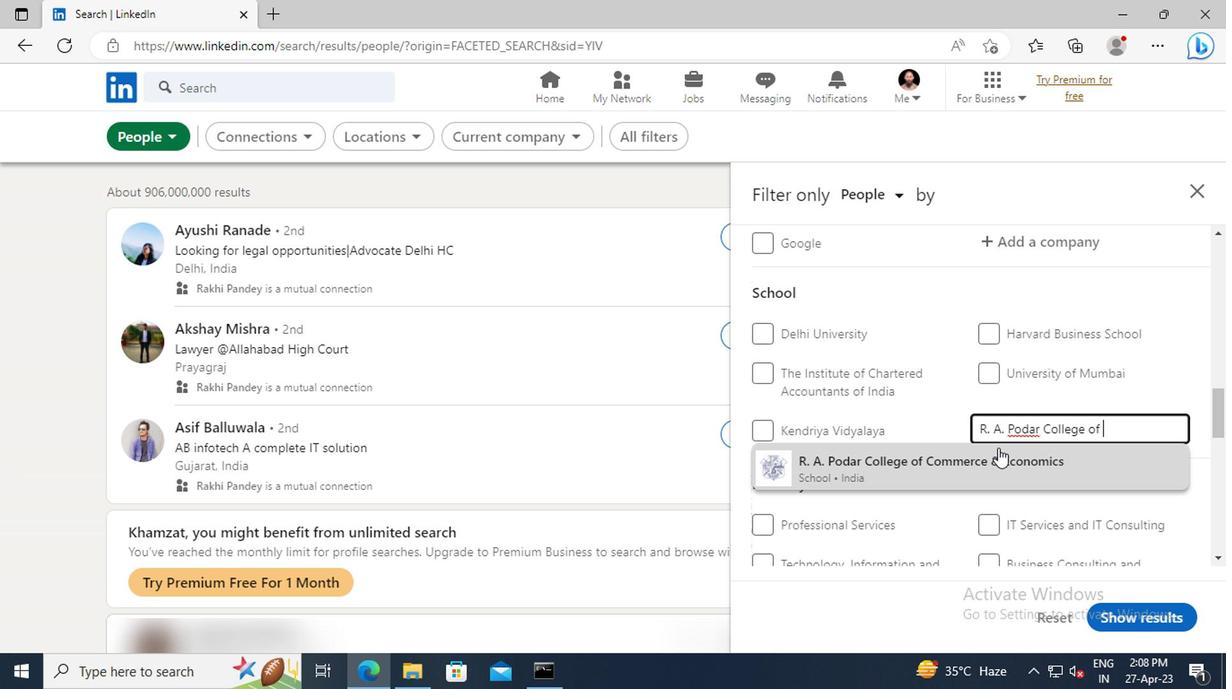 
Action: Mouse pressed left at (995, 464)
Screenshot: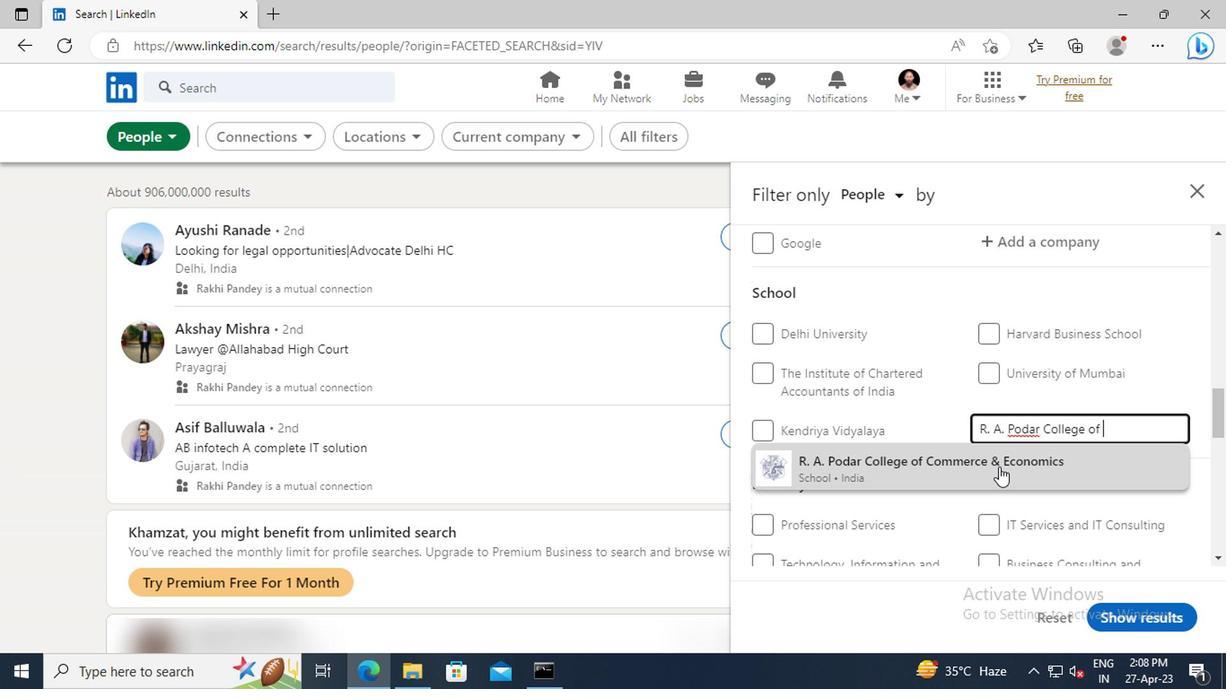 
Action: Mouse moved to (1004, 373)
Screenshot: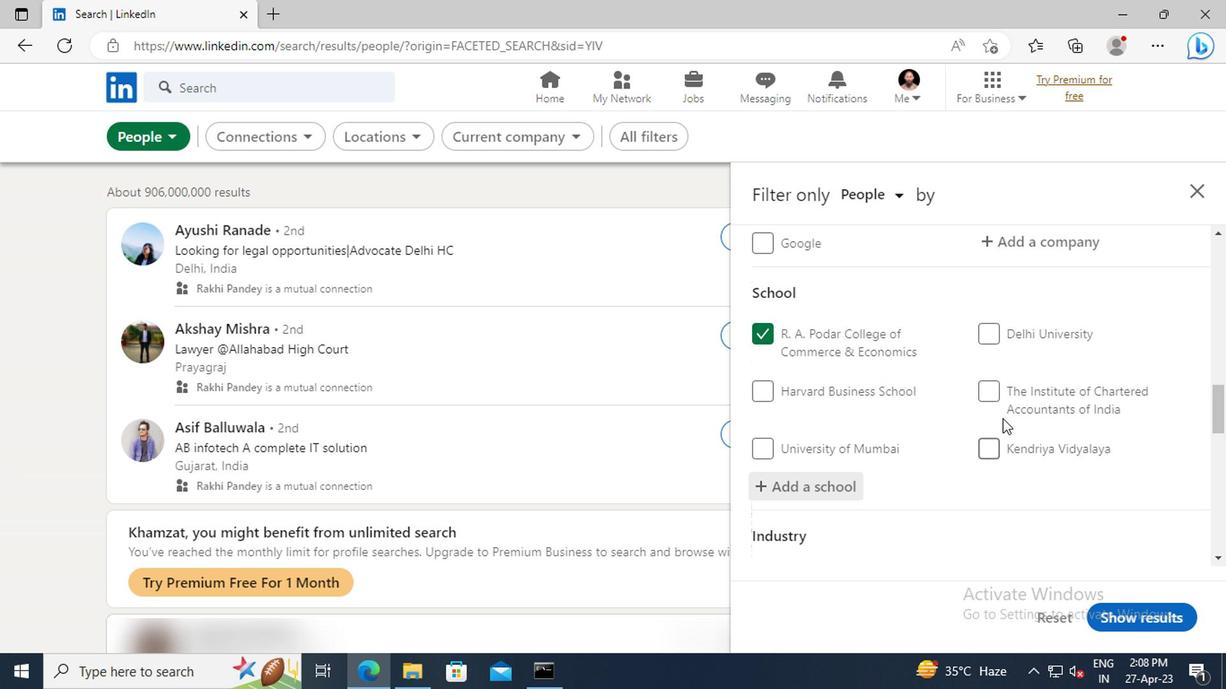 
Action: Mouse scrolled (1004, 372) with delta (0, 0)
Screenshot: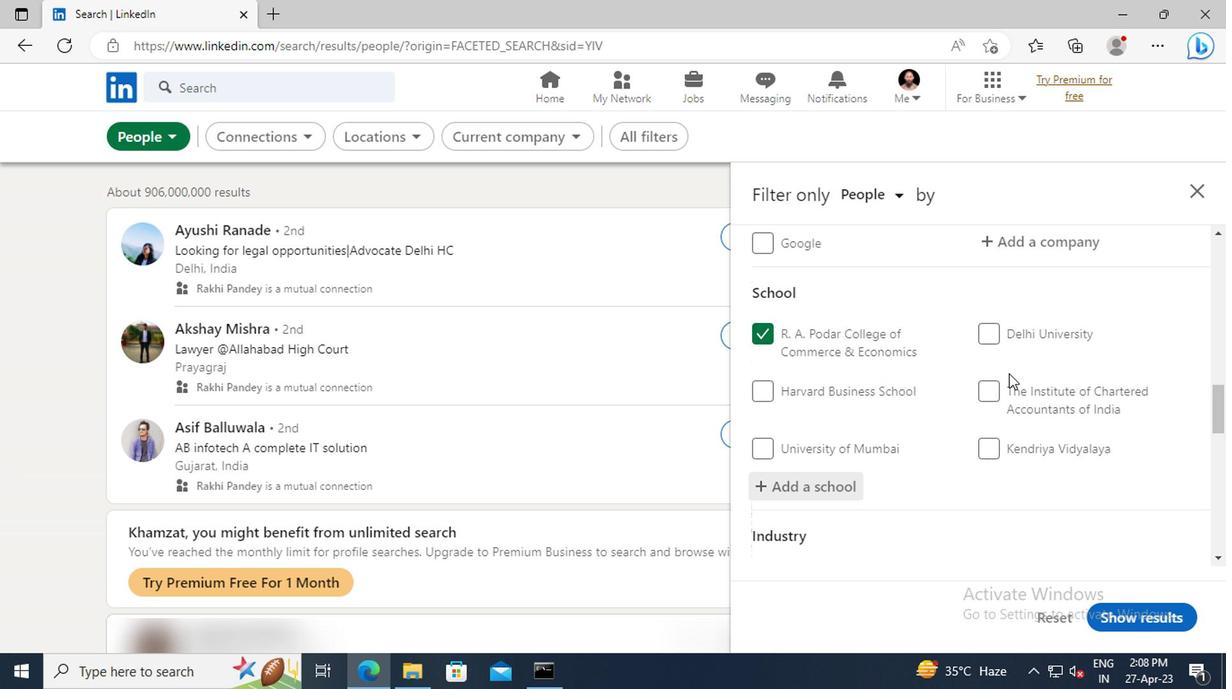 
Action: Mouse scrolled (1004, 372) with delta (0, 0)
Screenshot: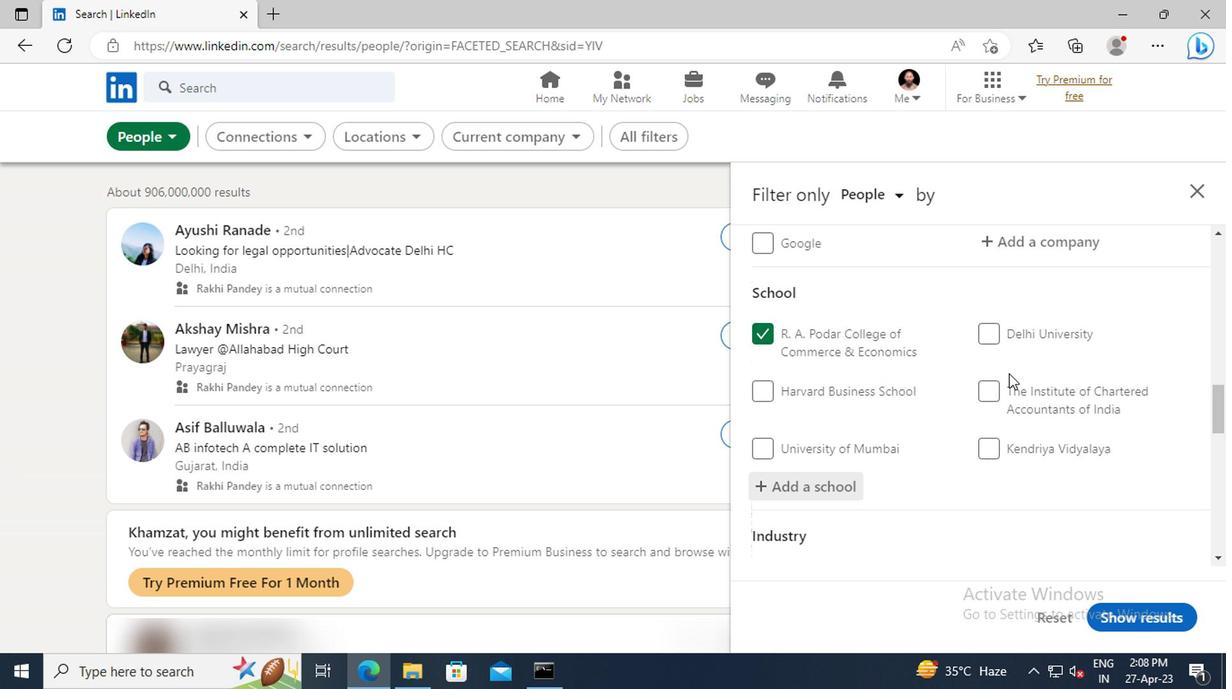 
Action: Mouse scrolled (1004, 372) with delta (0, 0)
Screenshot: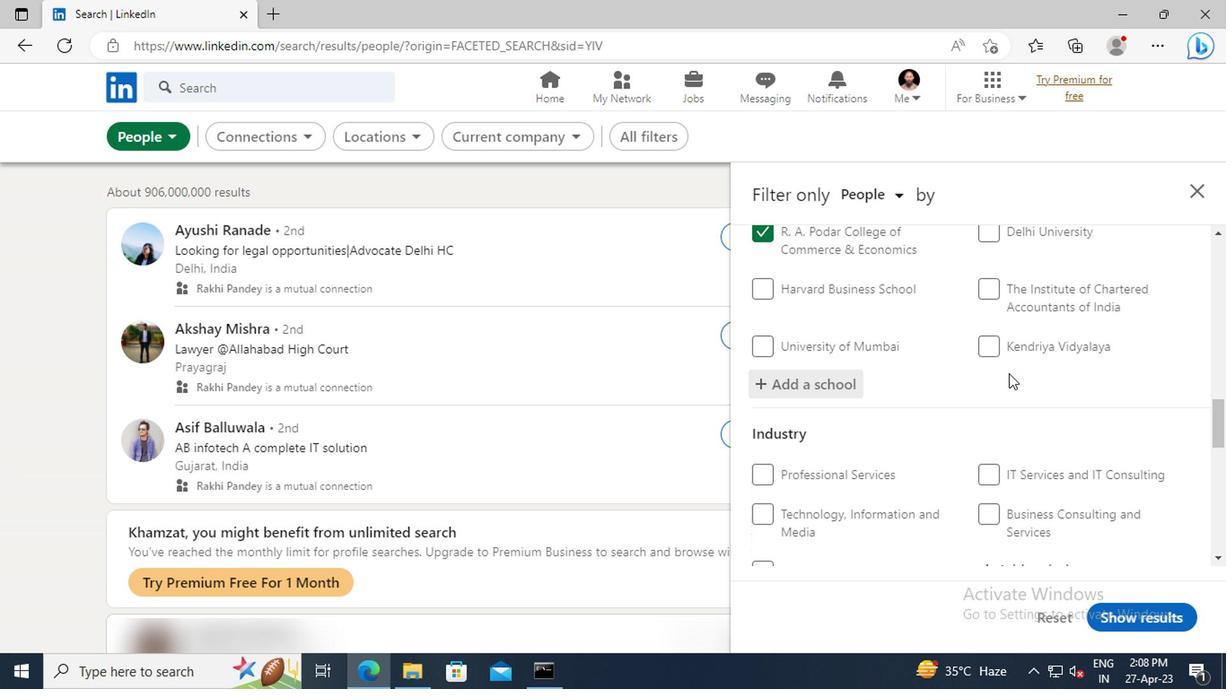 
Action: Mouse scrolled (1004, 372) with delta (0, 0)
Screenshot: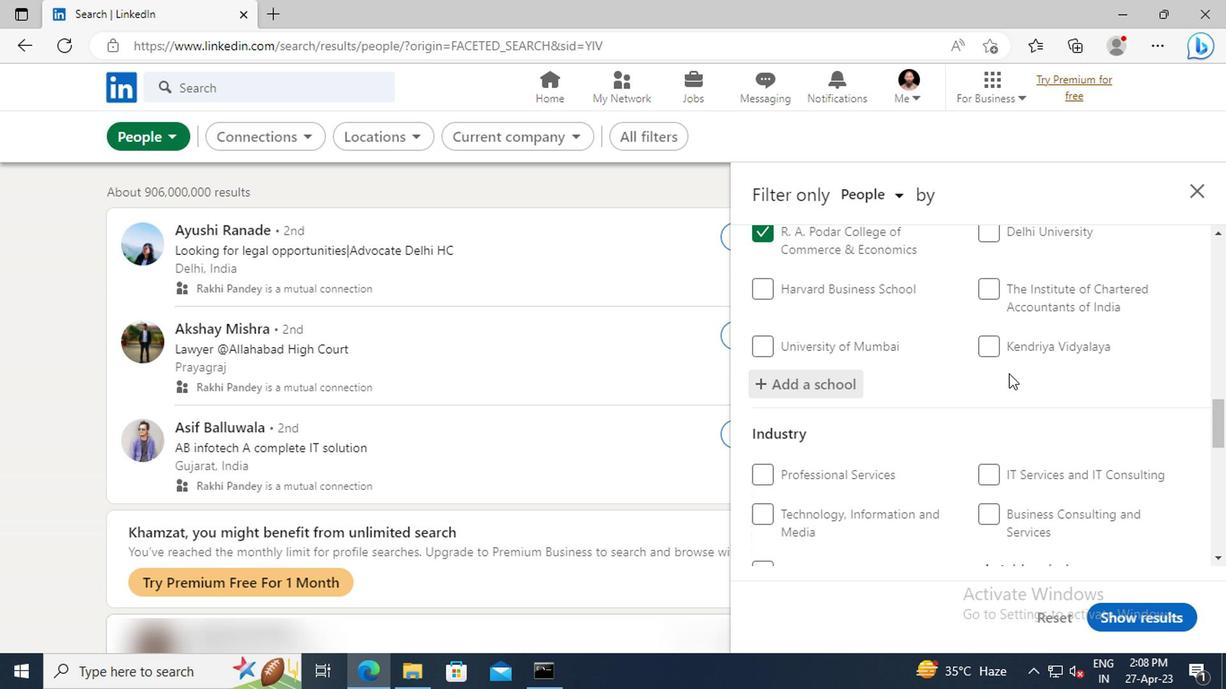 
Action: Mouse scrolled (1004, 372) with delta (0, 0)
Screenshot: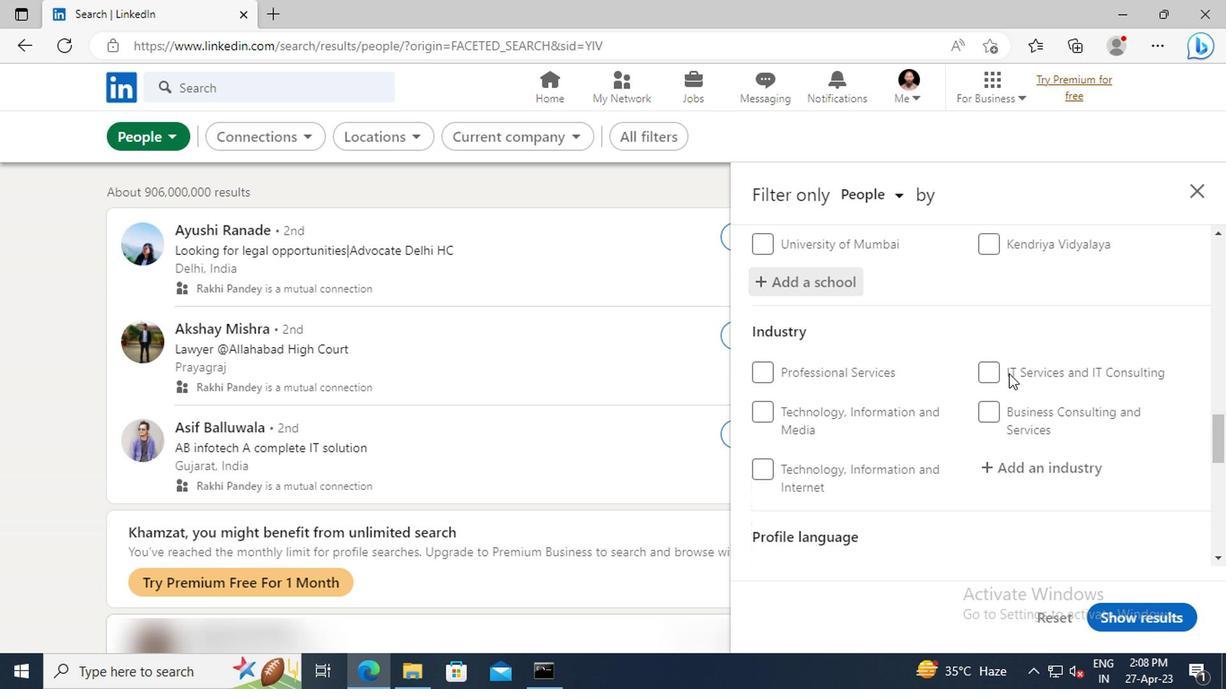 
Action: Mouse scrolled (1004, 372) with delta (0, 0)
Screenshot: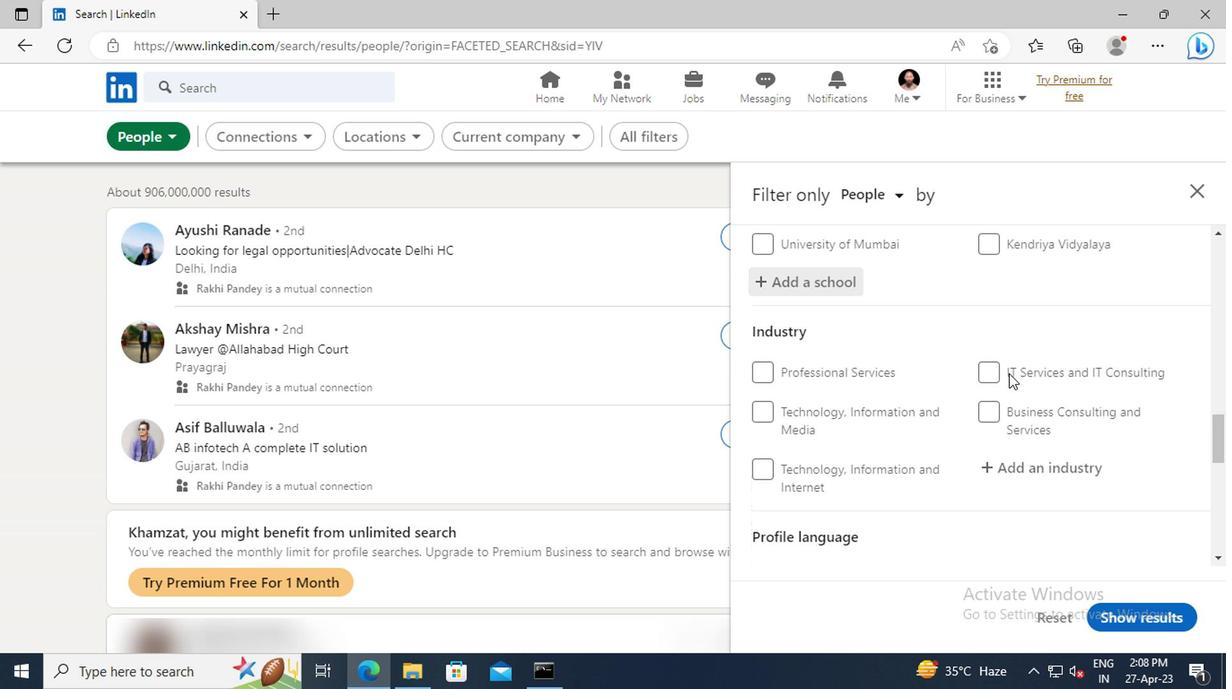 
Action: Mouse moved to (1017, 373)
Screenshot: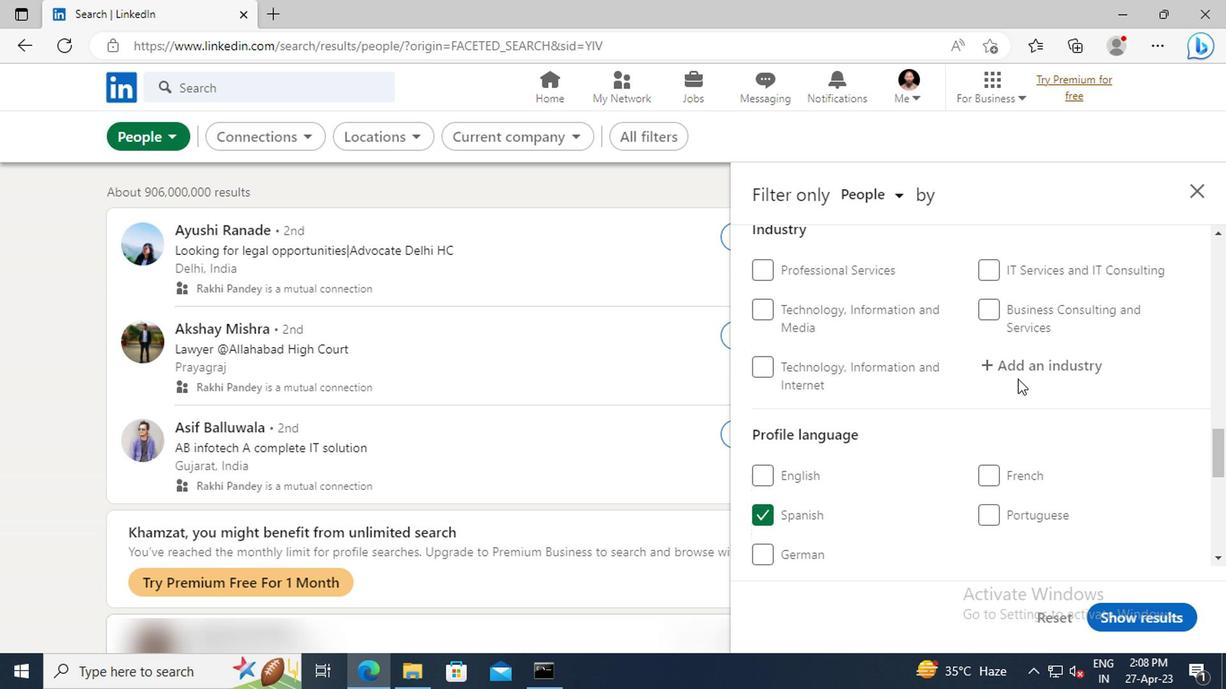 
Action: Mouse pressed left at (1017, 373)
Screenshot: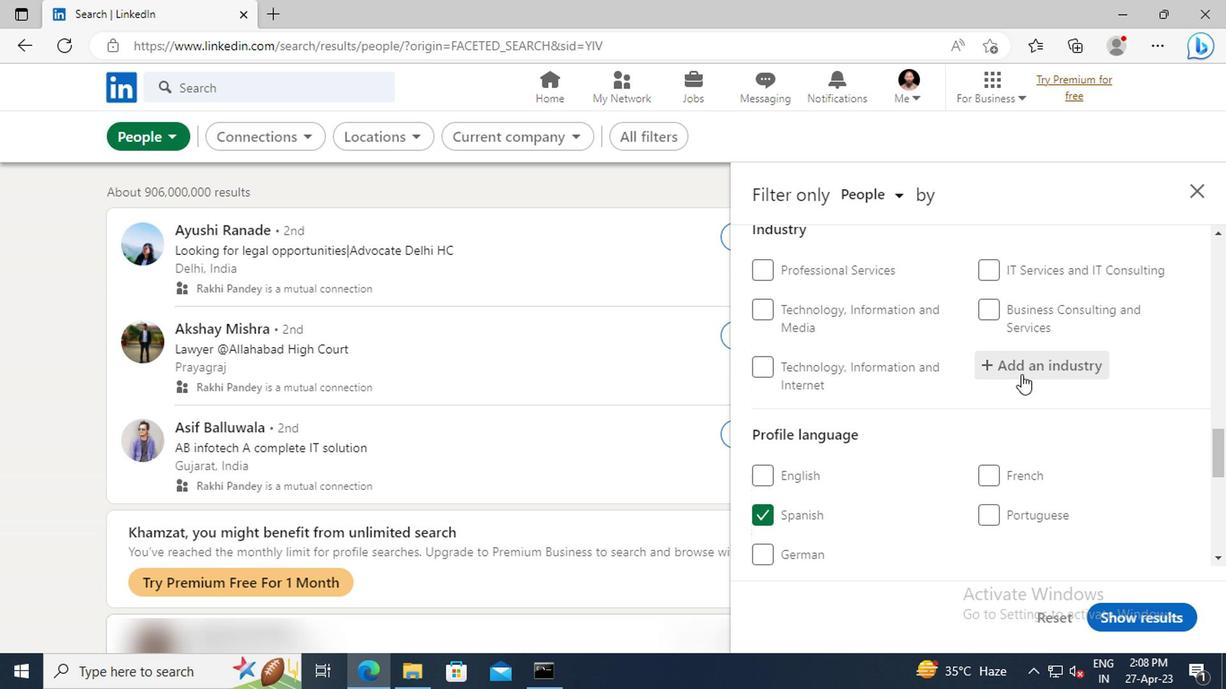 
Action: Key pressed <Key.shift>RETAIL<Key.space><Key.shift>OFFICE<Key.space><Key.shift>S
Screenshot: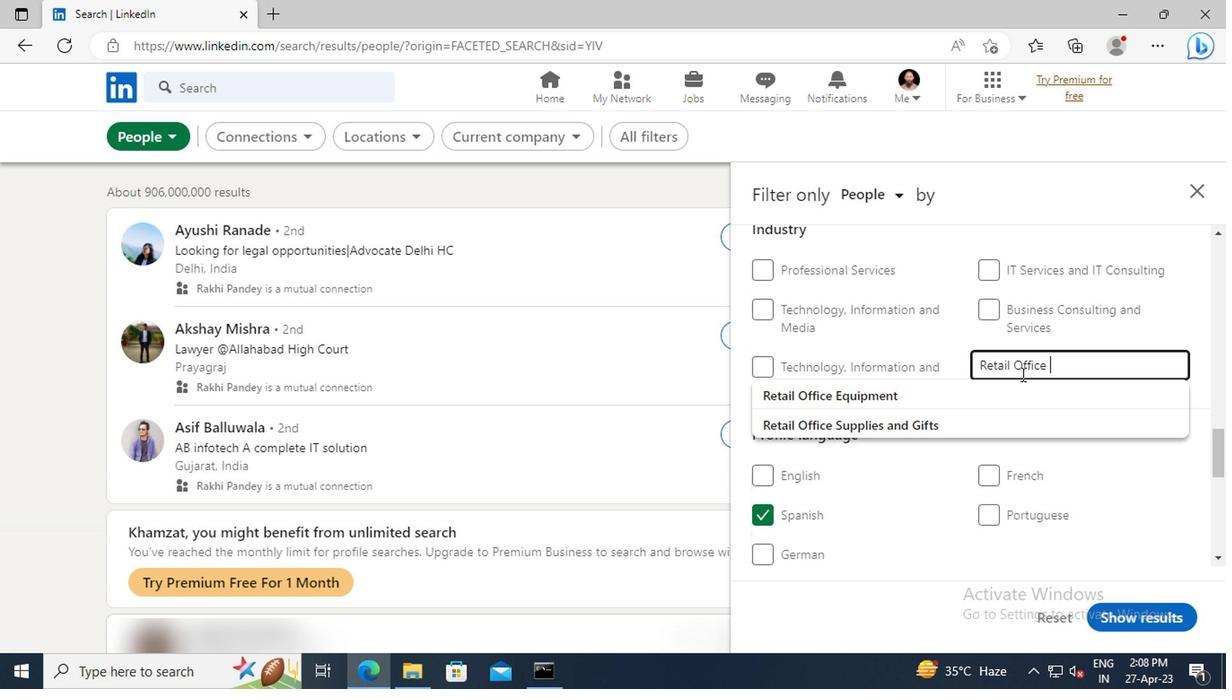 
Action: Mouse moved to (1012, 393)
Screenshot: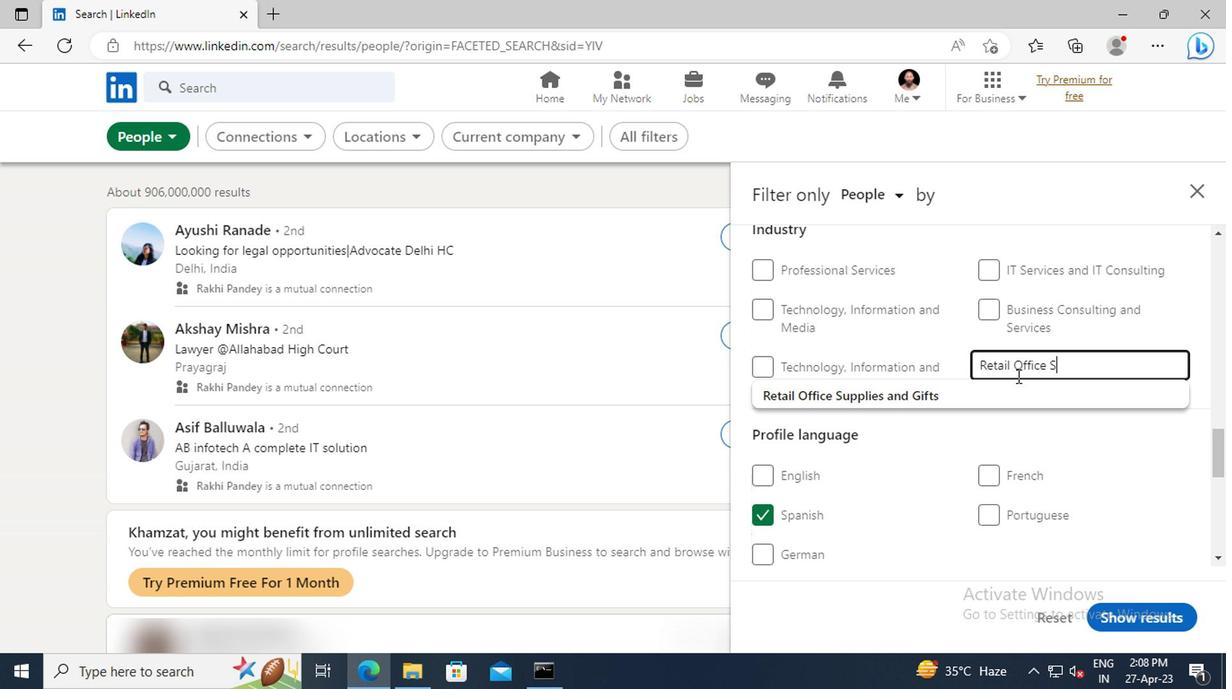 
Action: Mouse pressed left at (1012, 393)
Screenshot: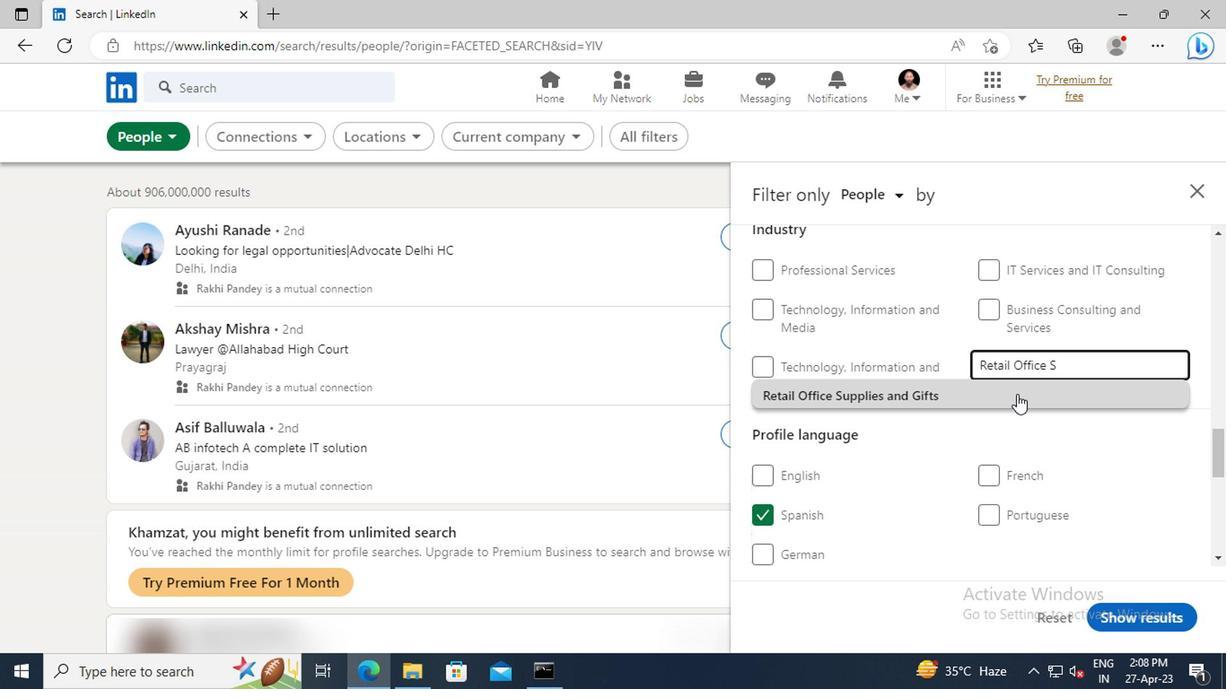 
Action: Mouse scrolled (1012, 392) with delta (0, -1)
Screenshot: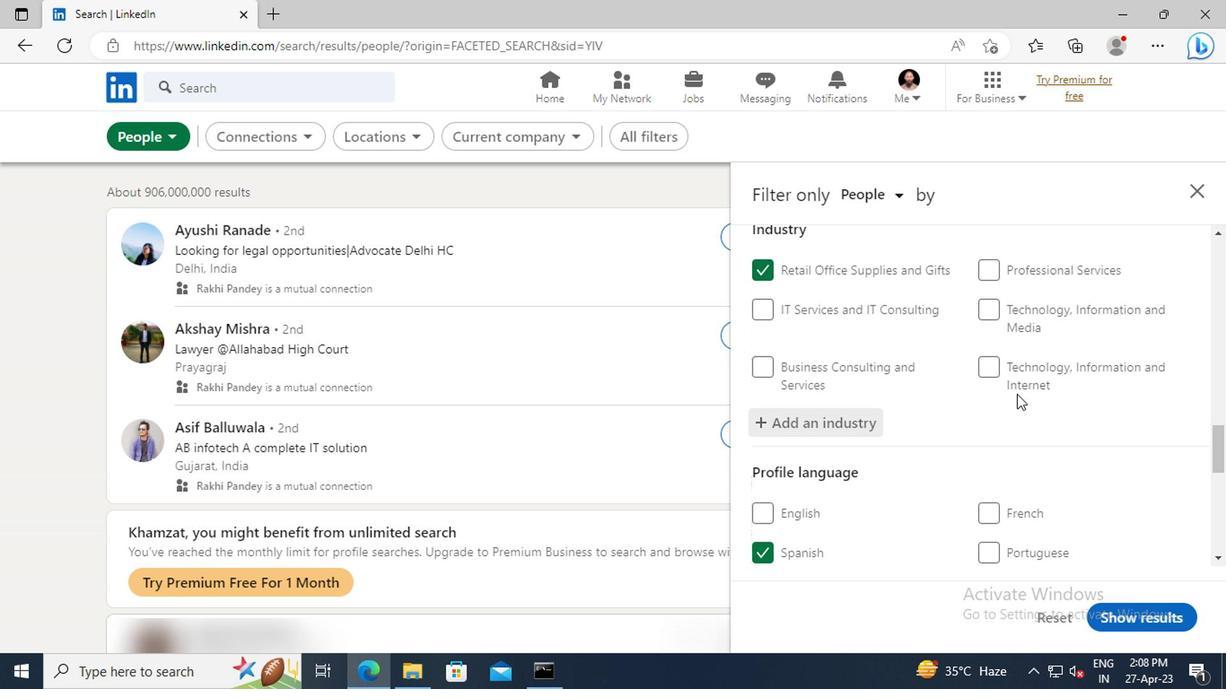 
Action: Mouse scrolled (1012, 392) with delta (0, -1)
Screenshot: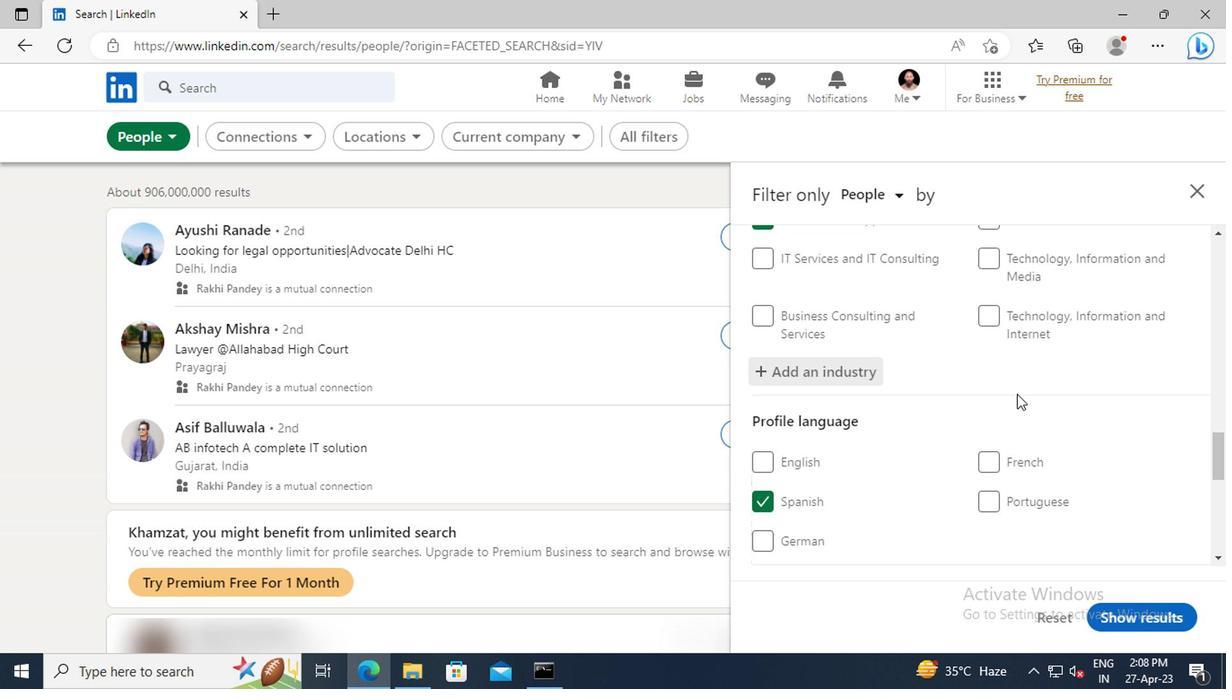 
Action: Mouse scrolled (1012, 392) with delta (0, -1)
Screenshot: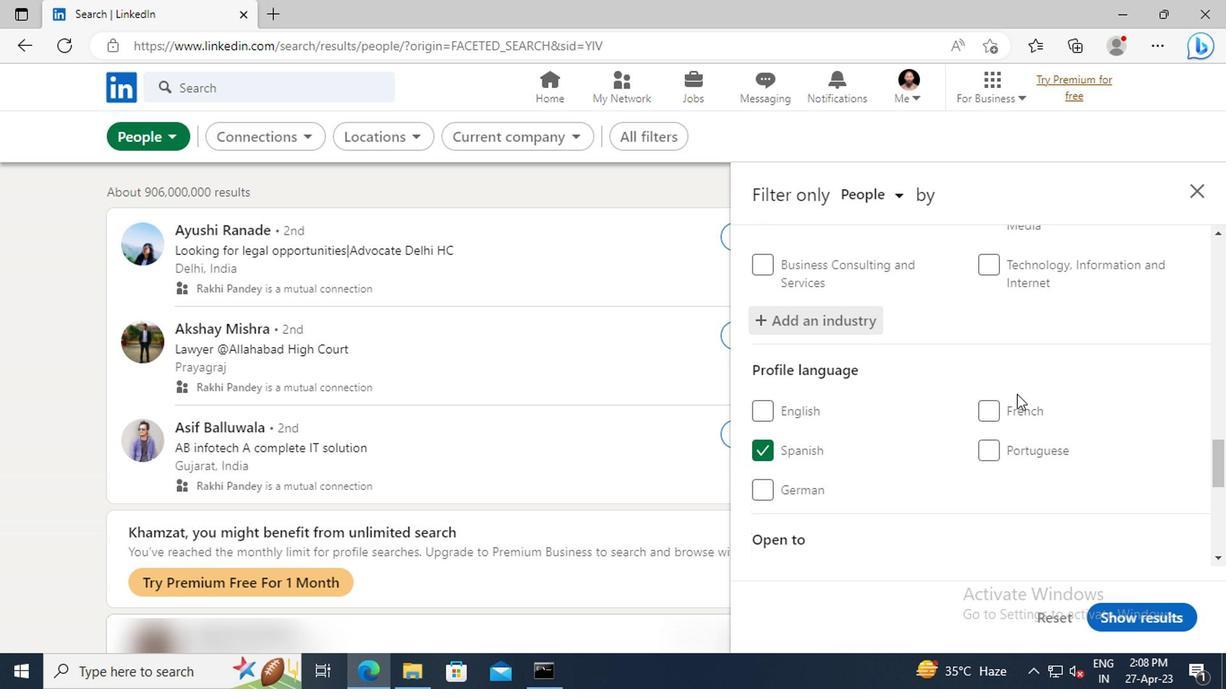 
Action: Mouse scrolled (1012, 392) with delta (0, -1)
Screenshot: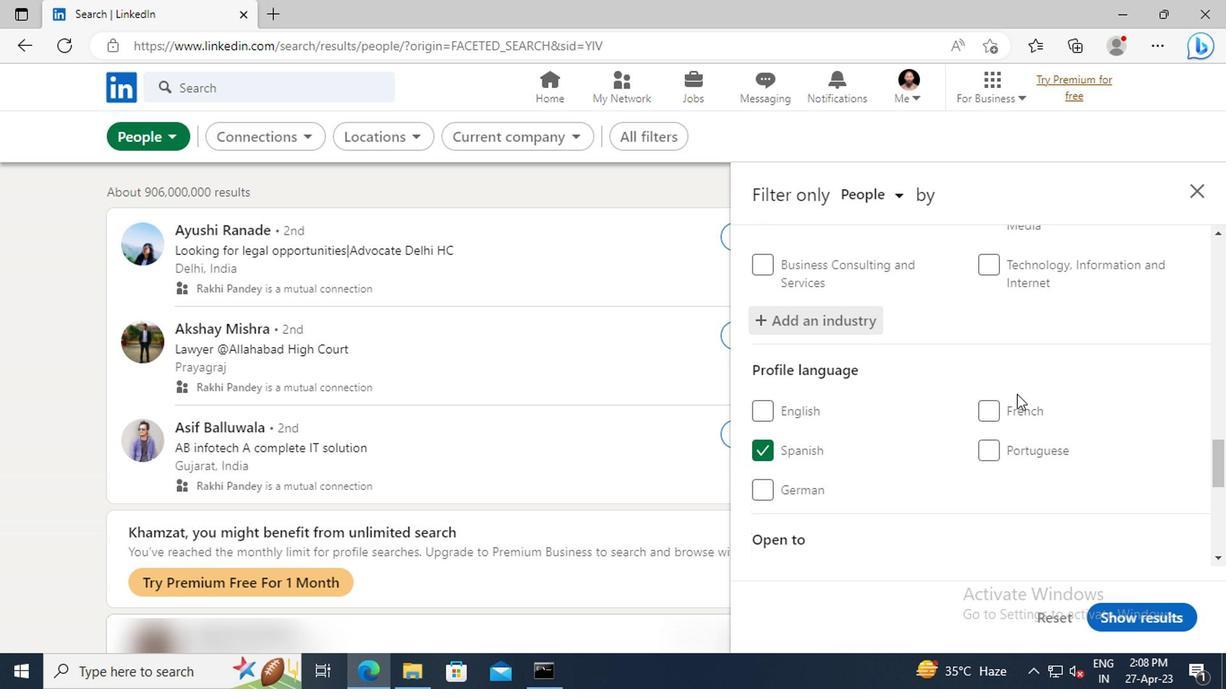 
Action: Mouse scrolled (1012, 392) with delta (0, -1)
Screenshot: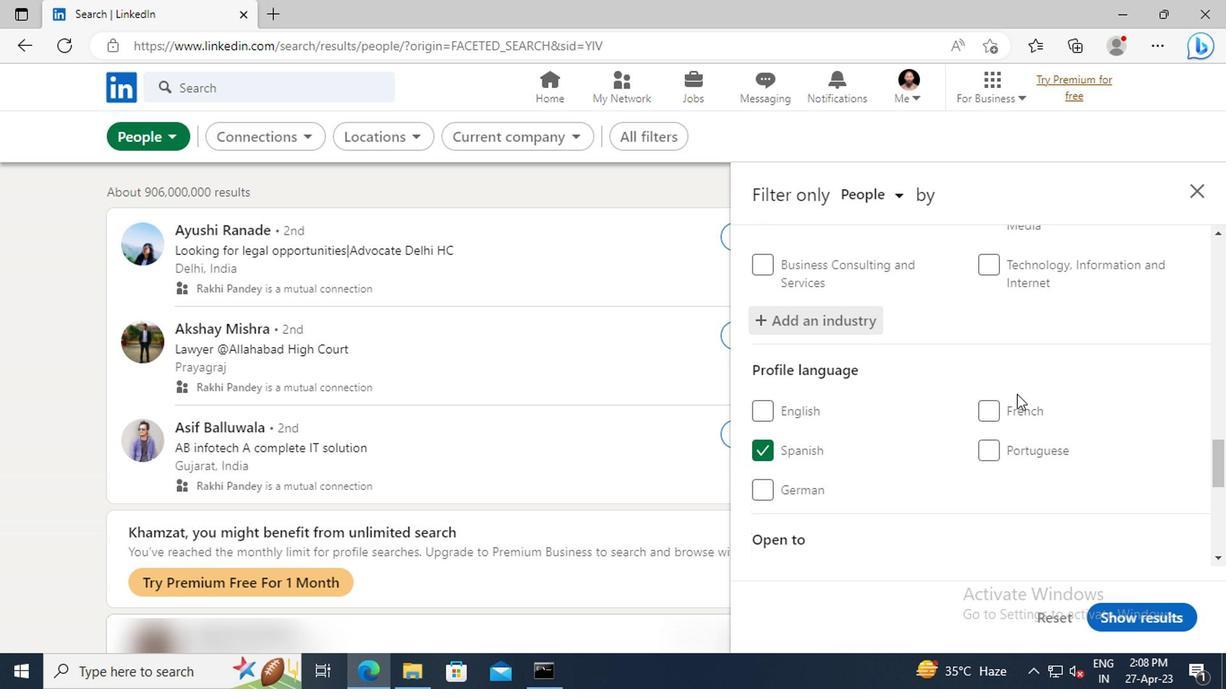 
Action: Mouse scrolled (1012, 392) with delta (0, -1)
Screenshot: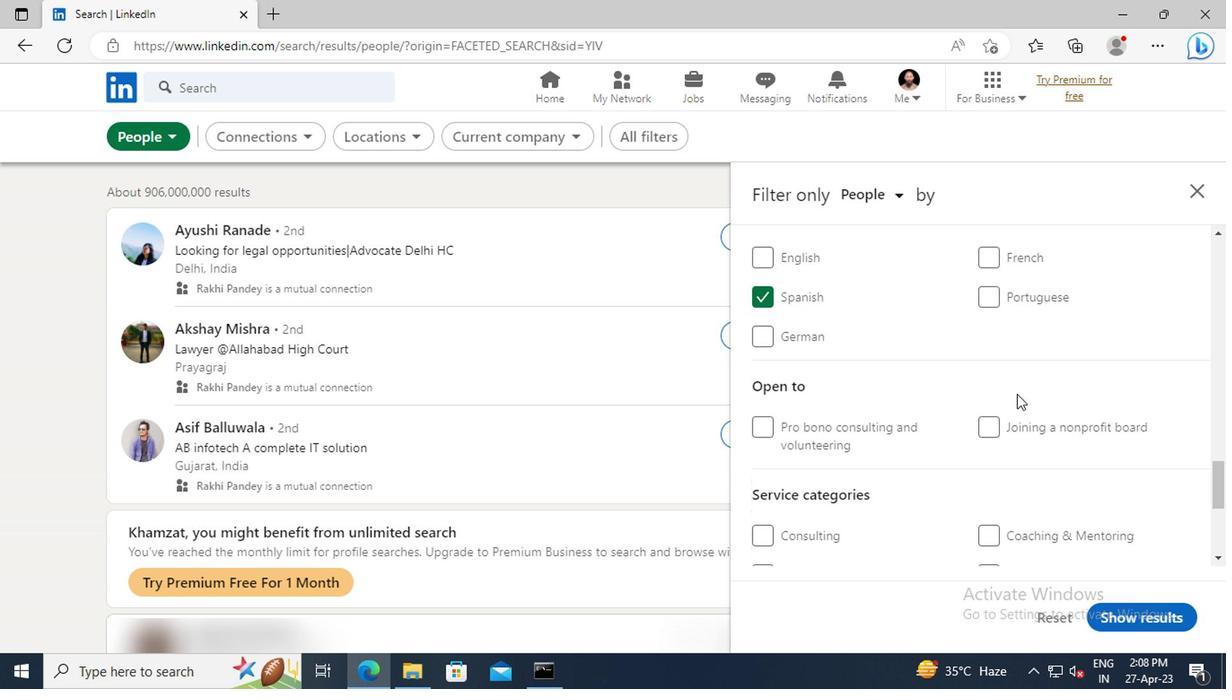 
Action: Mouse scrolled (1012, 392) with delta (0, -1)
Screenshot: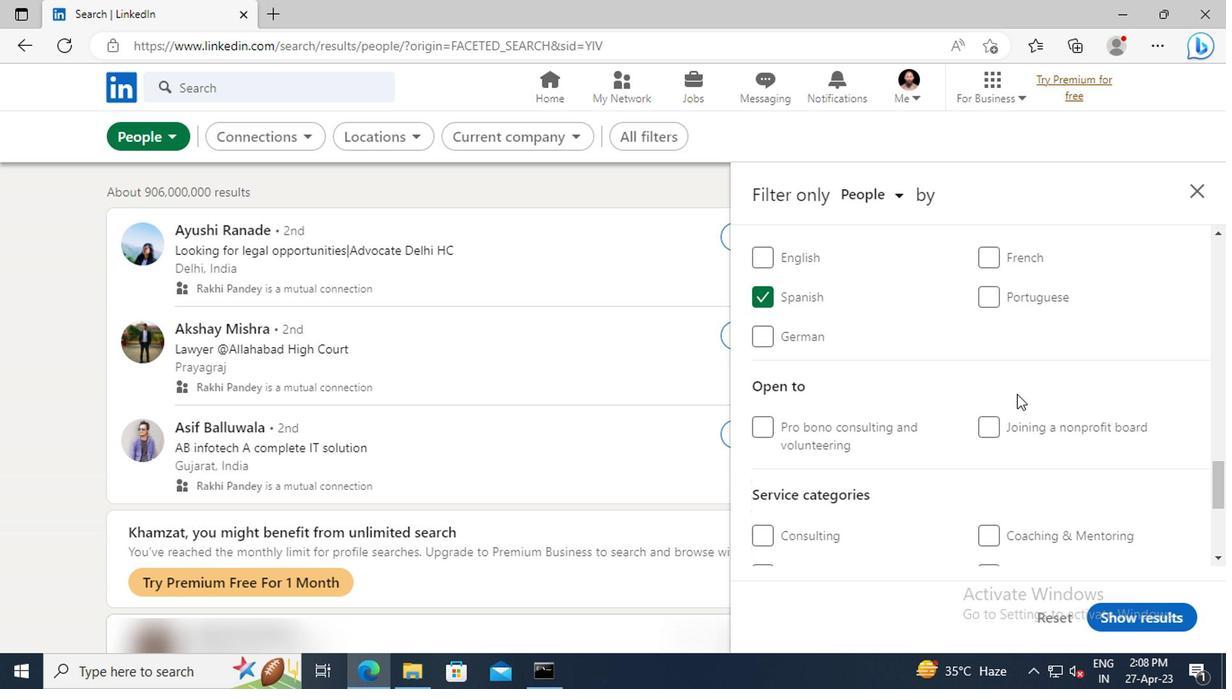 
Action: Mouse scrolled (1012, 392) with delta (0, -1)
Screenshot: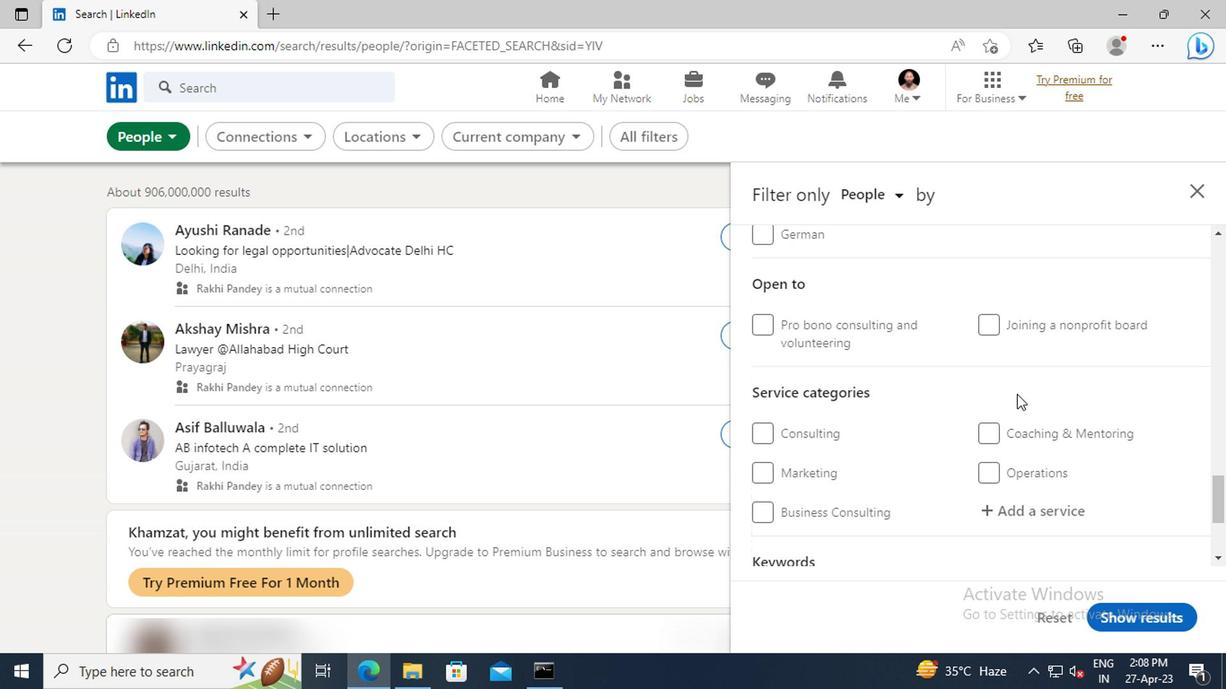 
Action: Mouse scrolled (1012, 392) with delta (0, -1)
Screenshot: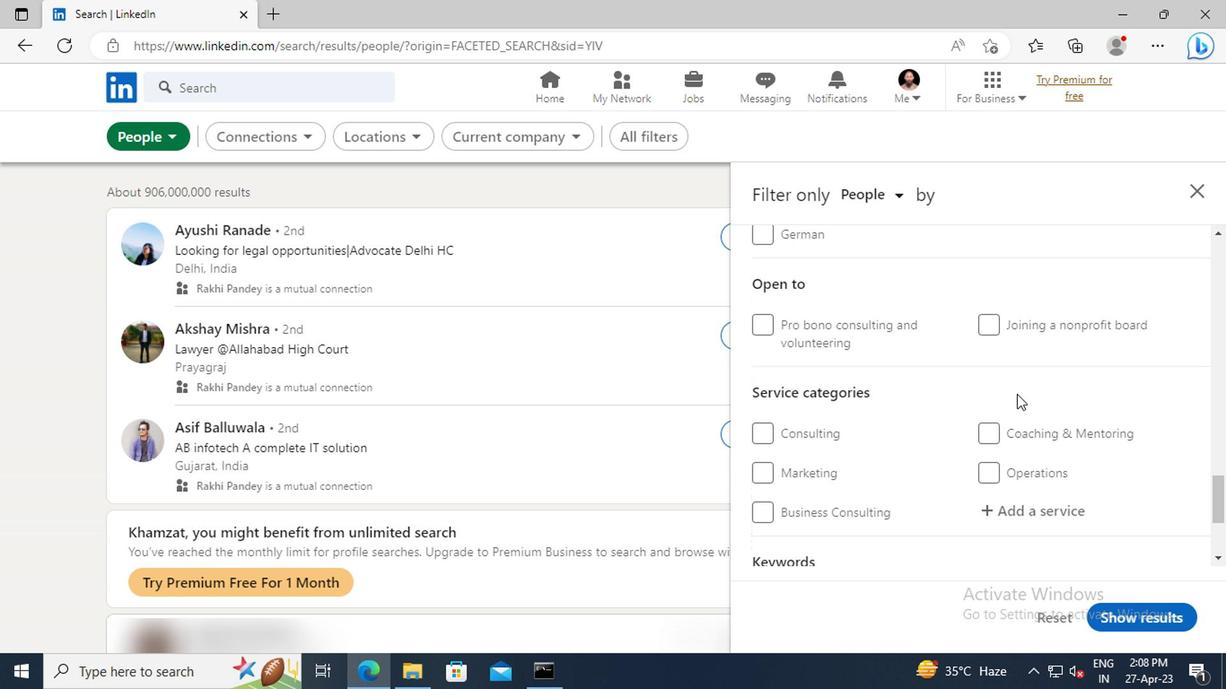 
Action: Mouse scrolled (1012, 392) with delta (0, -1)
Screenshot: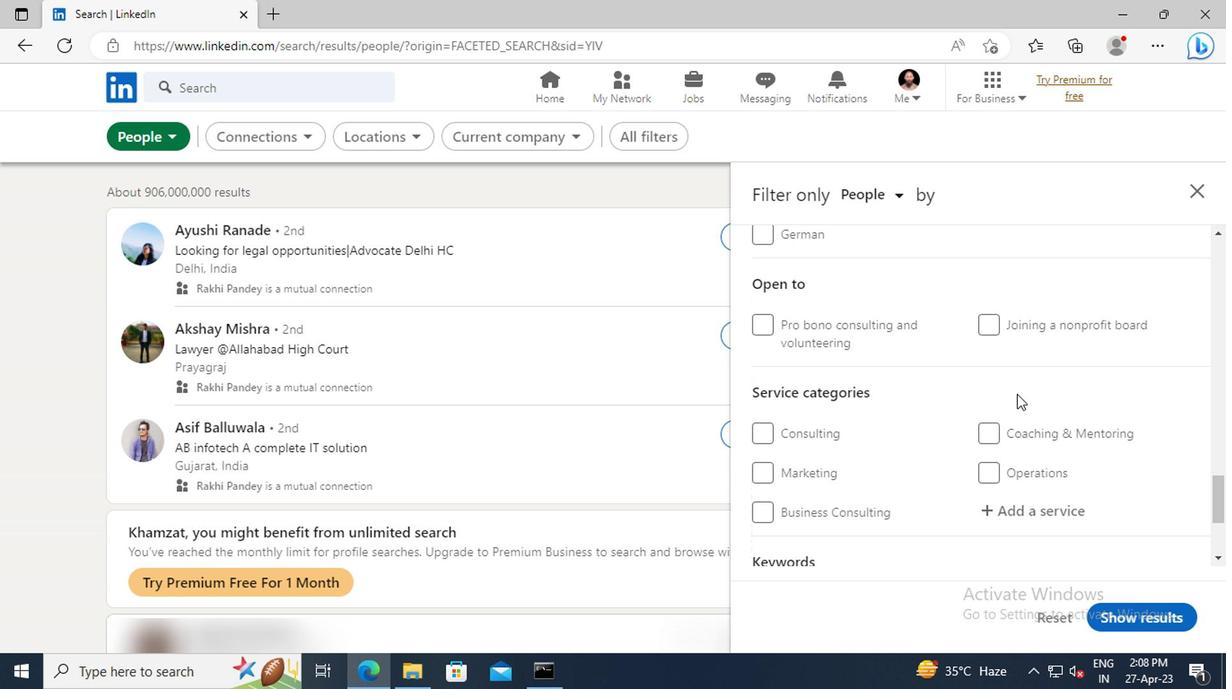 
Action: Mouse moved to (1021, 360)
Screenshot: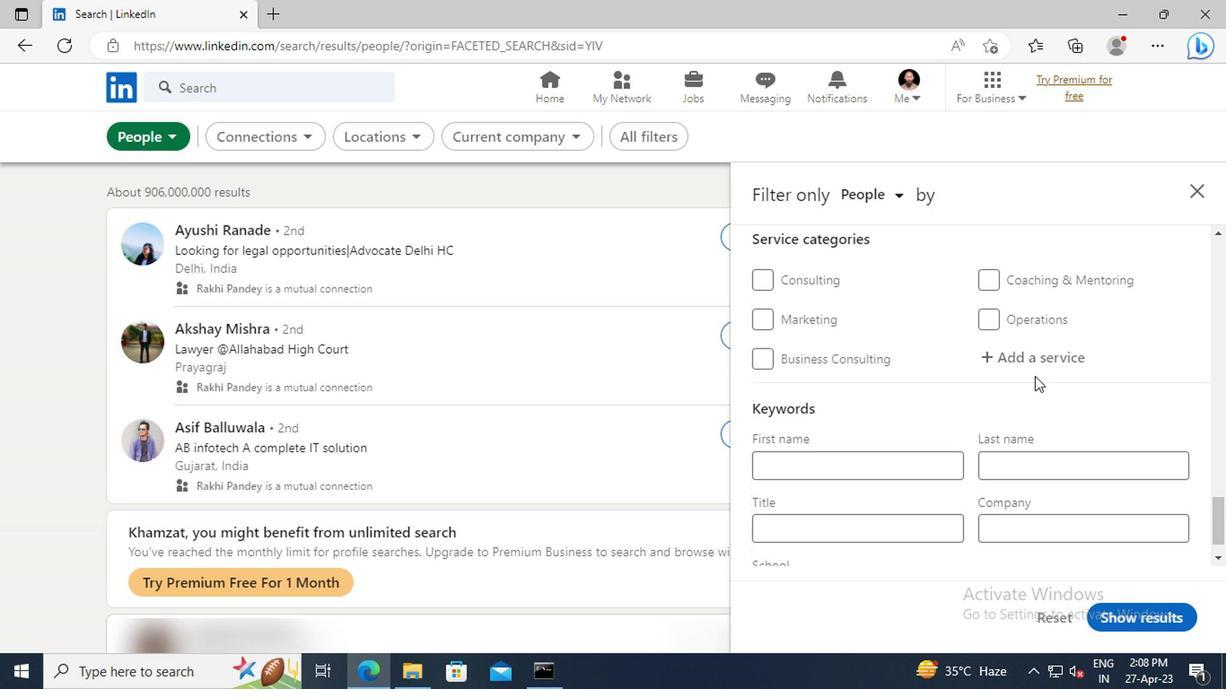 
Action: Mouse pressed left at (1021, 360)
Screenshot: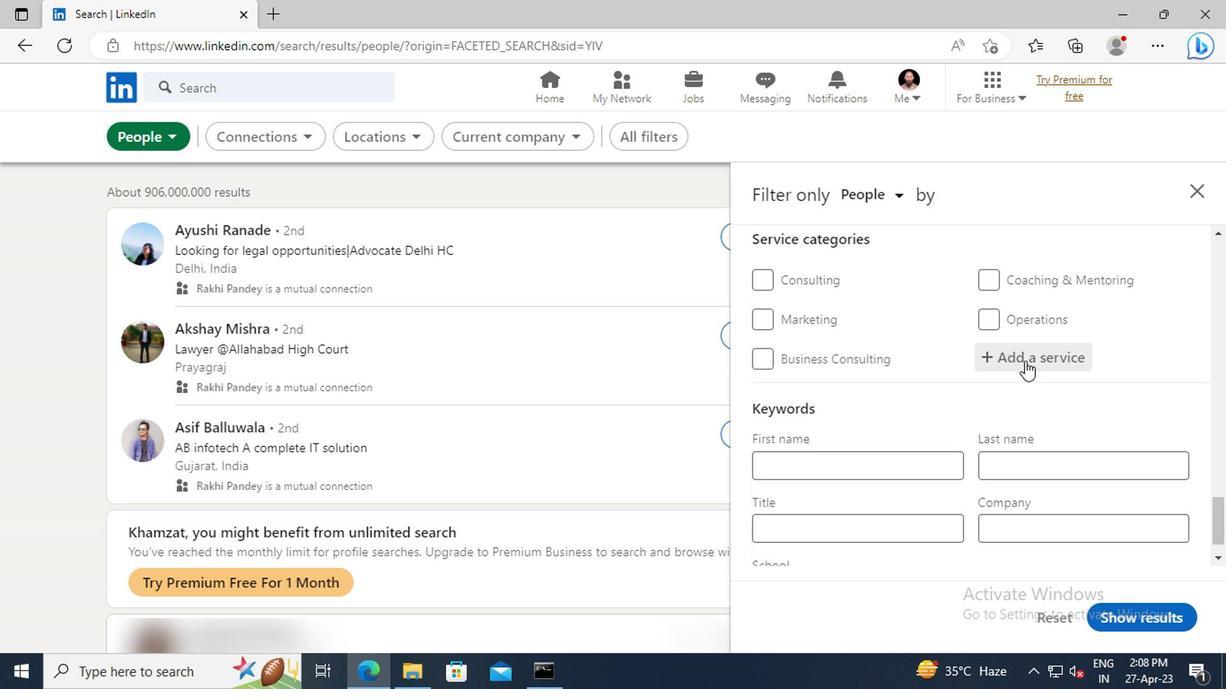 
Action: Key pressed <Key.shift>CUSTOMER<Key.space><Key.shift>SERVICE
Screenshot: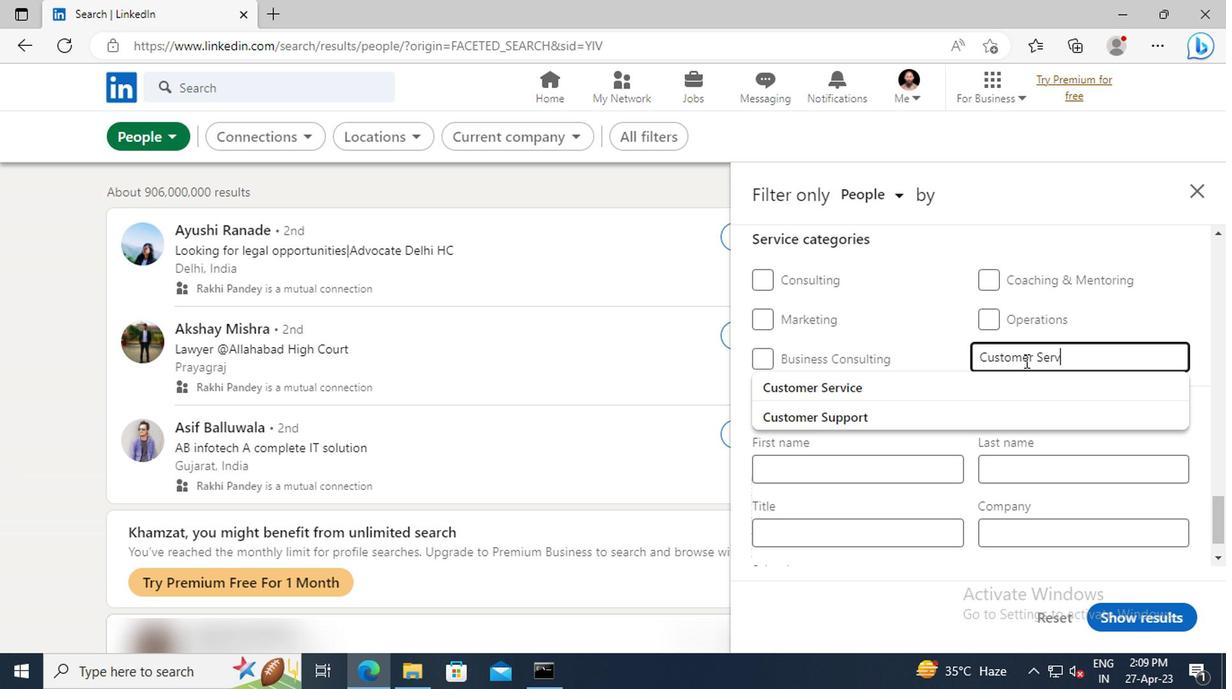 
Action: Mouse moved to (1016, 384)
Screenshot: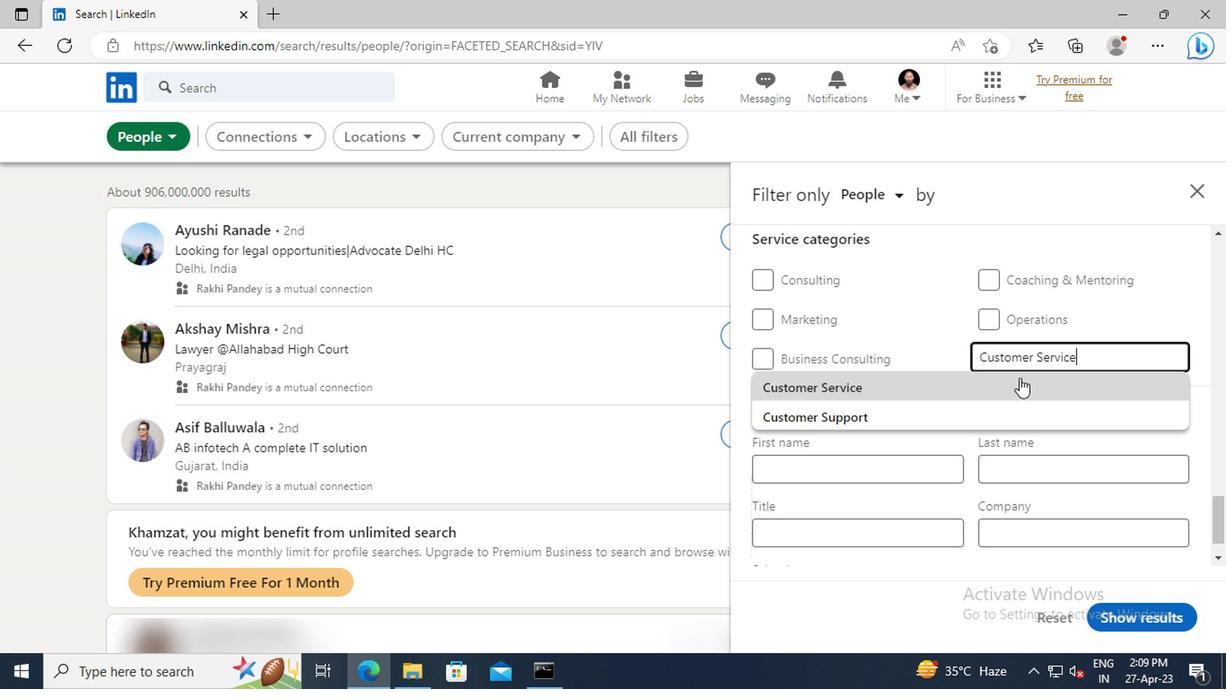 
Action: Mouse pressed left at (1016, 384)
Screenshot: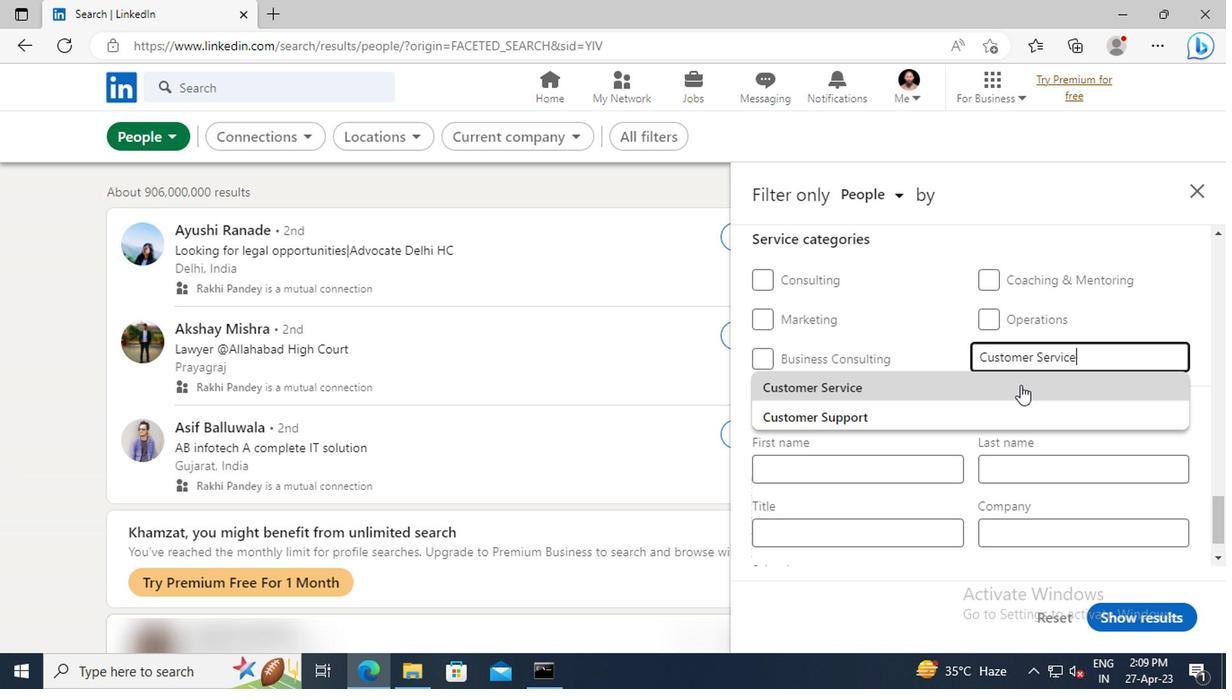 
Action: Mouse moved to (924, 381)
Screenshot: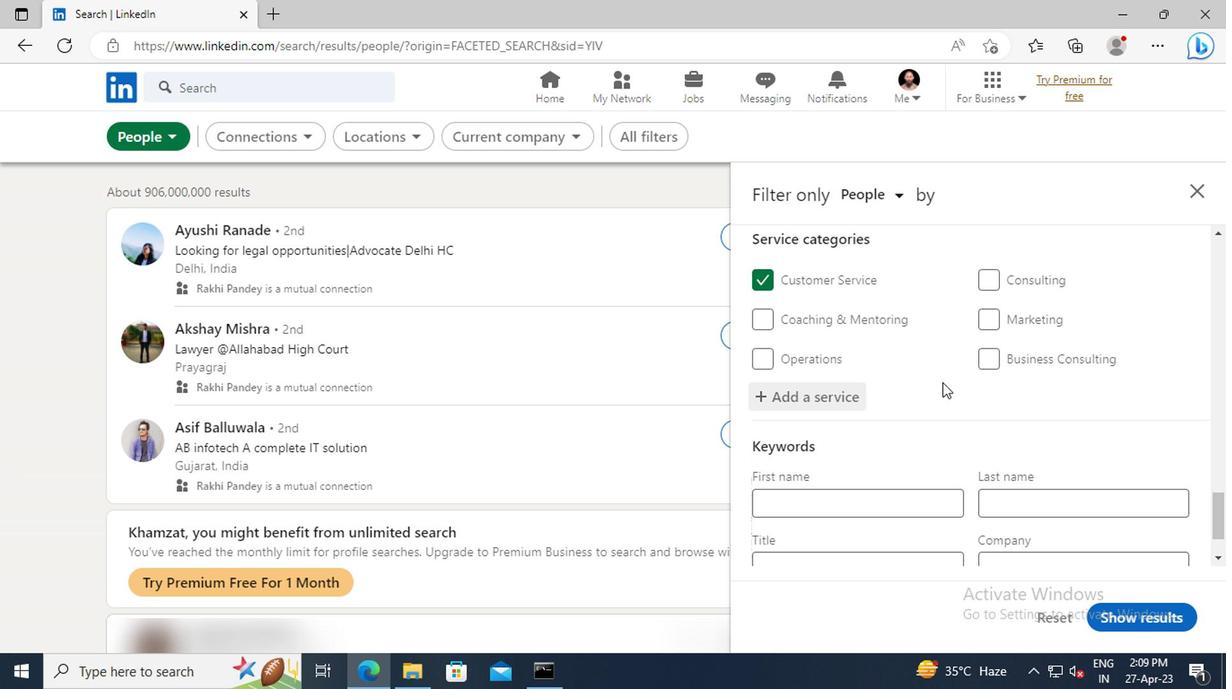 
Action: Mouse scrolled (924, 380) with delta (0, -1)
Screenshot: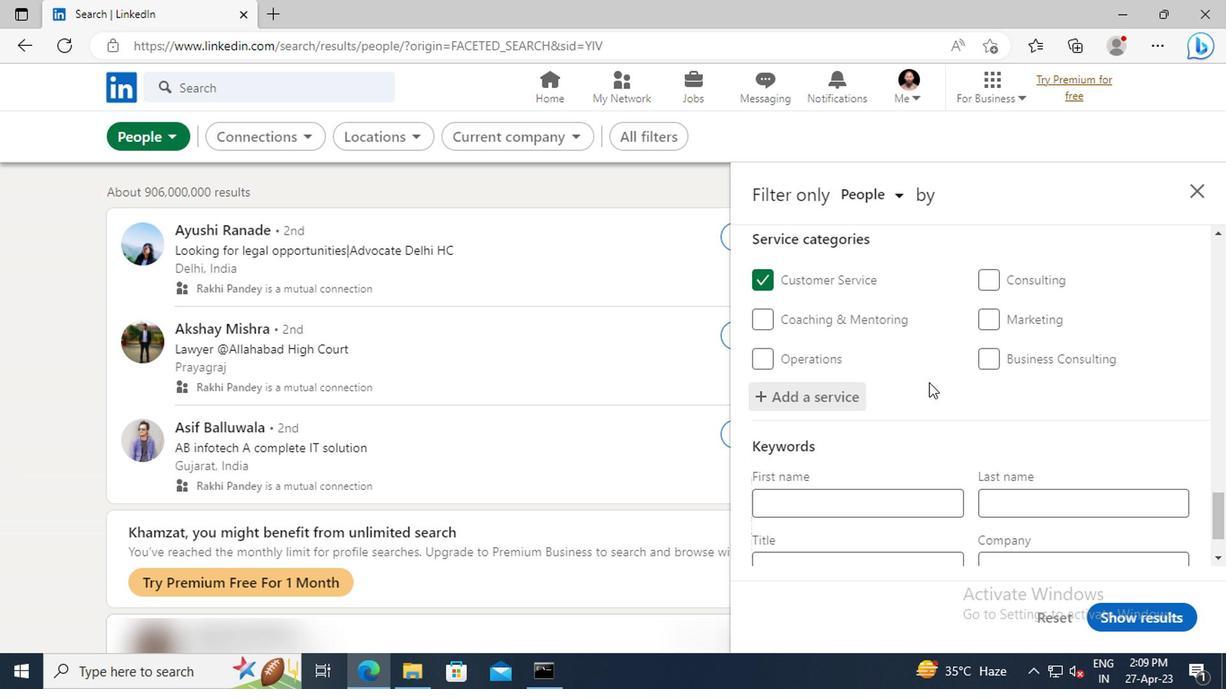 
Action: Mouse scrolled (924, 380) with delta (0, -1)
Screenshot: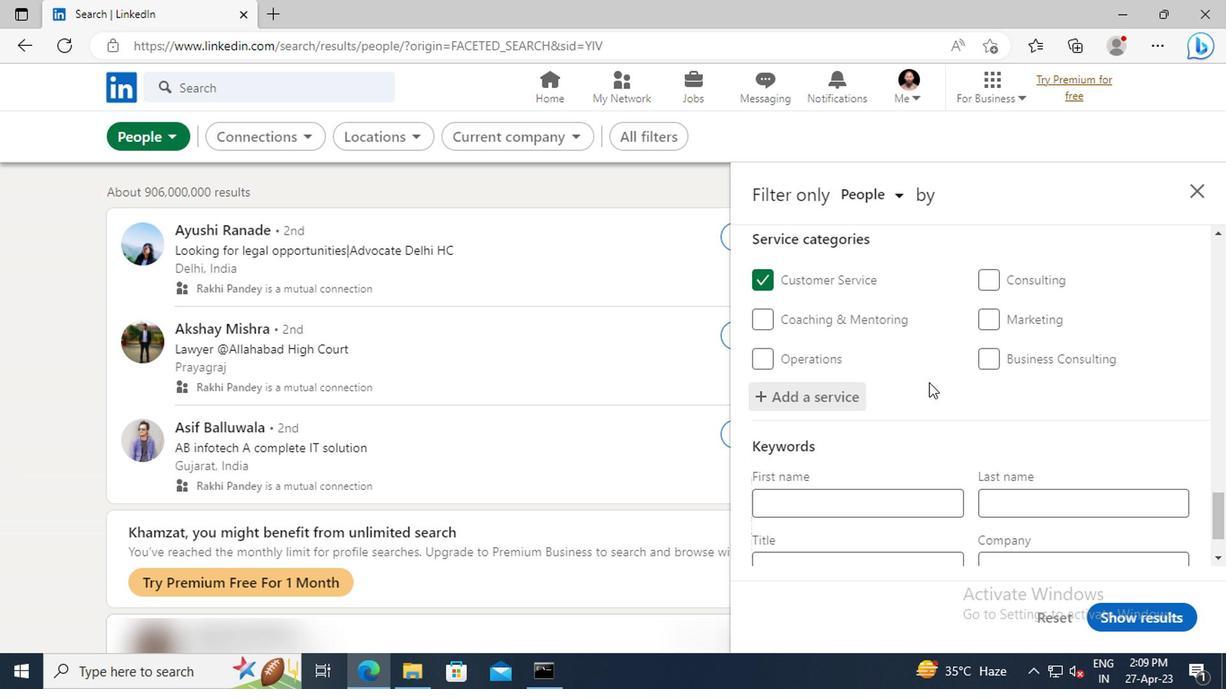 
Action: Mouse scrolled (924, 380) with delta (0, -1)
Screenshot: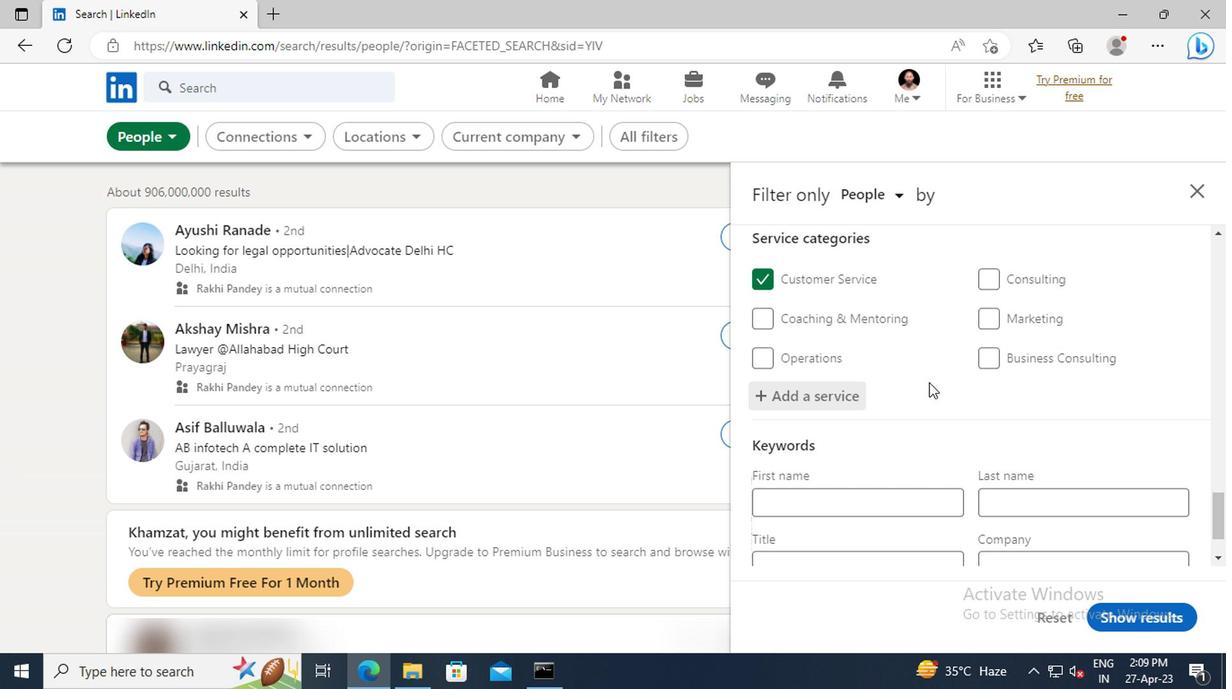 
Action: Mouse moved to (886, 484)
Screenshot: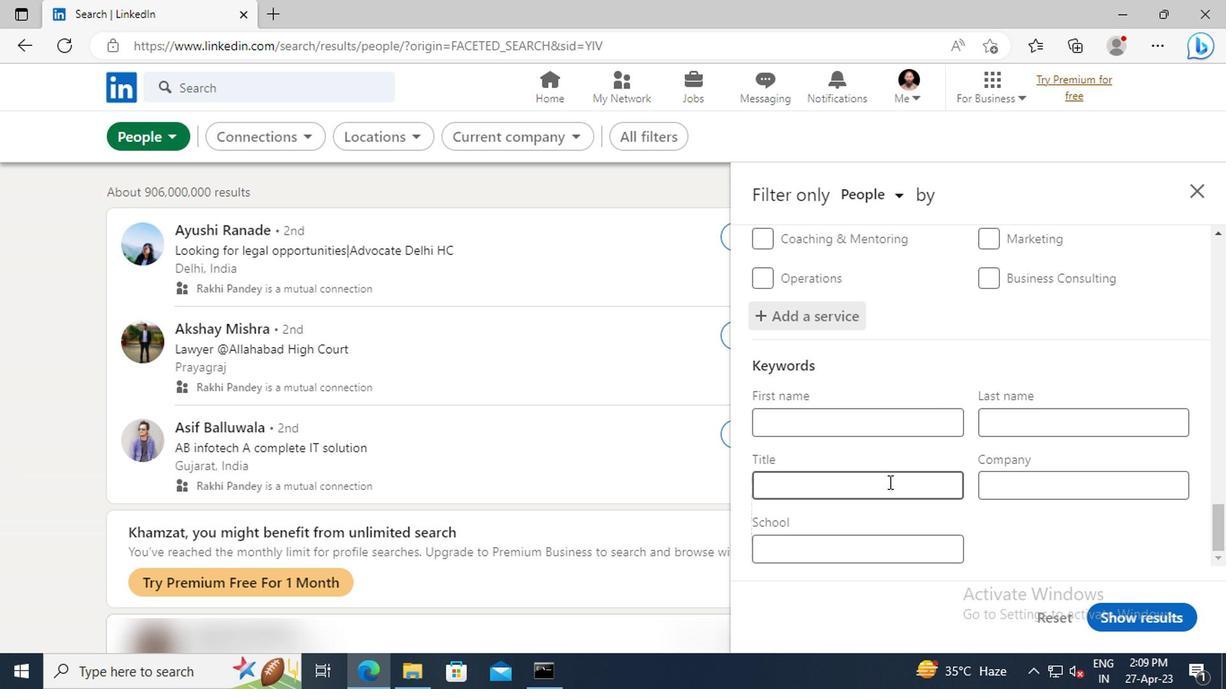 
Action: Mouse pressed left at (886, 484)
Screenshot: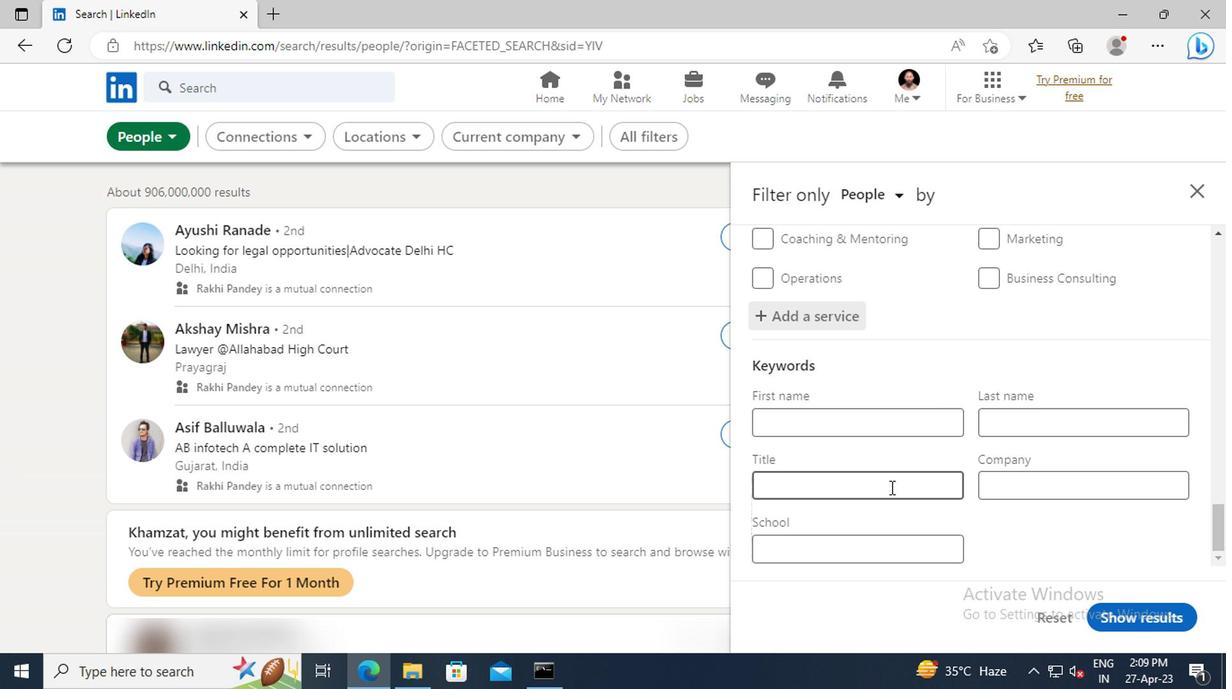 
Action: Key pressed <Key.shift>MASSAGE<Key.space><Key.shift>THERAPY<Key.enter>
Screenshot: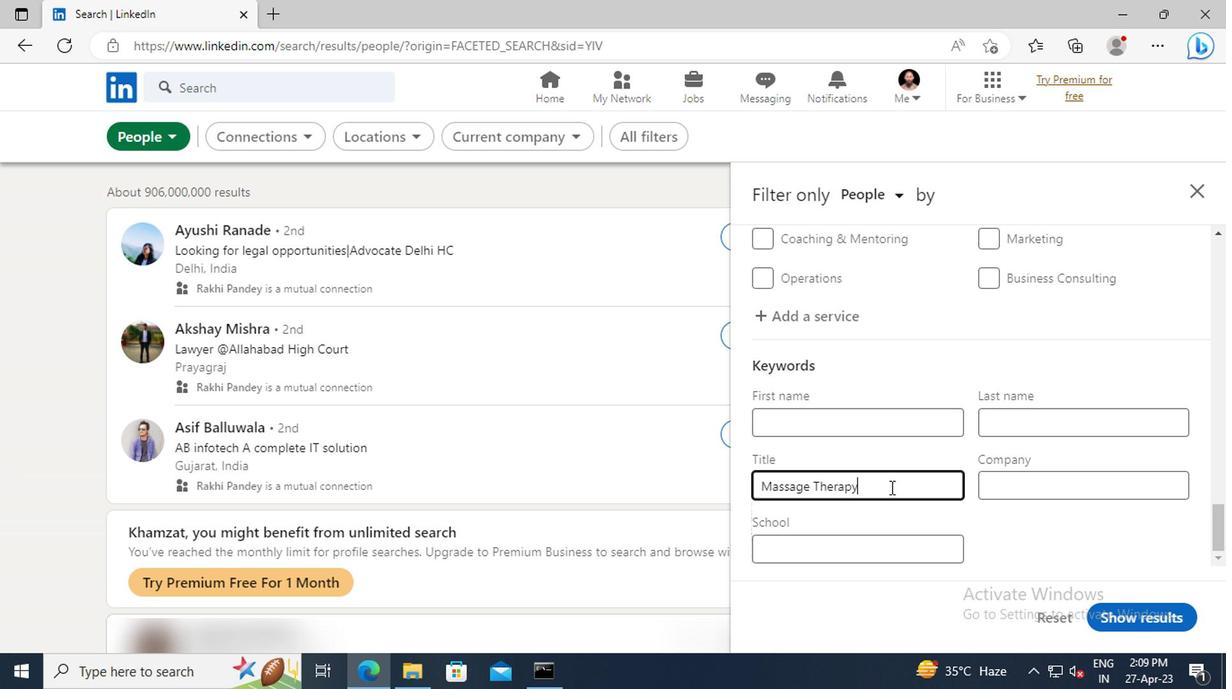 
Action: Mouse moved to (1134, 610)
Screenshot: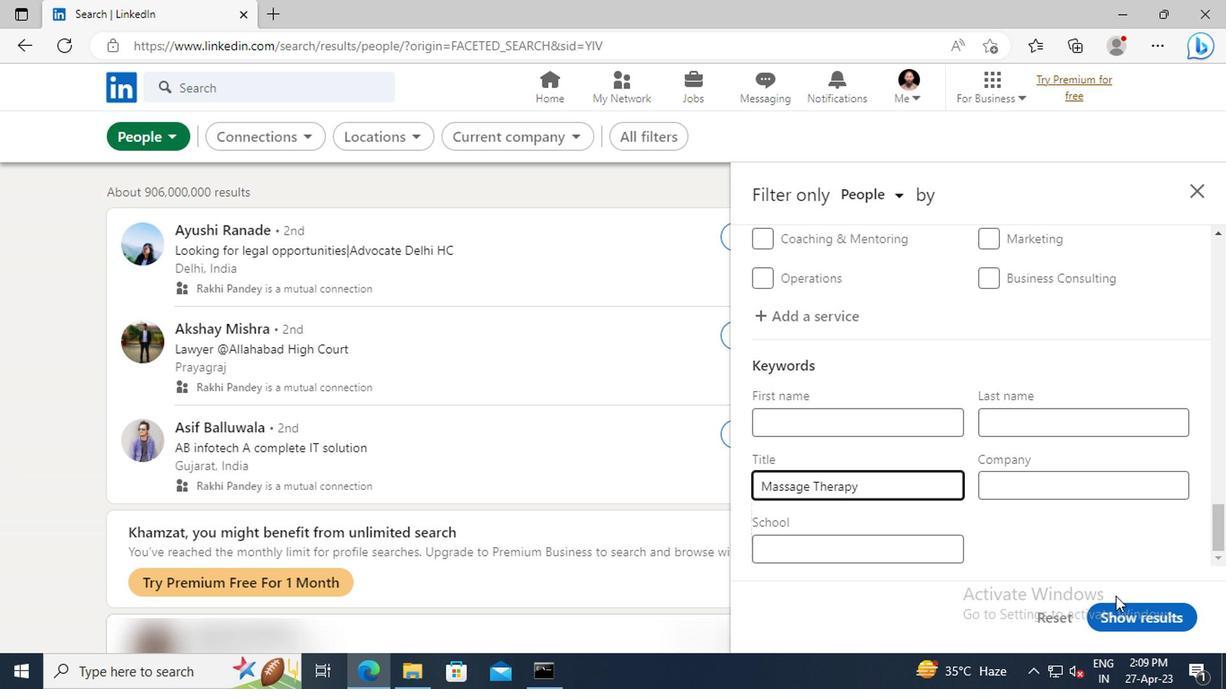 
Action: Mouse pressed left at (1134, 610)
Screenshot: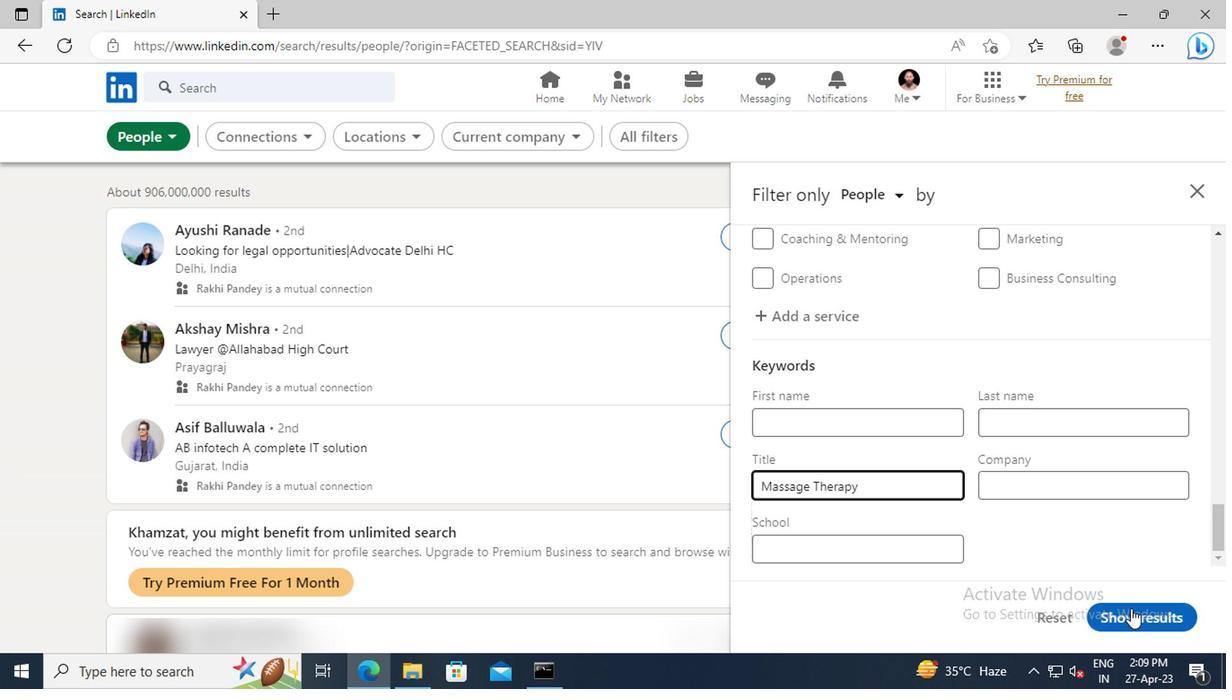 
Action: Mouse moved to (1134, 606)
Screenshot: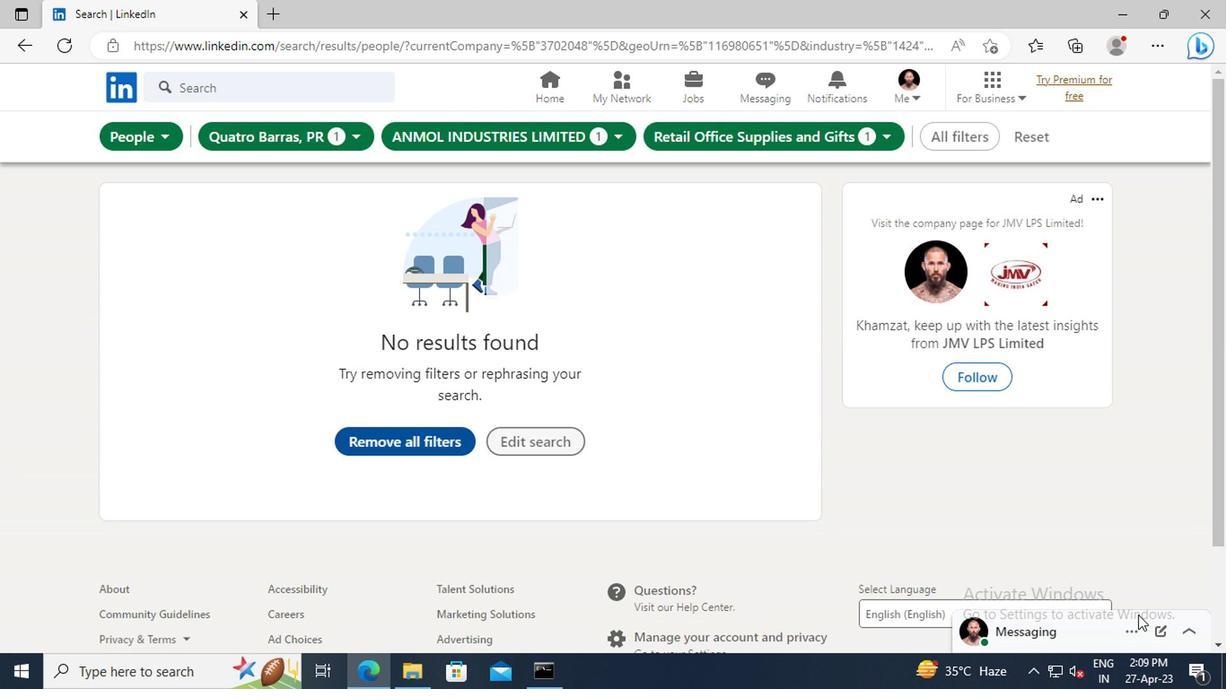
